 Task: For heading Use Times New Roman with yellow colour.  font size for heading24,  'Change the font style of data to'Times New Roman and font size to 16,  Change the alignment of both headline & data to Align center.  In the sheet  Attendance Sheet for Weekly Monitoringbook
Action: Mouse moved to (240, 176)
Screenshot: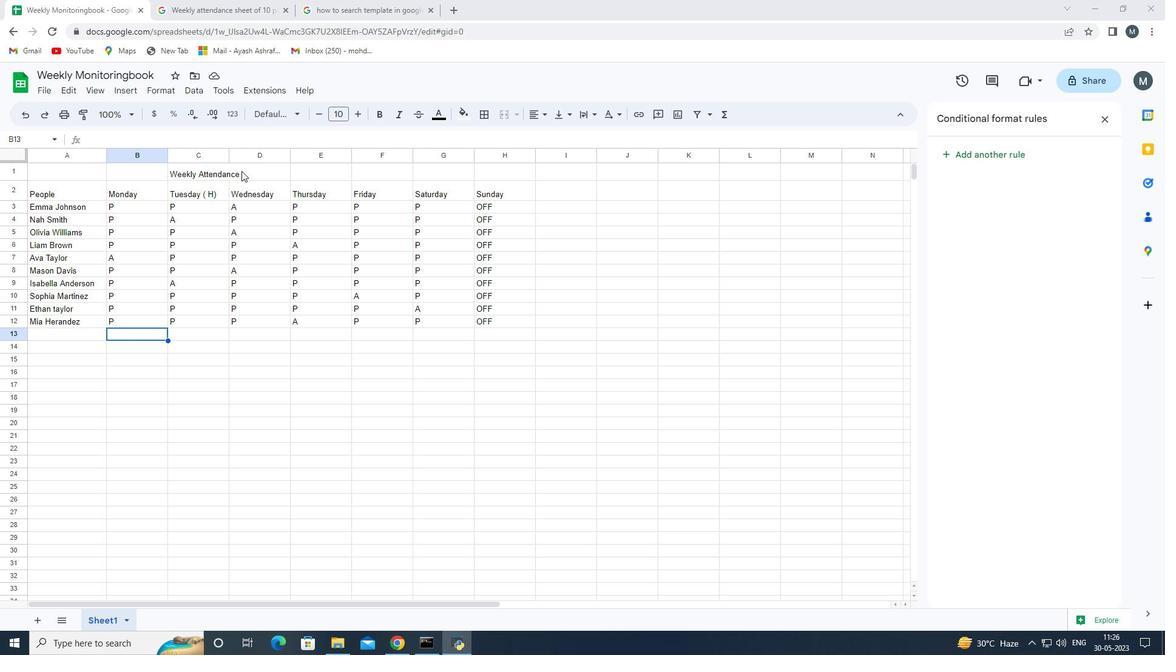 
Action: Mouse pressed left at (240, 176)
Screenshot: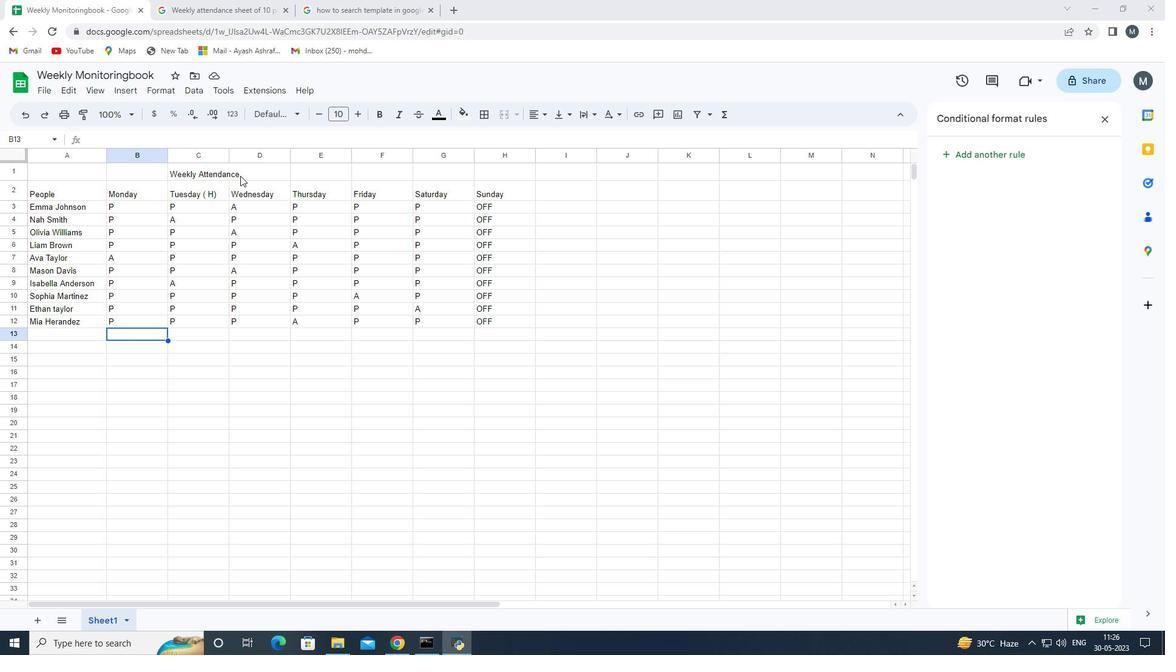 
Action: Mouse moved to (210, 175)
Screenshot: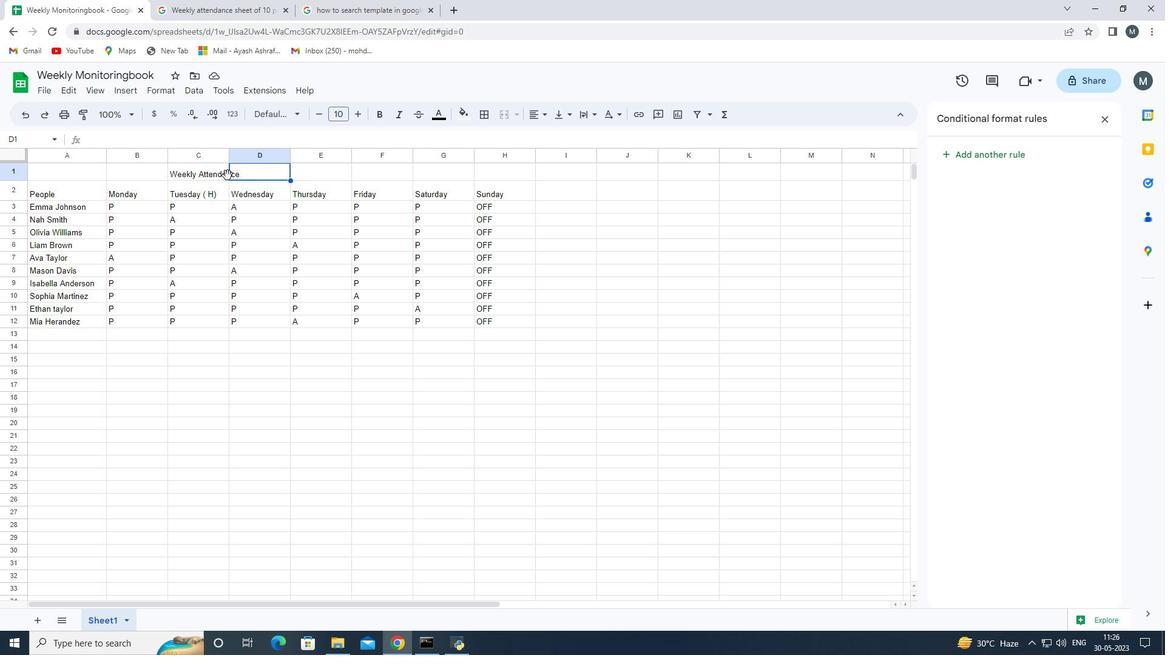 
Action: Mouse pressed left at (210, 175)
Screenshot: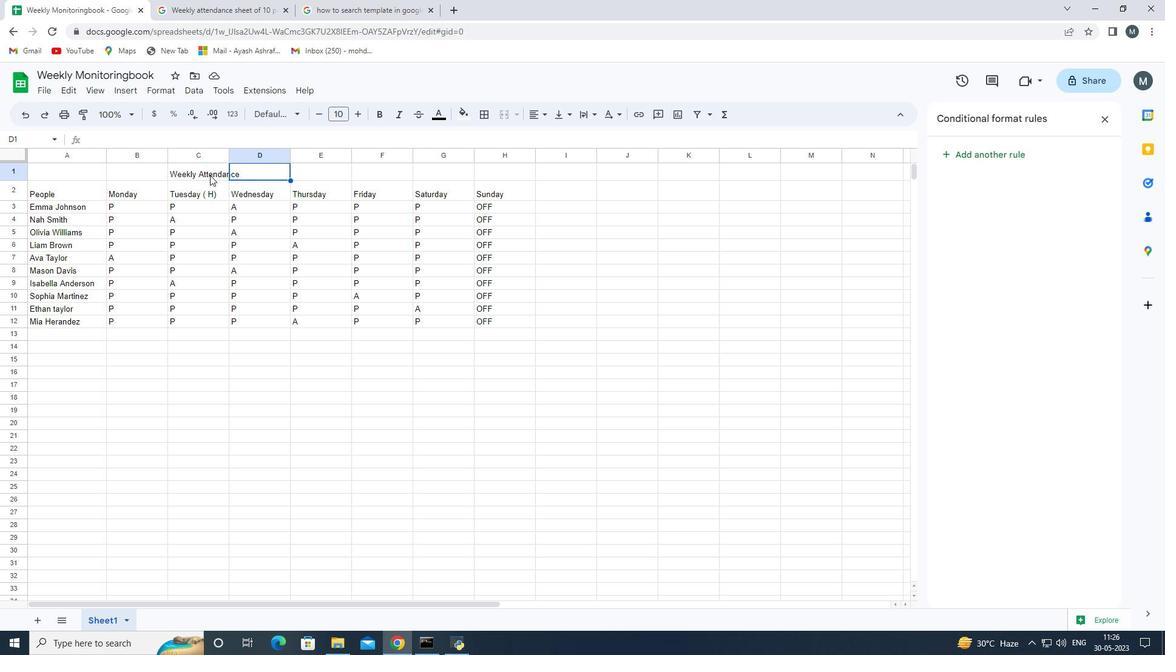 
Action: Mouse moved to (228, 180)
Screenshot: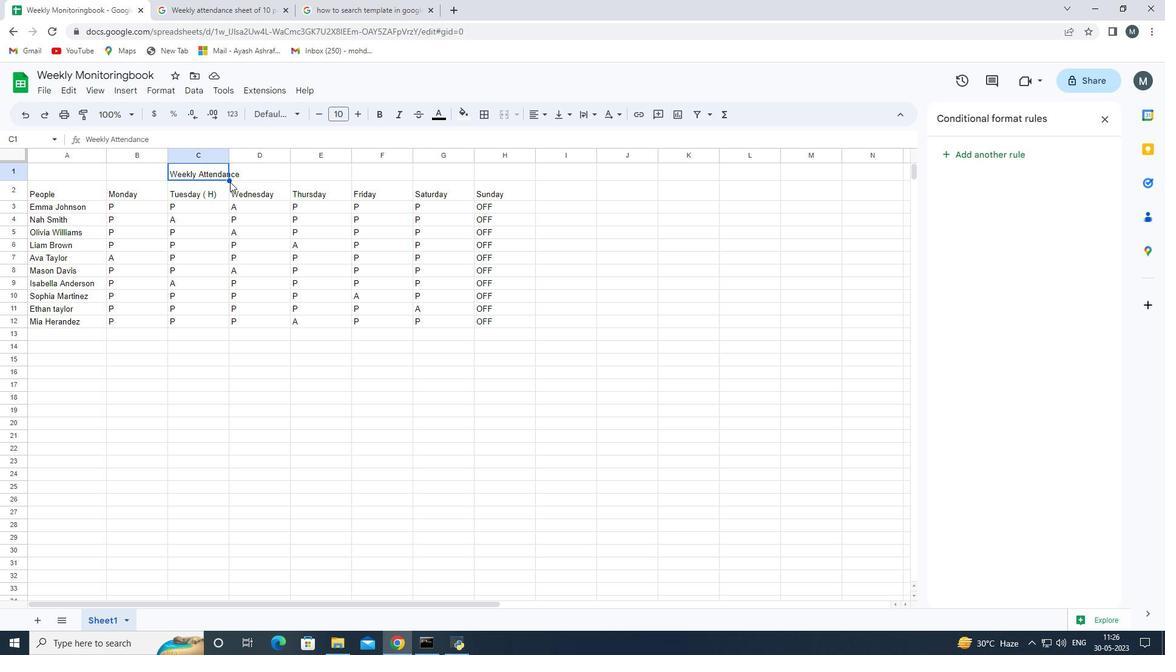 
Action: Mouse pressed left at (228, 180)
Screenshot: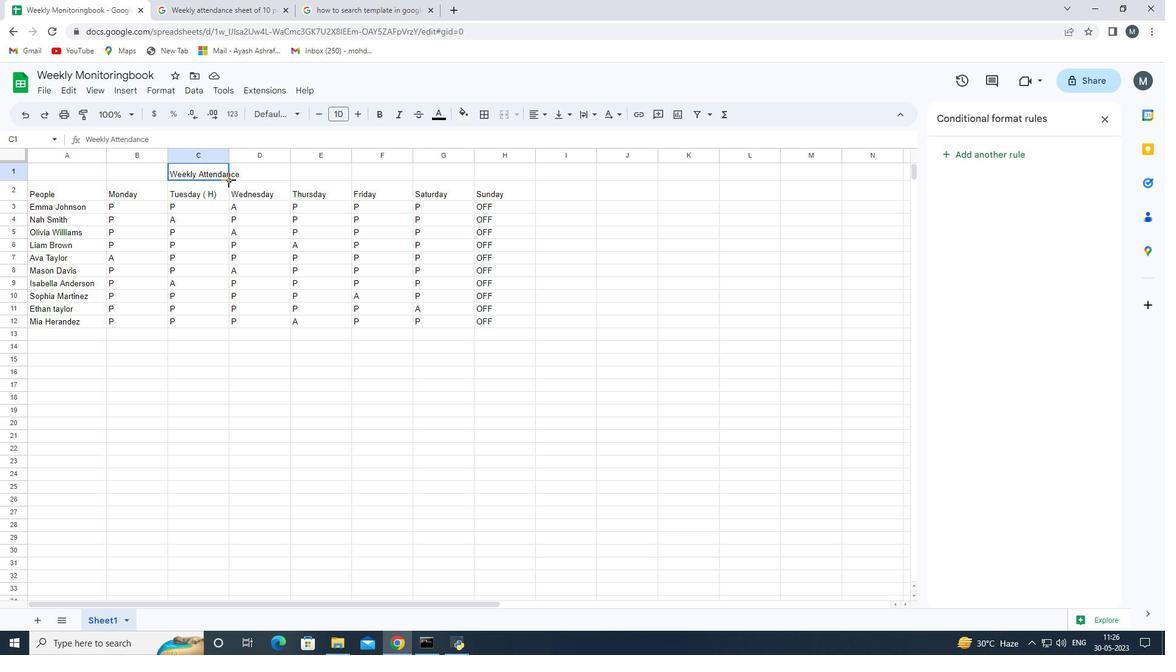 
Action: Mouse moved to (236, 181)
Screenshot: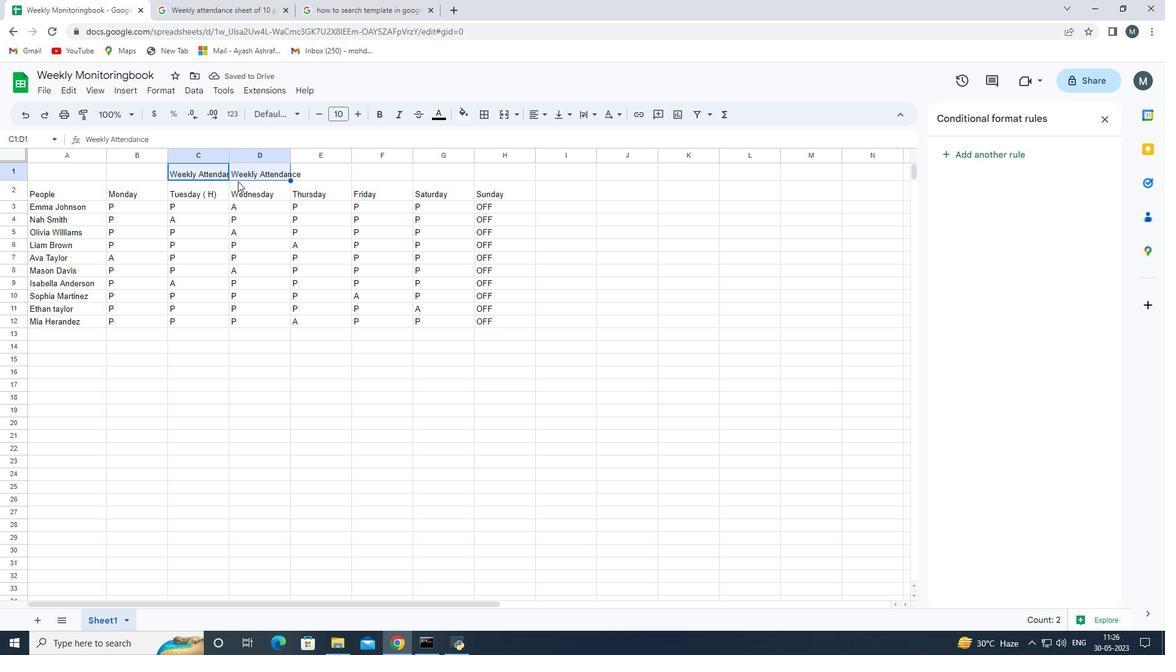 
Action: Key pressed ctrl+Z
Screenshot: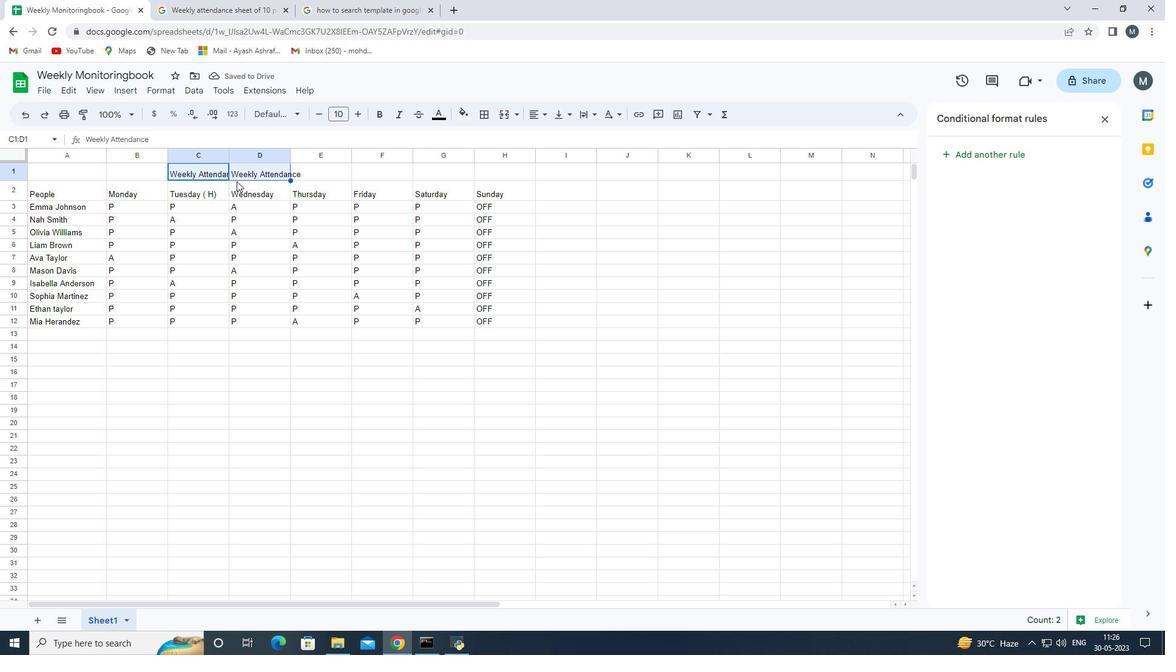 
Action: Mouse moved to (150, 143)
Screenshot: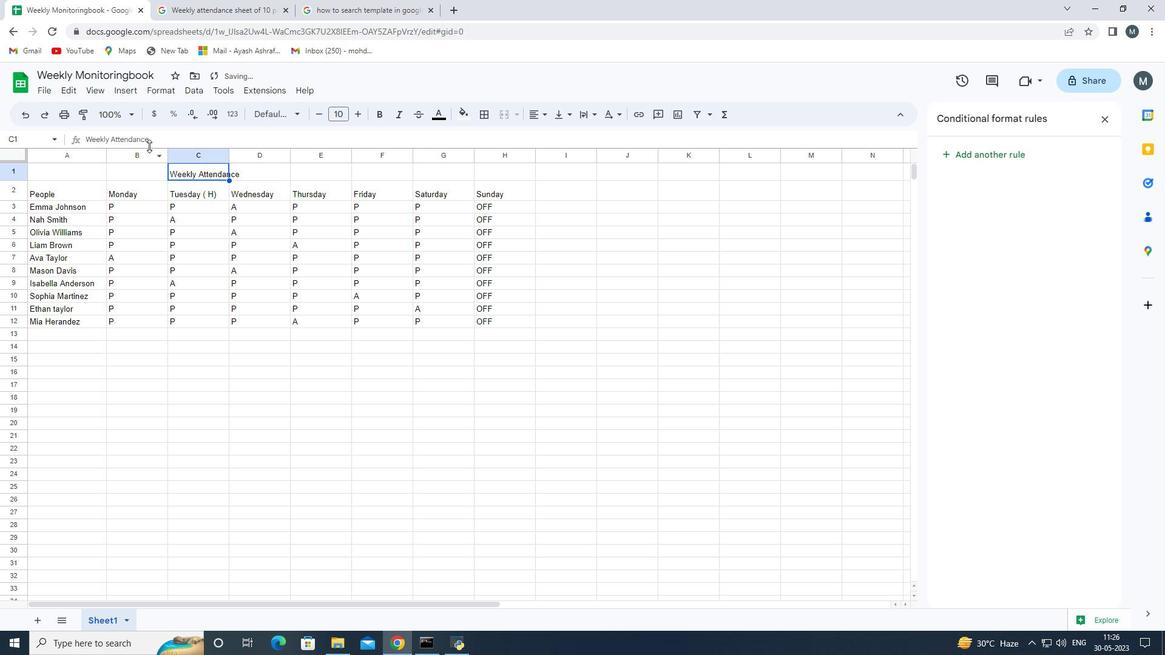 
Action: Mouse pressed left at (150, 143)
Screenshot: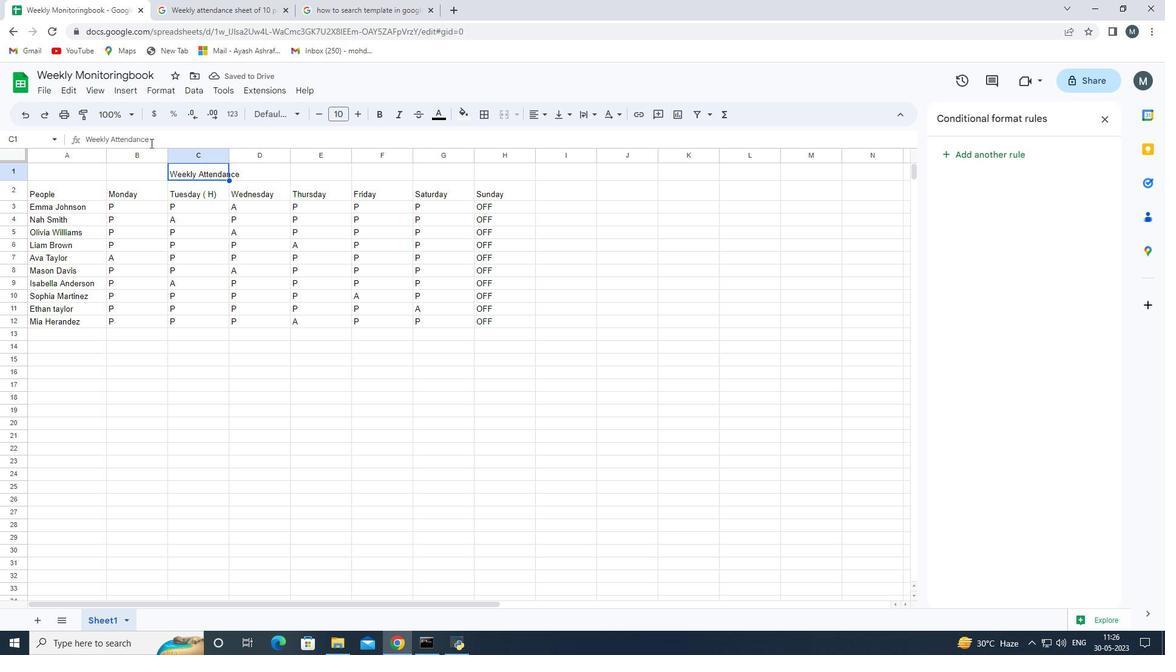 
Action: Mouse pressed left at (150, 143)
Screenshot: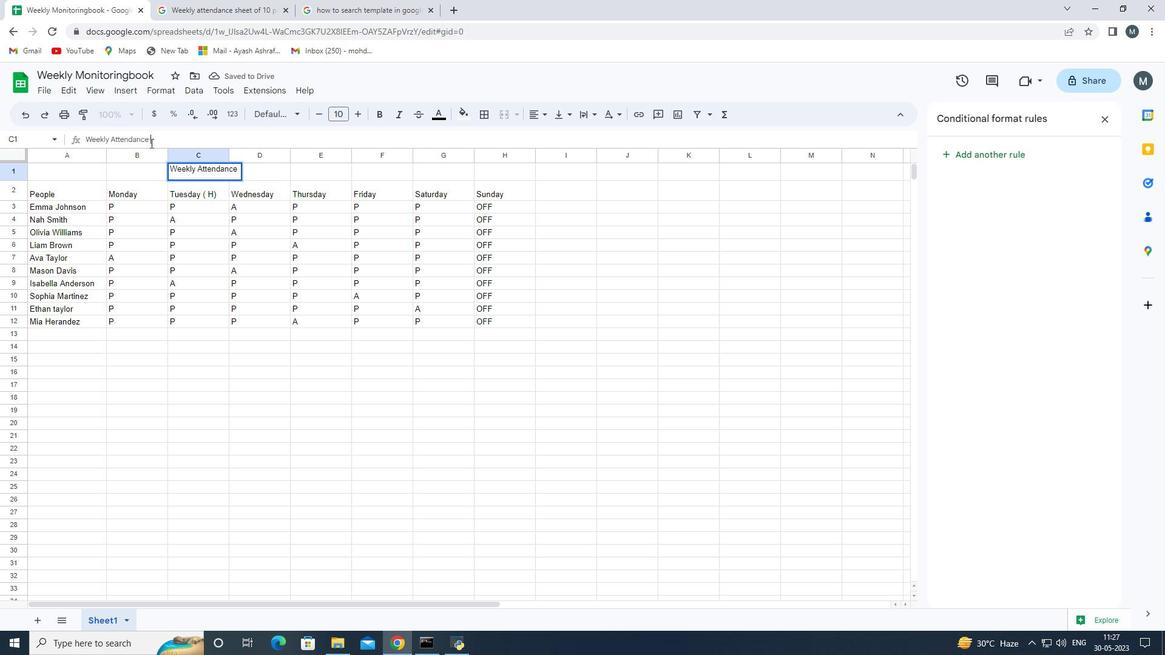 
Action: Mouse moved to (203, 141)
Screenshot: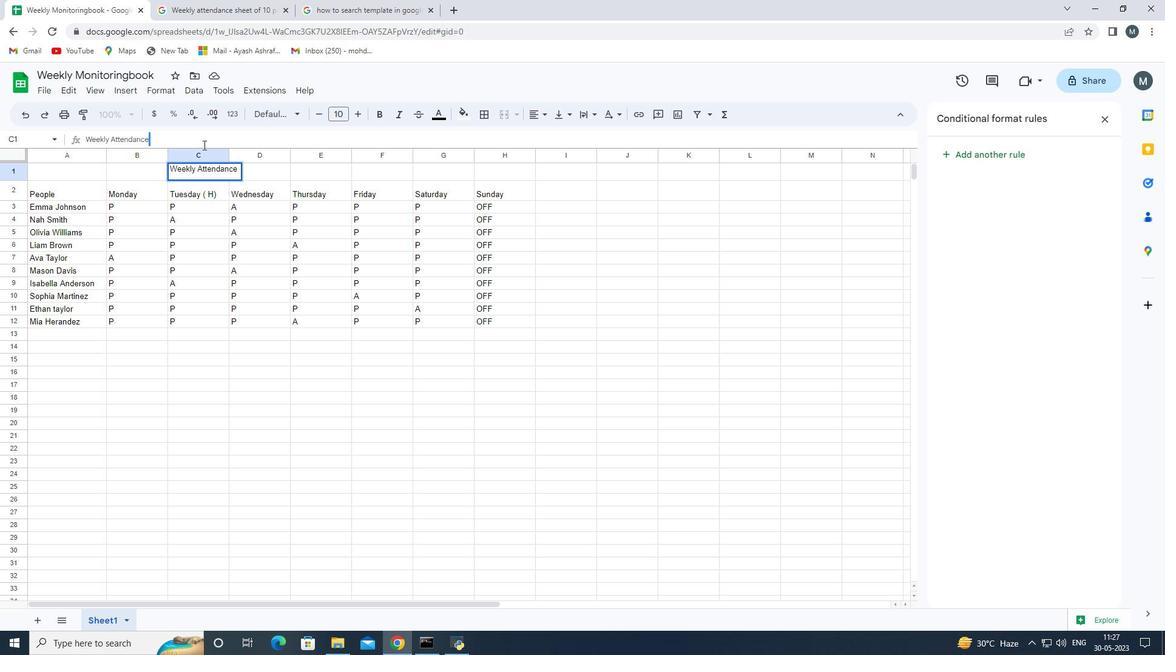 
Action: Mouse pressed left at (203, 141)
Screenshot: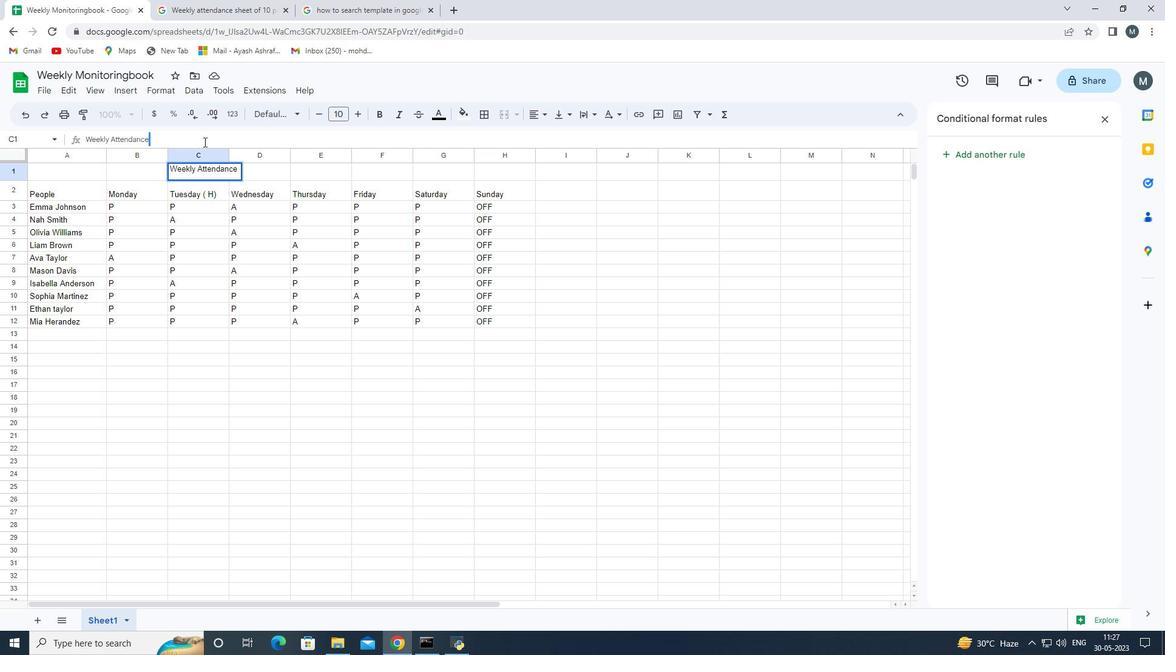 
Action: Mouse moved to (284, 120)
Screenshot: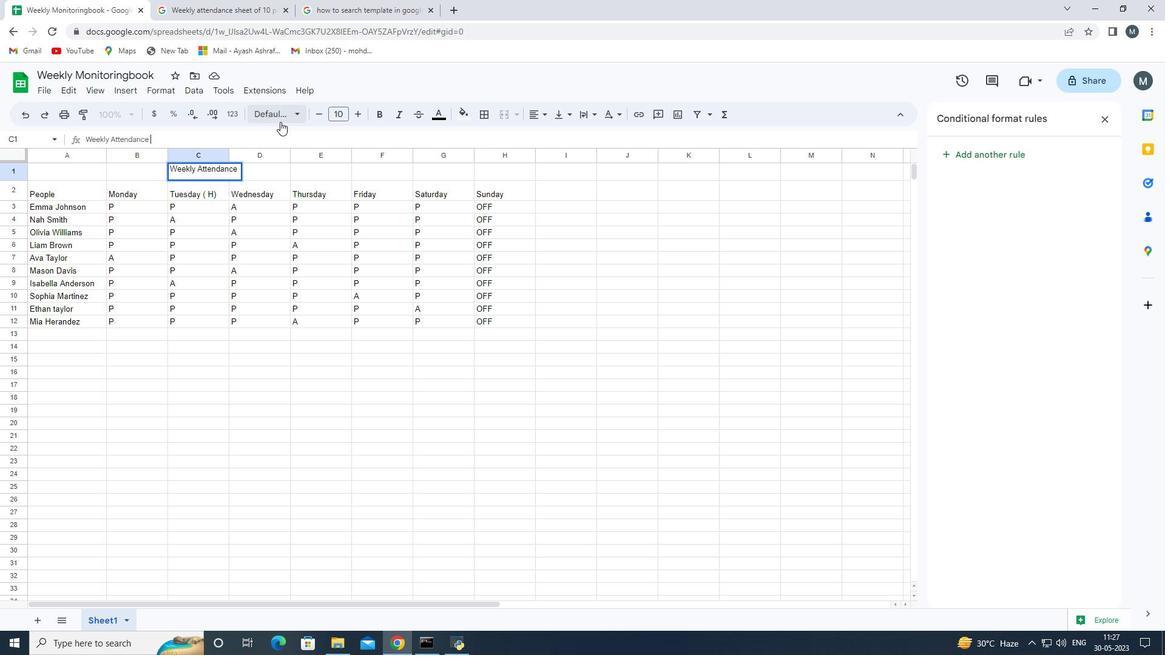 
Action: Mouse pressed left at (284, 120)
Screenshot: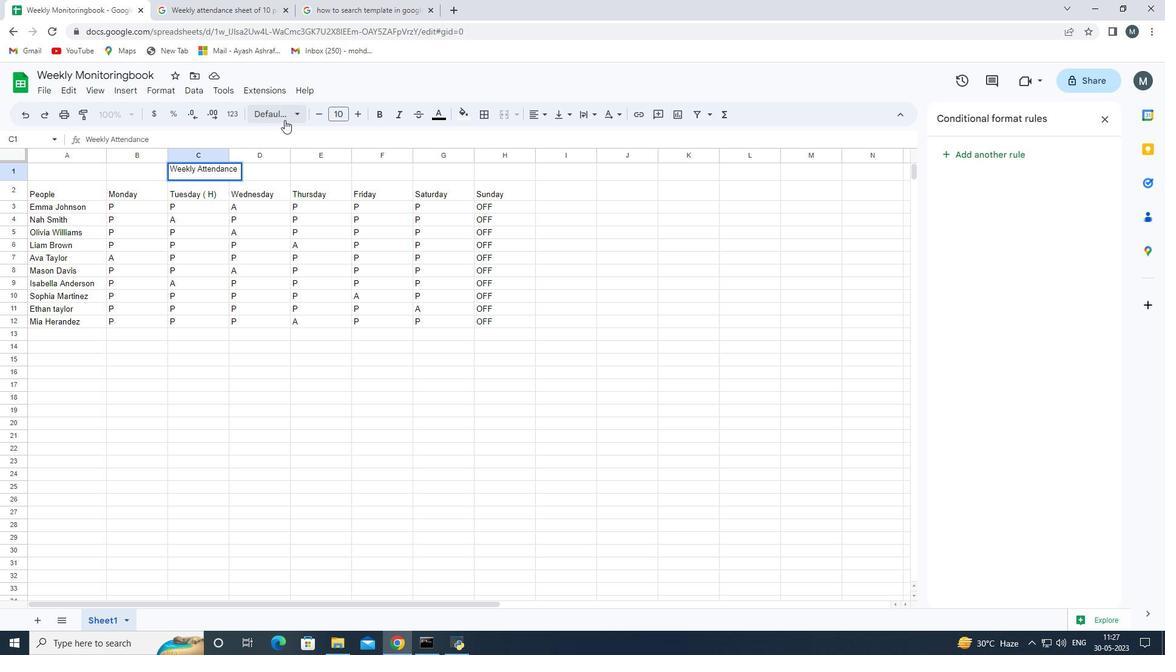 
Action: Mouse moved to (298, 483)
Screenshot: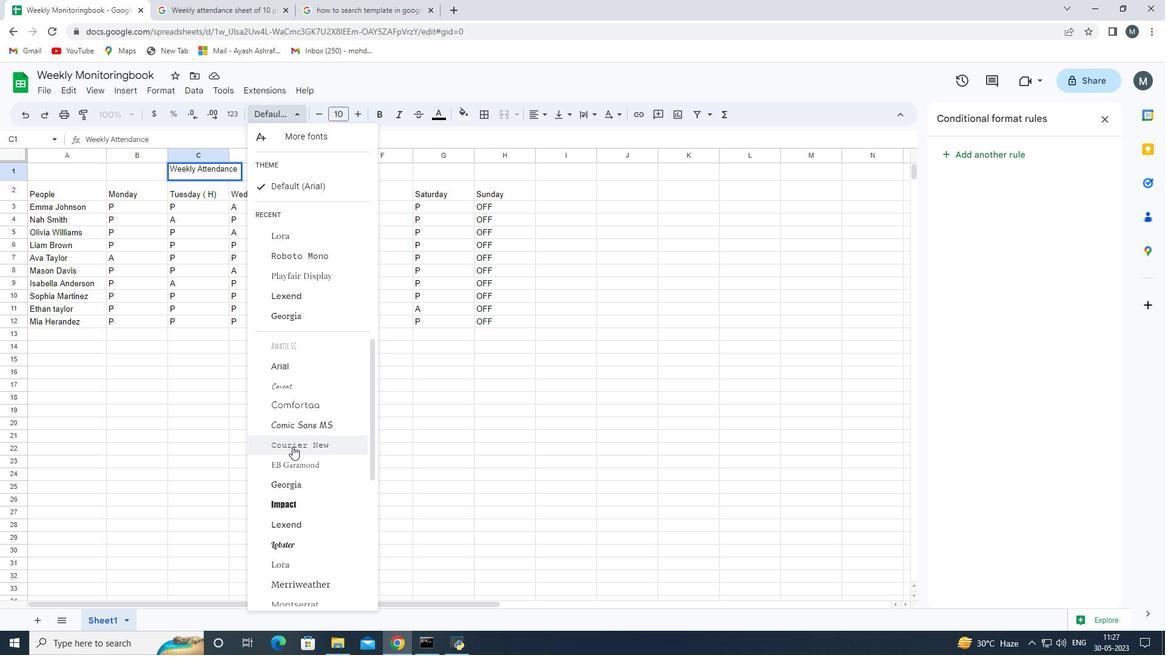 
Action: Mouse scrolled (298, 482) with delta (0, 0)
Screenshot: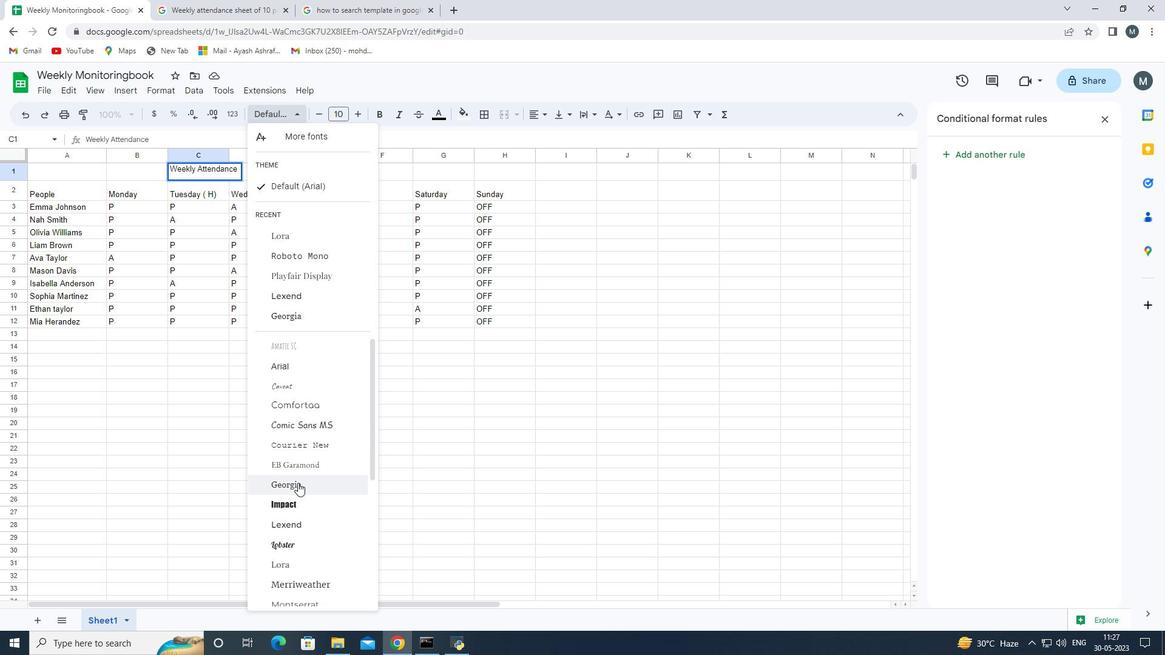 
Action: Mouse scrolled (298, 482) with delta (0, 0)
Screenshot: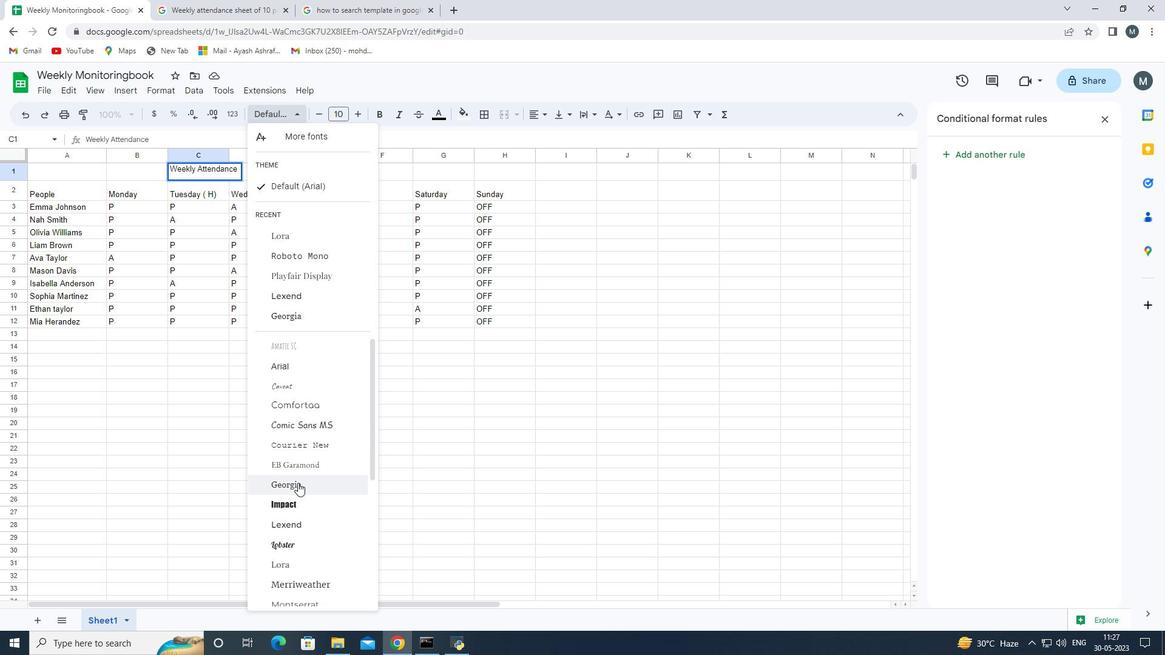 
Action: Mouse moved to (310, 484)
Screenshot: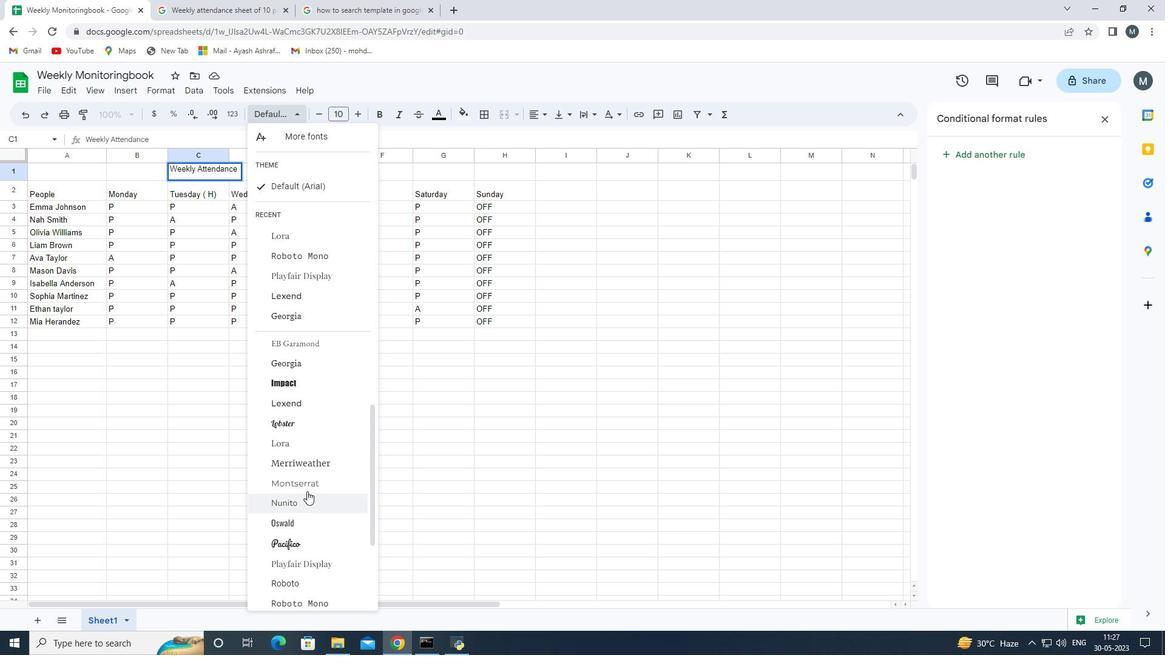 
Action: Mouse scrolled (310, 484) with delta (0, 0)
Screenshot: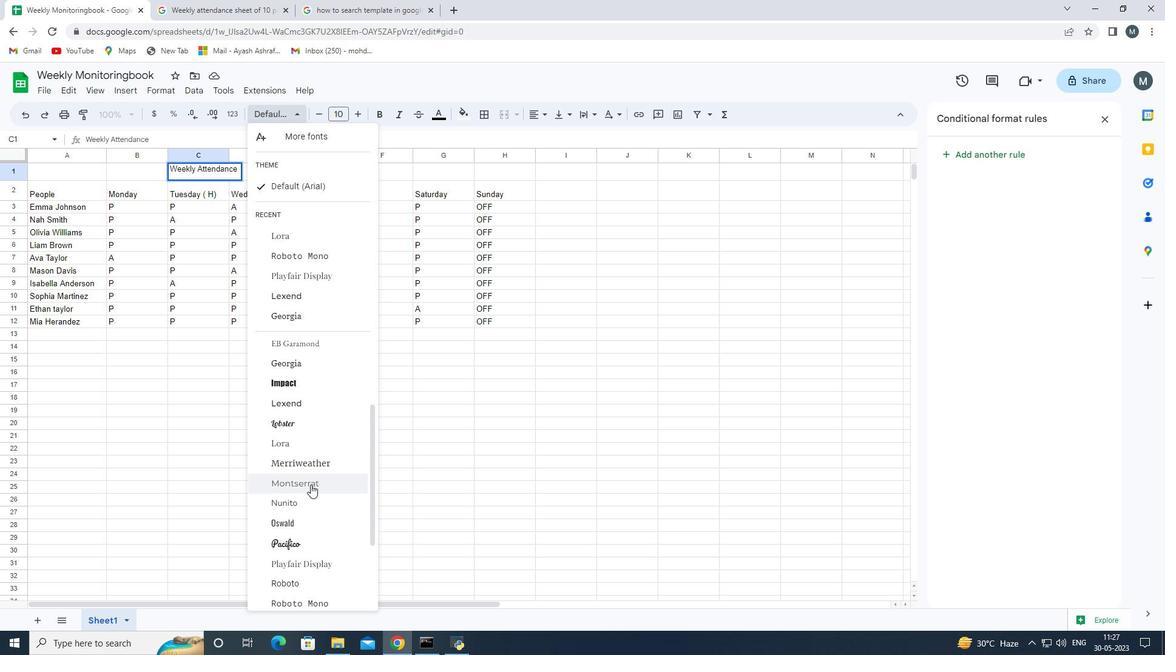 
Action: Mouse scrolled (310, 484) with delta (0, 0)
Screenshot: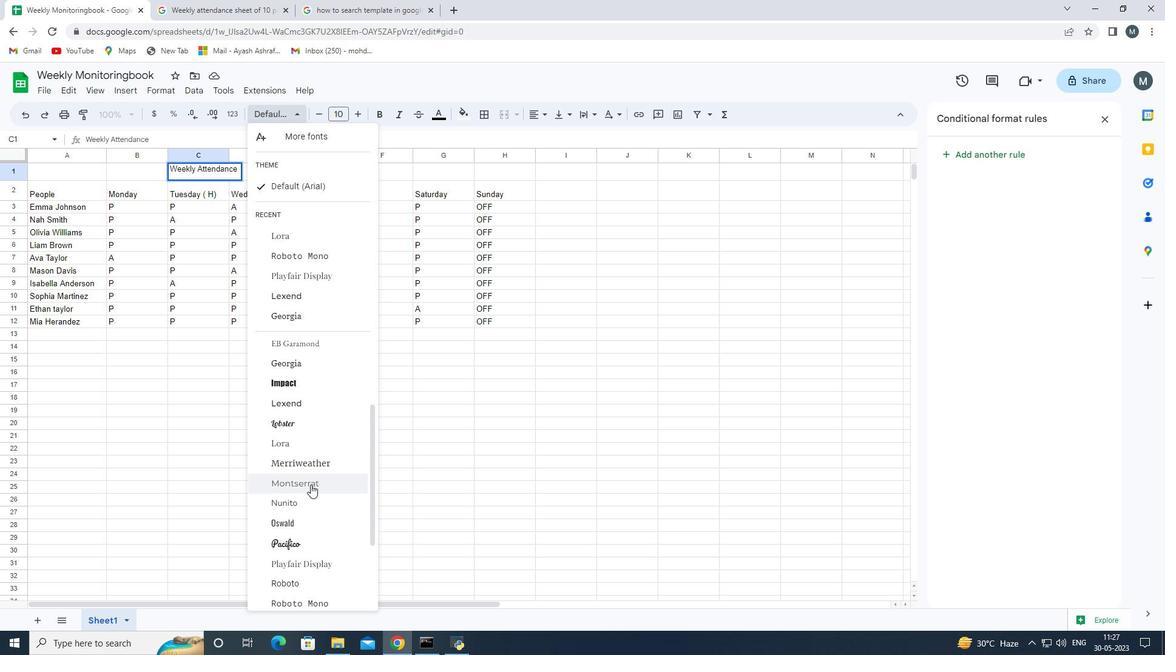 
Action: Mouse scrolled (310, 484) with delta (0, 0)
Screenshot: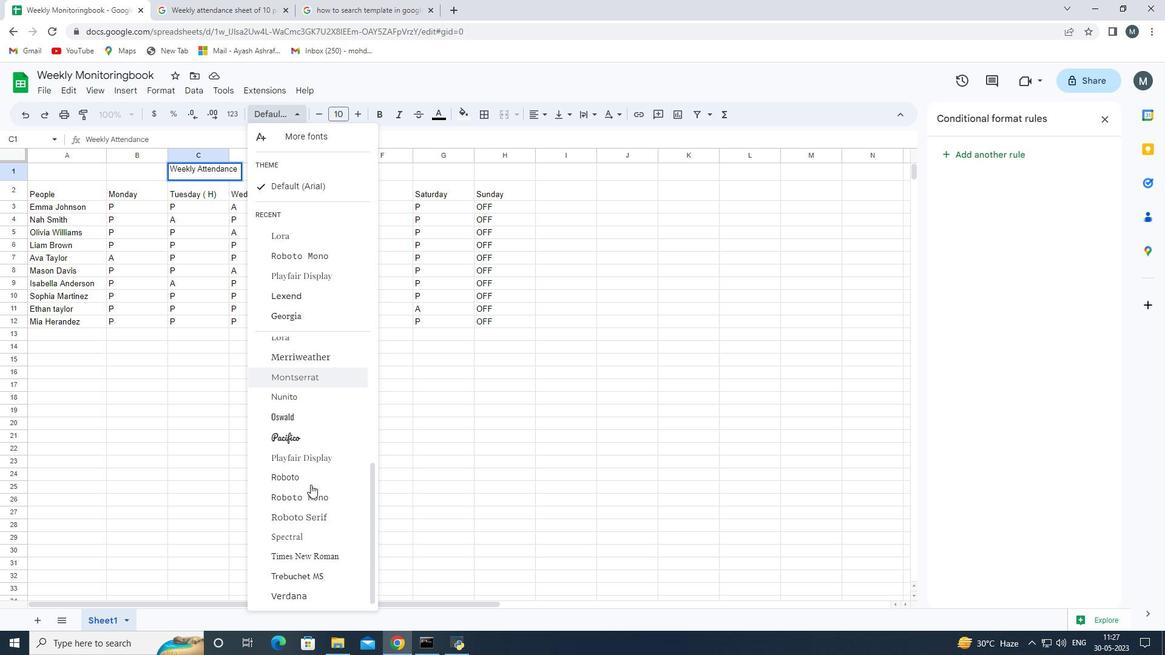 
Action: Mouse moved to (303, 553)
Screenshot: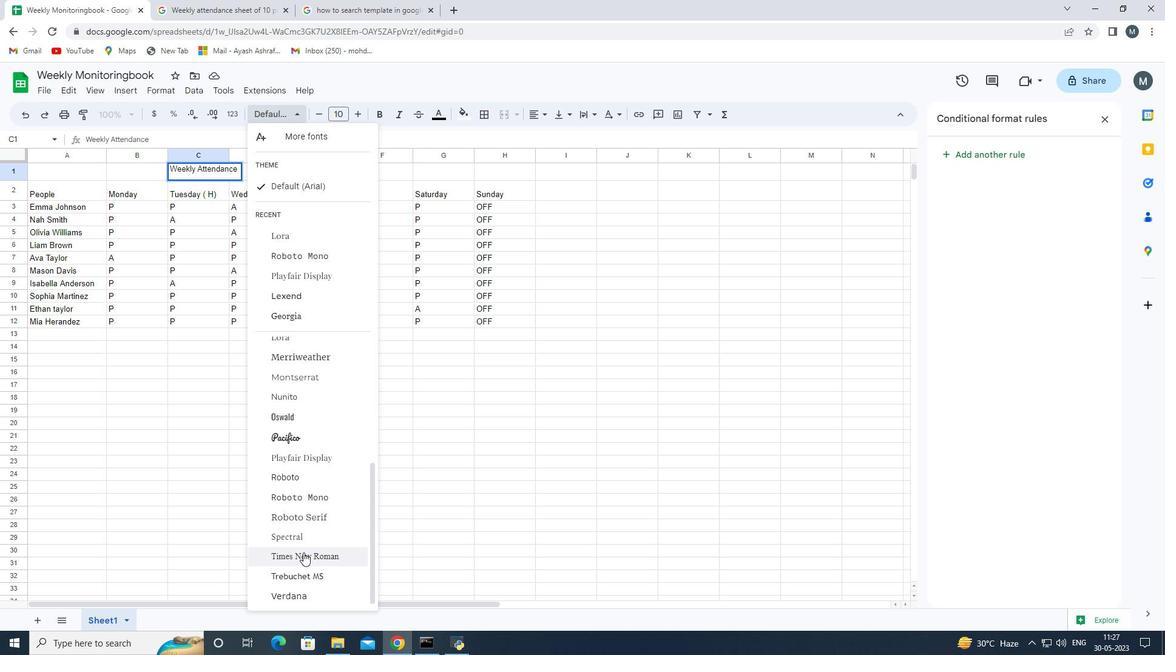 
Action: Mouse pressed left at (303, 553)
Screenshot: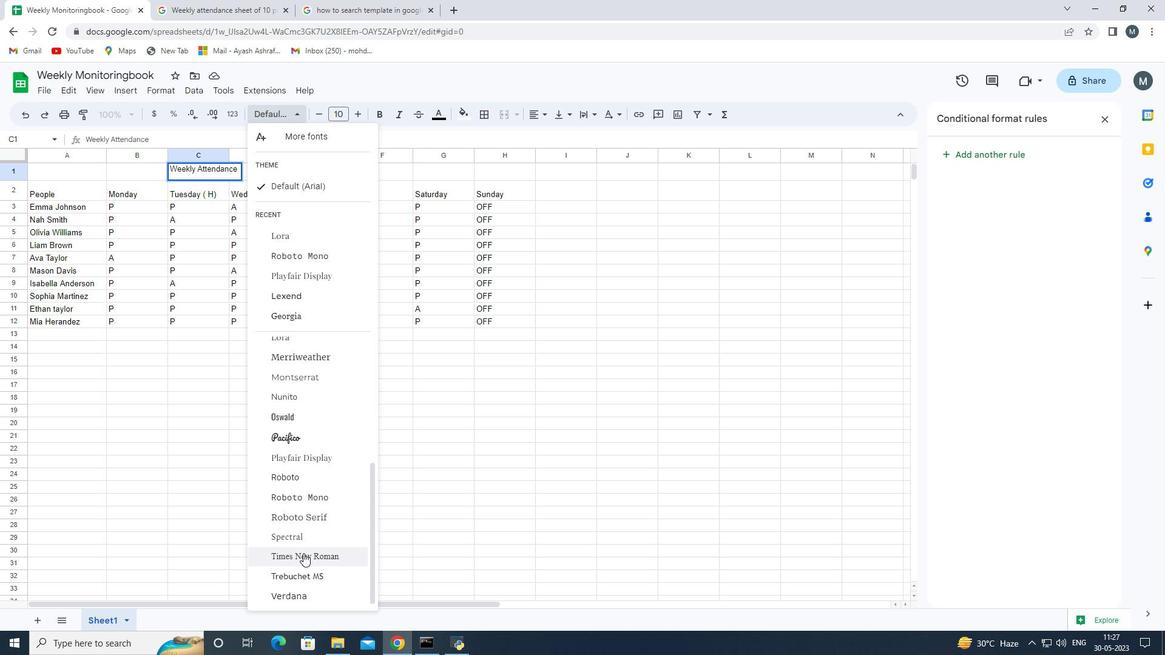 
Action: Mouse moved to (466, 118)
Screenshot: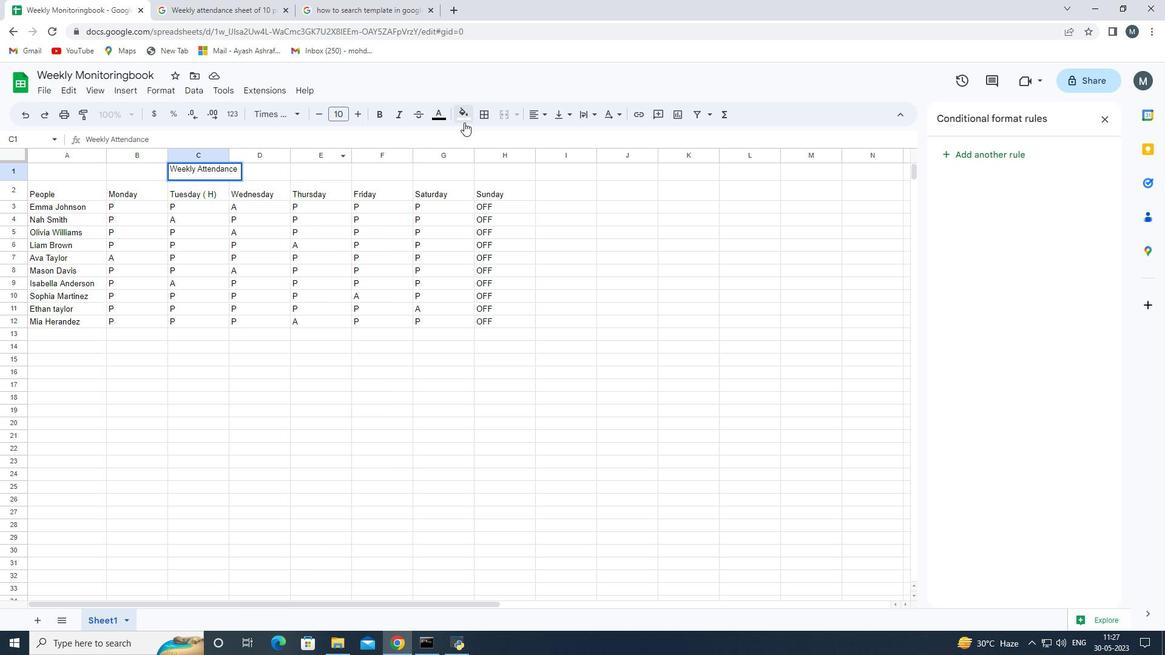 
Action: Mouse pressed left at (466, 118)
Screenshot: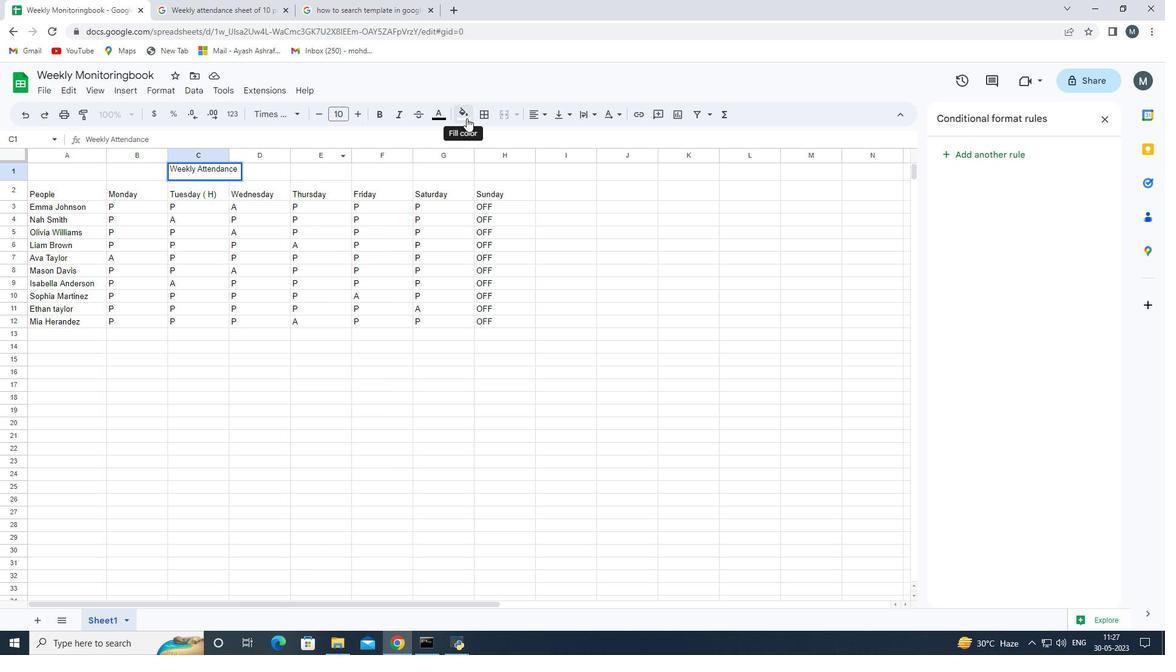 
Action: Mouse moved to (510, 224)
Screenshot: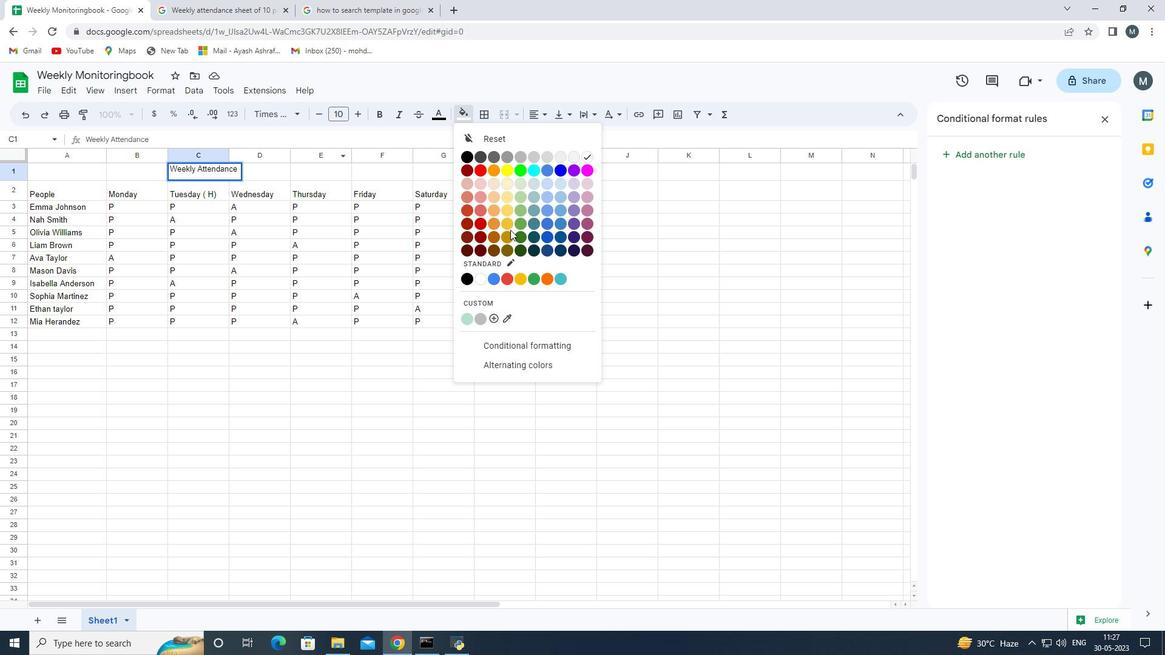 
Action: Mouse pressed left at (510, 224)
Screenshot: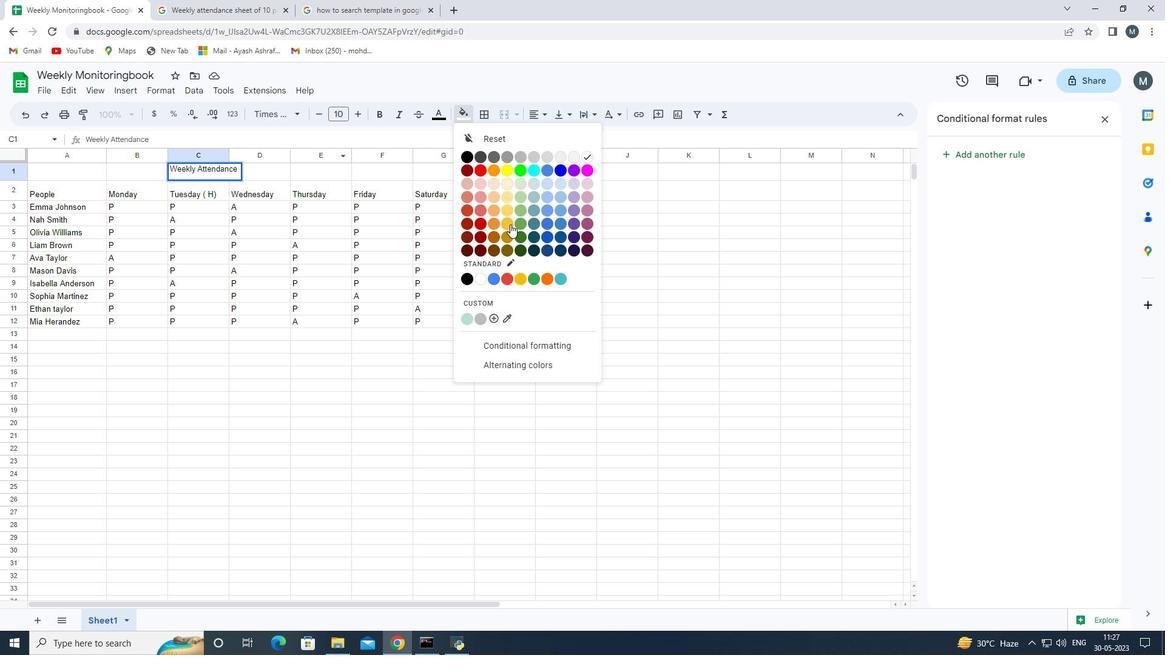 
Action: Mouse moved to (248, 176)
Screenshot: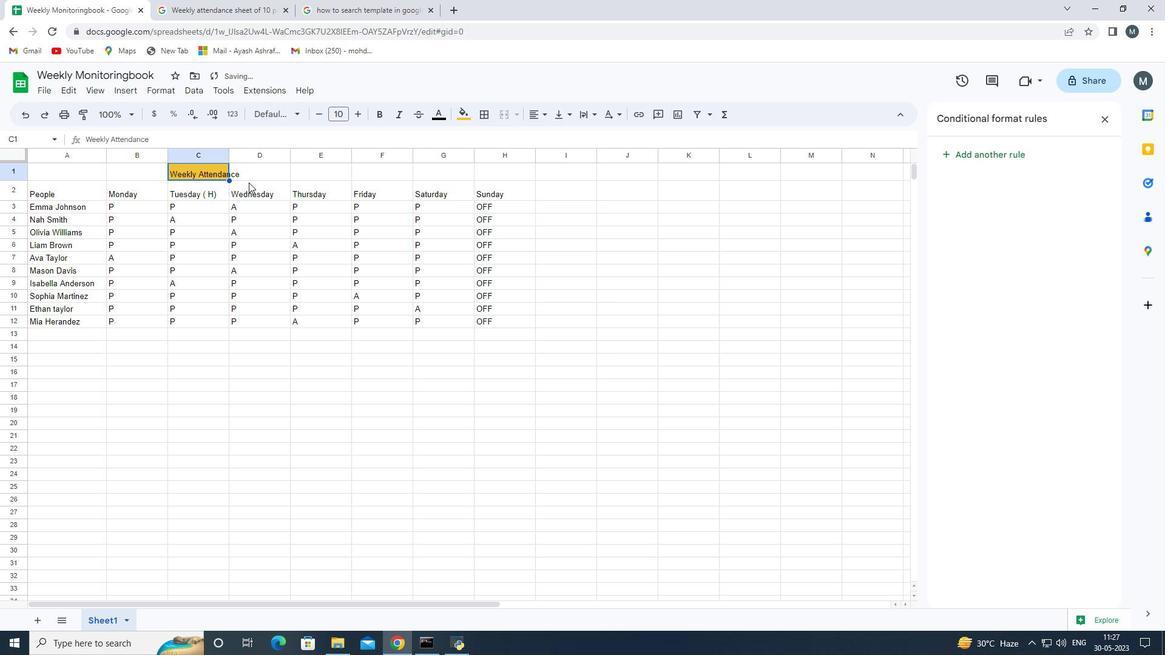 
Action: Mouse pressed left at (248, 176)
Screenshot: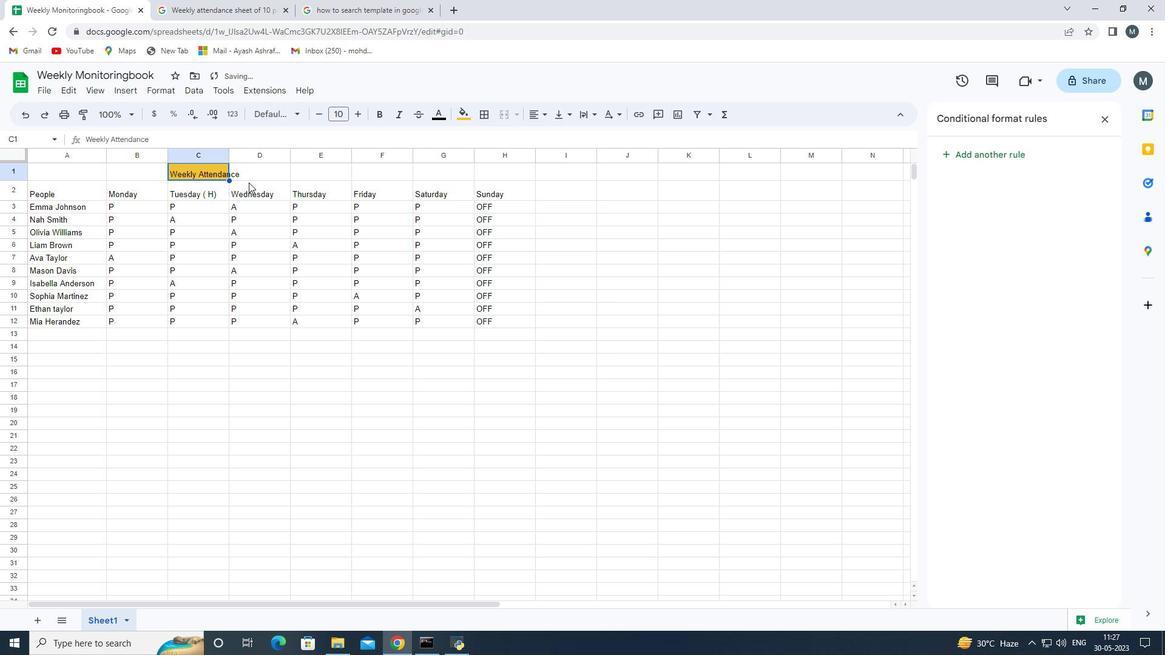 
Action: Mouse moved to (239, 176)
Screenshot: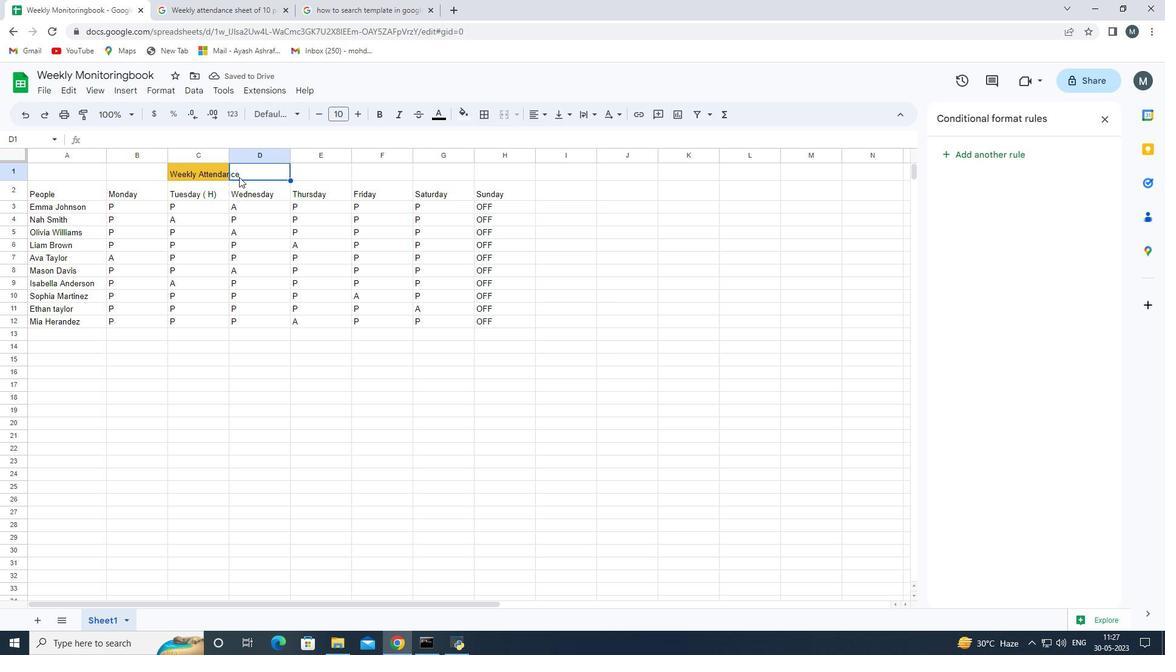 
Action: Mouse pressed left at (239, 176)
Screenshot: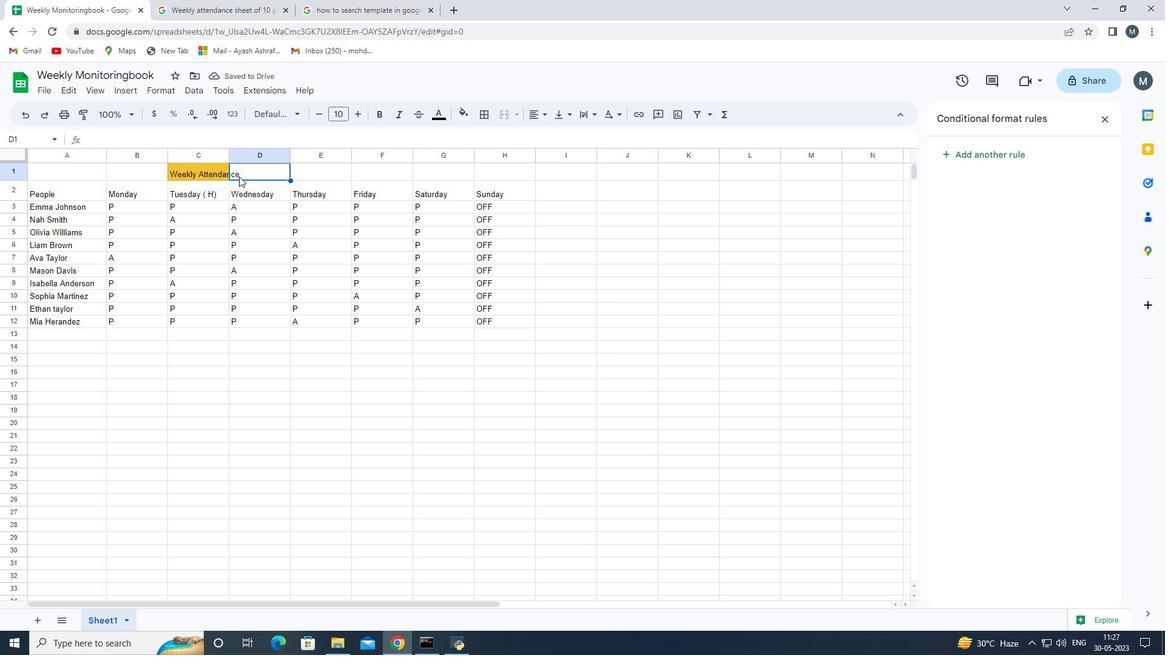 
Action: Mouse moved to (239, 173)
Screenshot: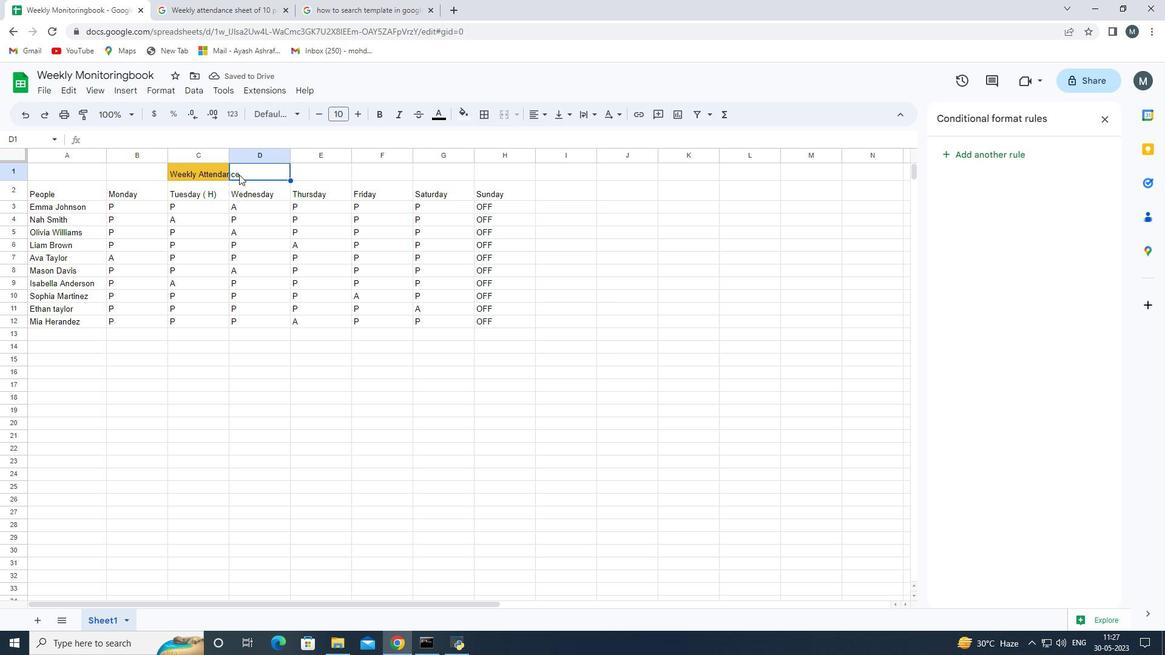 
Action: Mouse pressed left at (239, 173)
Screenshot: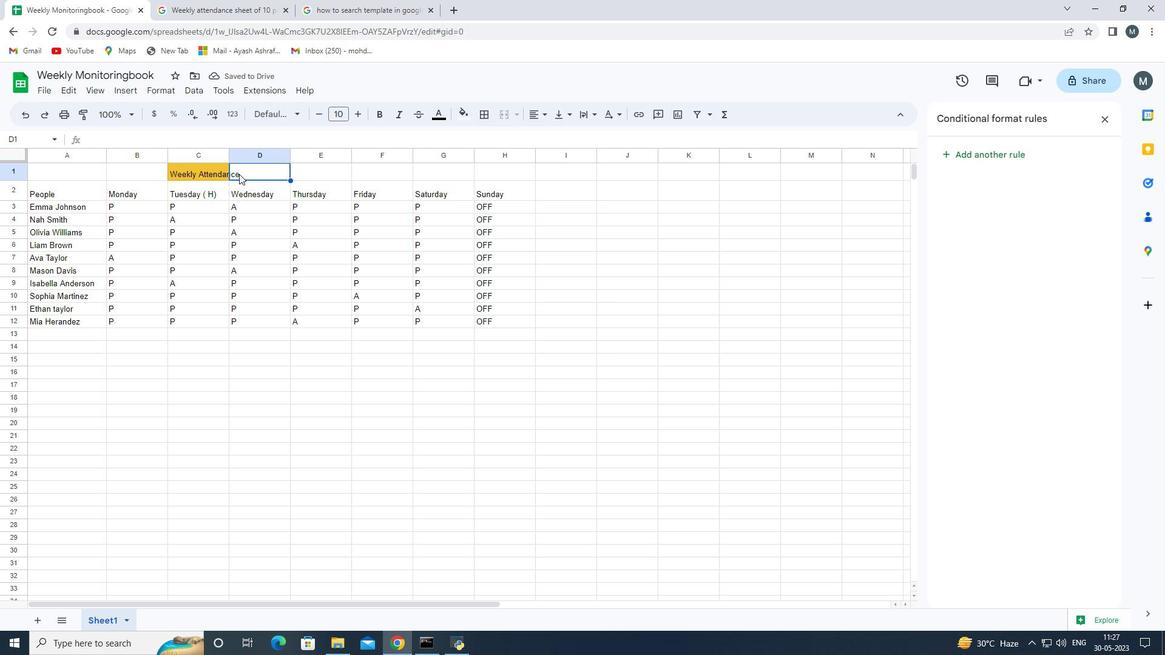 
Action: Mouse pressed left at (239, 173)
Screenshot: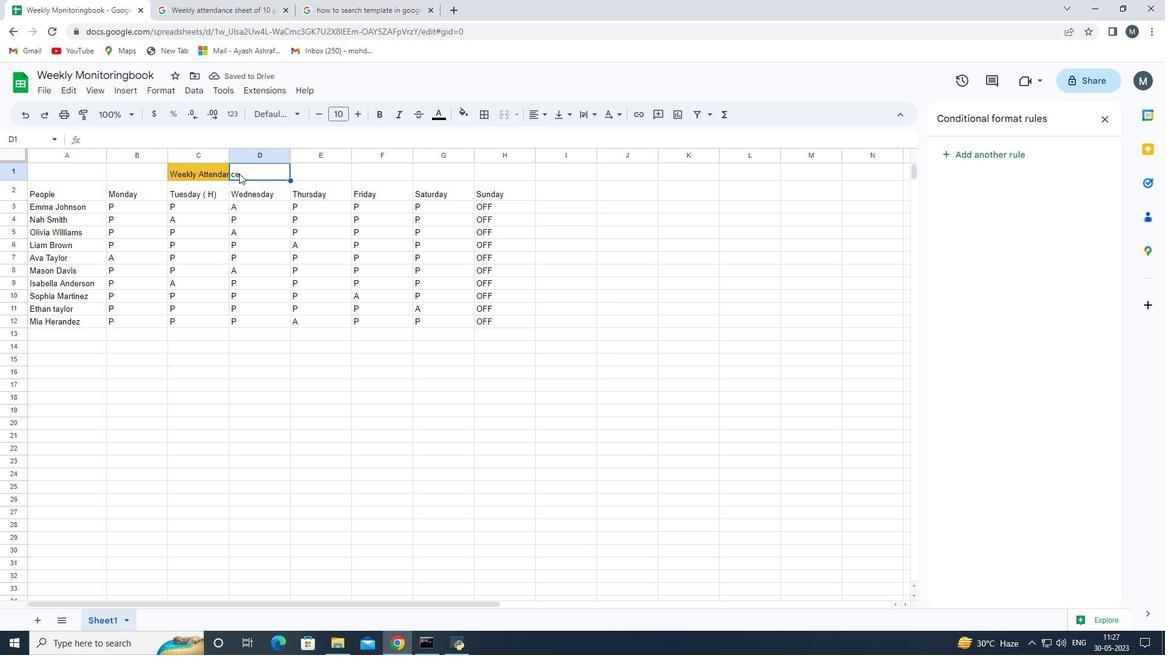 
Action: Mouse moved to (211, 356)
Screenshot: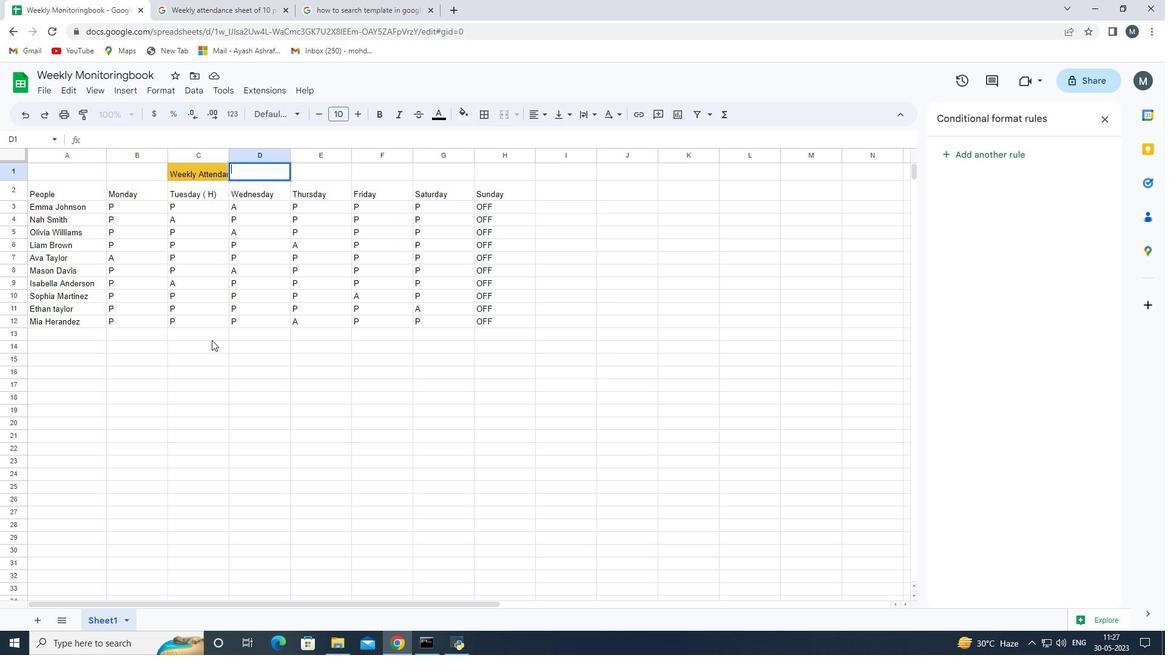 
Action: Mouse pressed left at (211, 356)
Screenshot: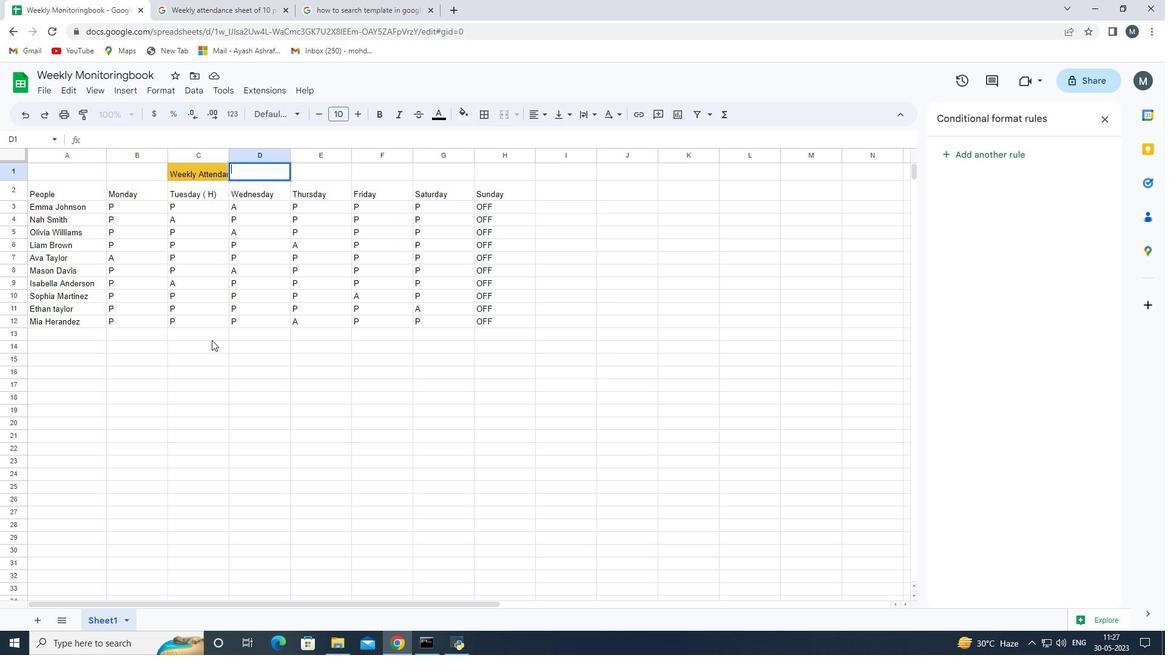 
Action: Mouse moved to (217, 174)
Screenshot: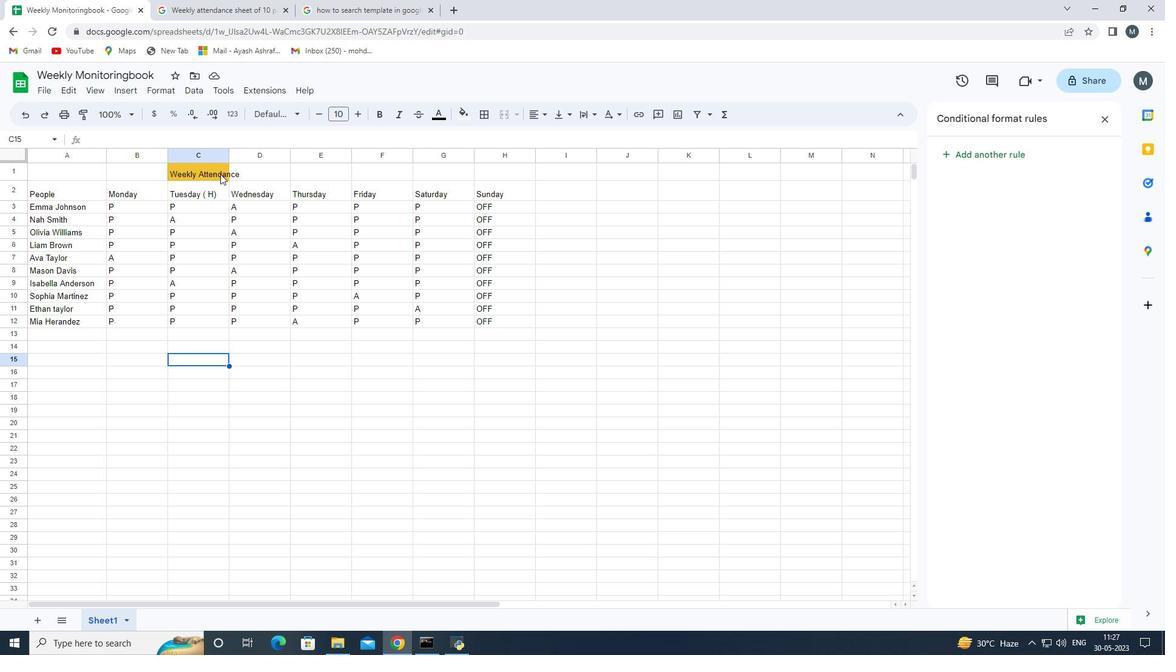 
Action: Mouse pressed left at (217, 174)
Screenshot: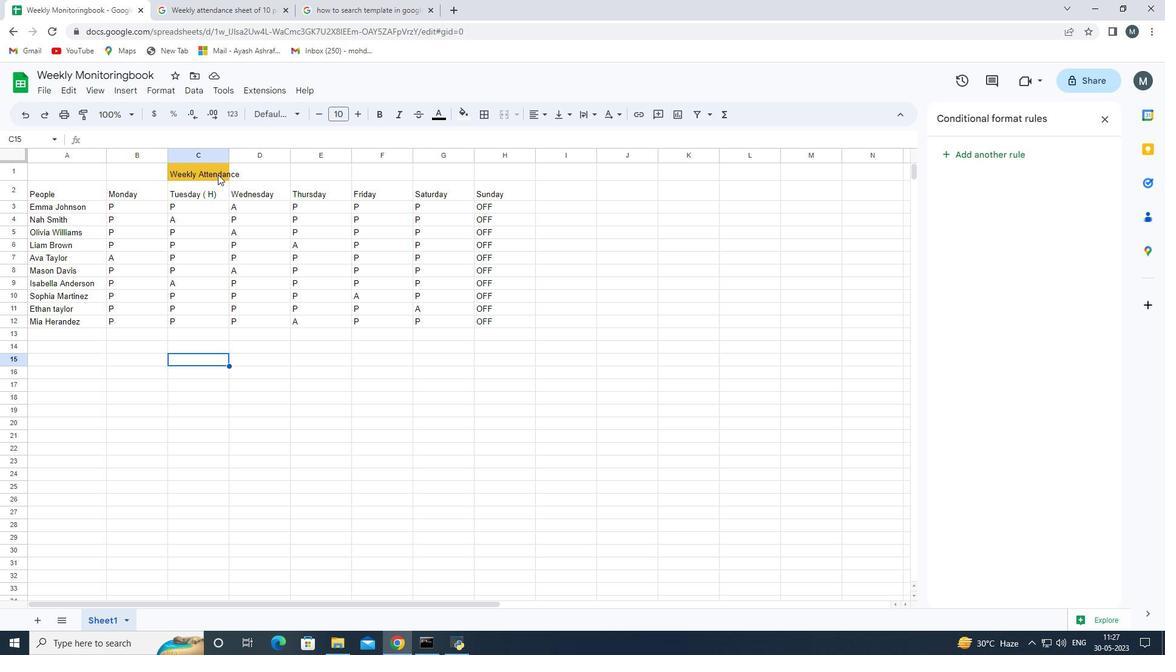 
Action: Mouse moved to (230, 180)
Screenshot: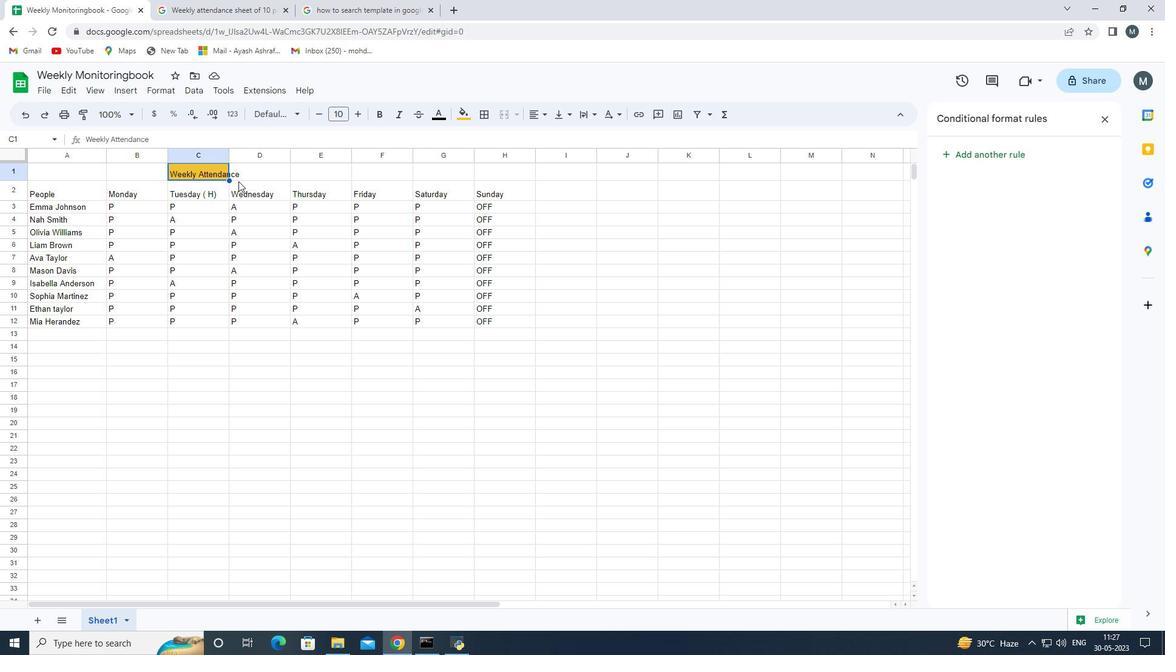 
Action: Mouse pressed left at (230, 180)
Screenshot: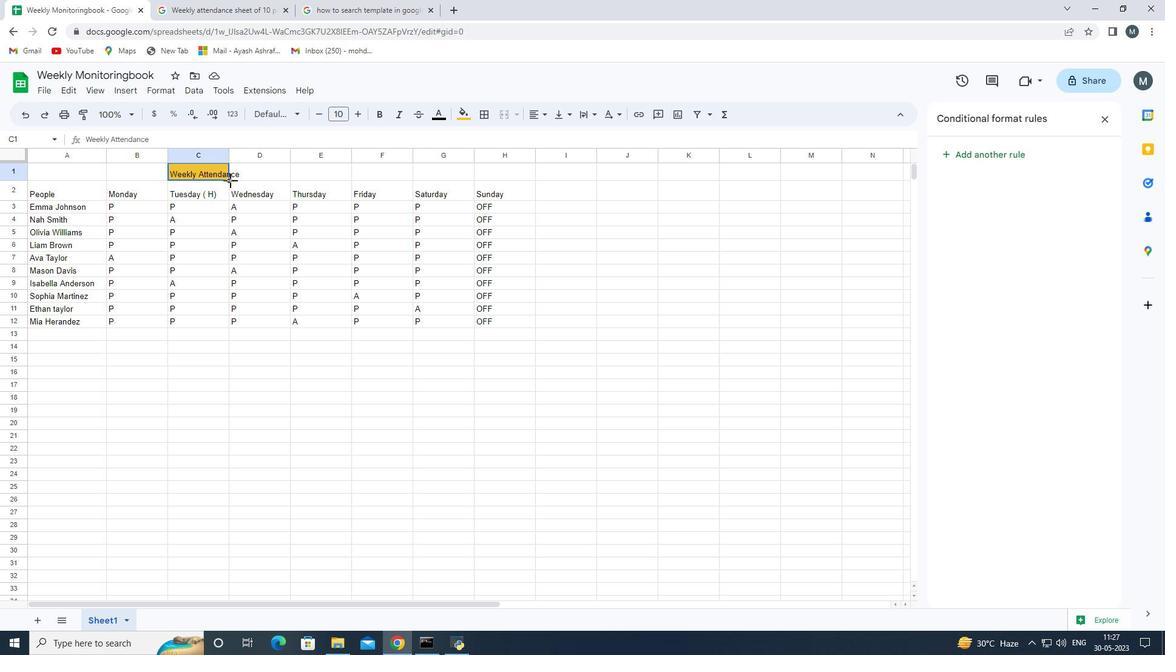 
Action: Mouse moved to (306, 177)
Screenshot: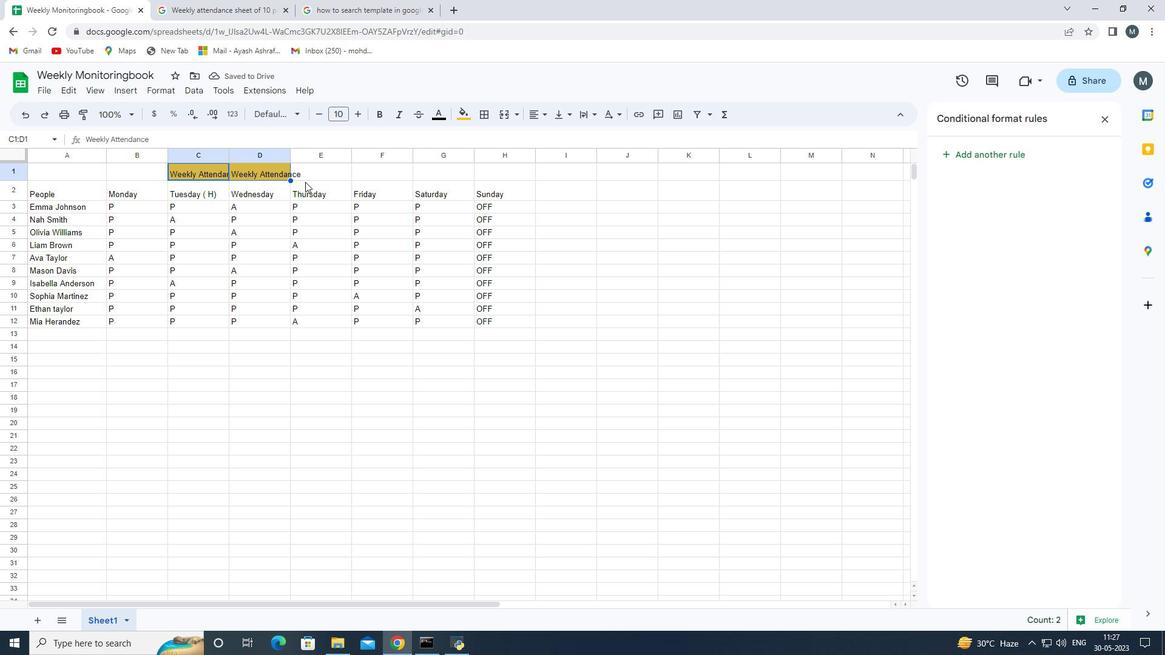 
Action: Mouse pressed left at (306, 177)
Screenshot: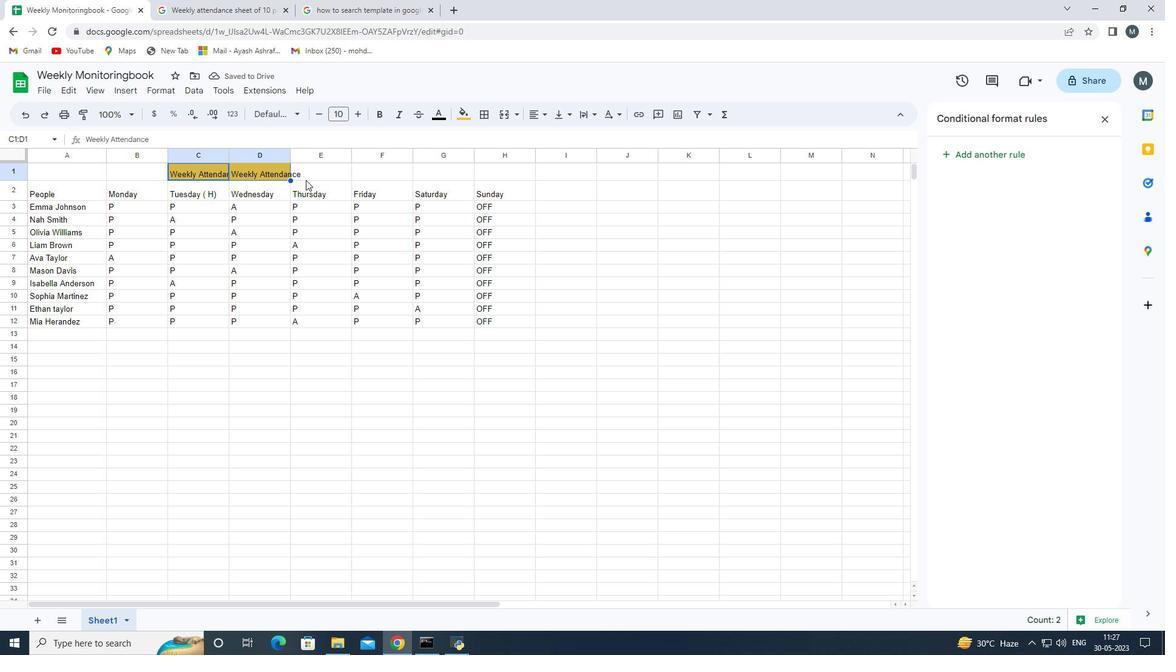 
Action: Mouse moved to (307, 175)
Screenshot: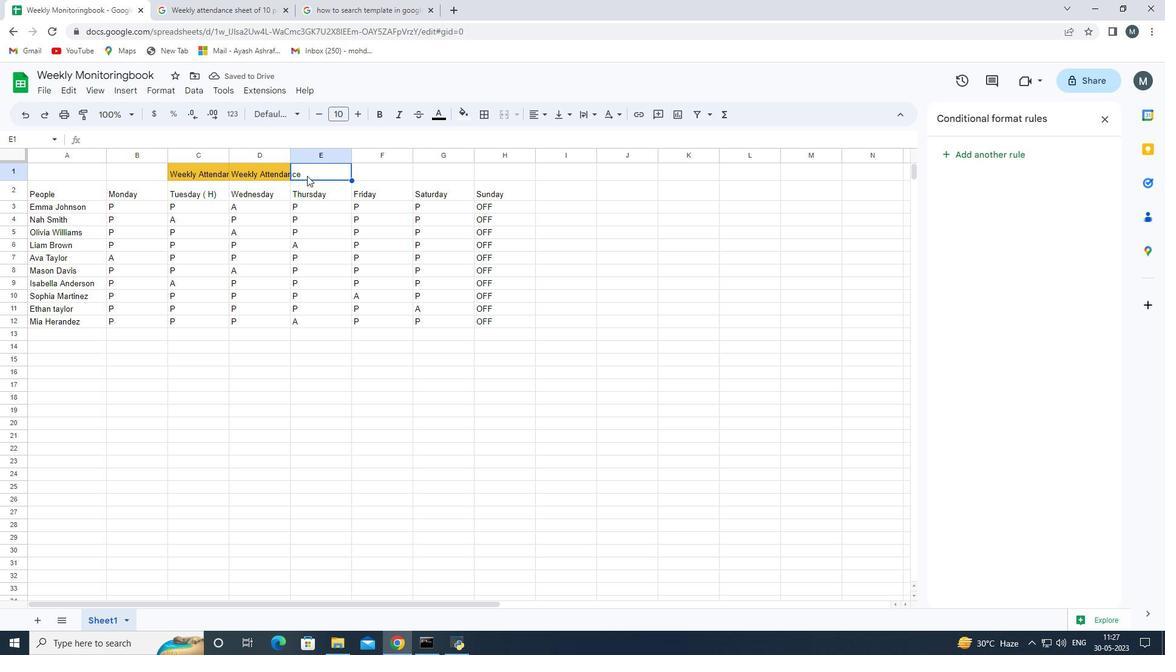 
Action: Mouse pressed left at (307, 175)
Screenshot: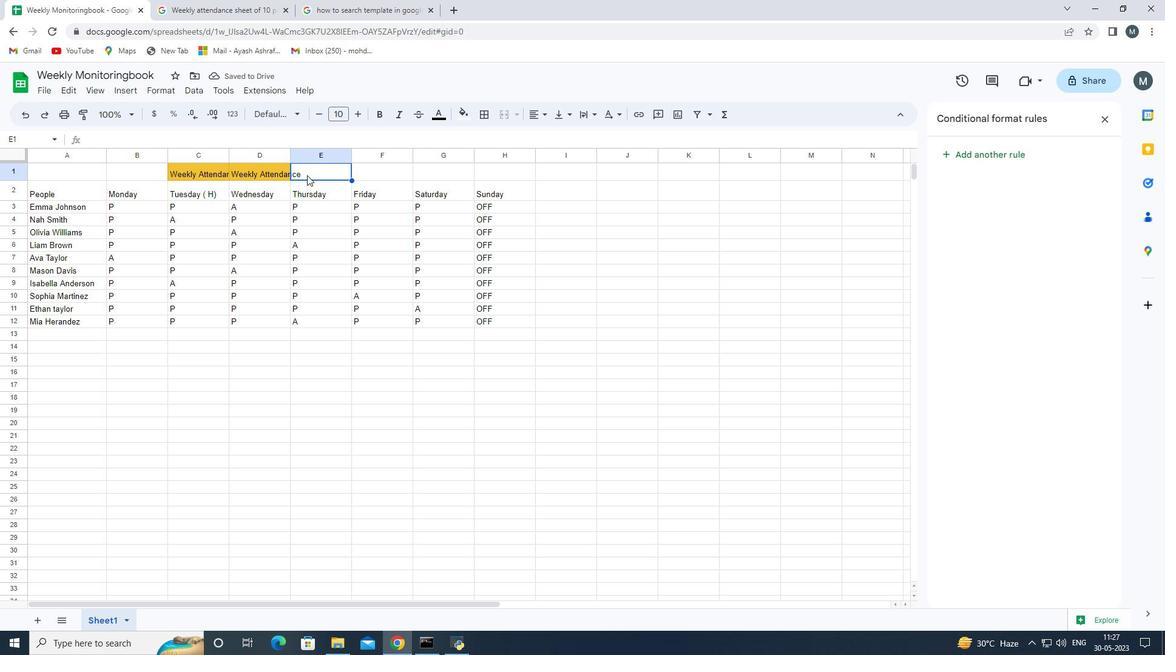 
Action: Mouse pressed left at (307, 175)
Screenshot: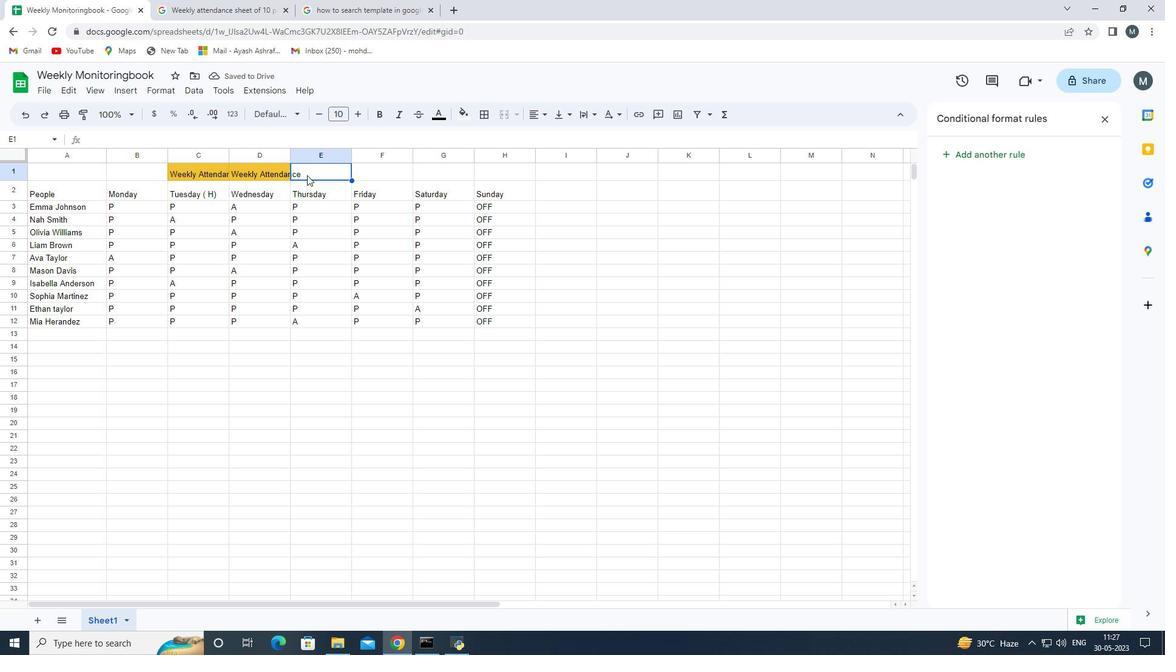 
Action: Mouse moved to (306, 175)
Screenshot: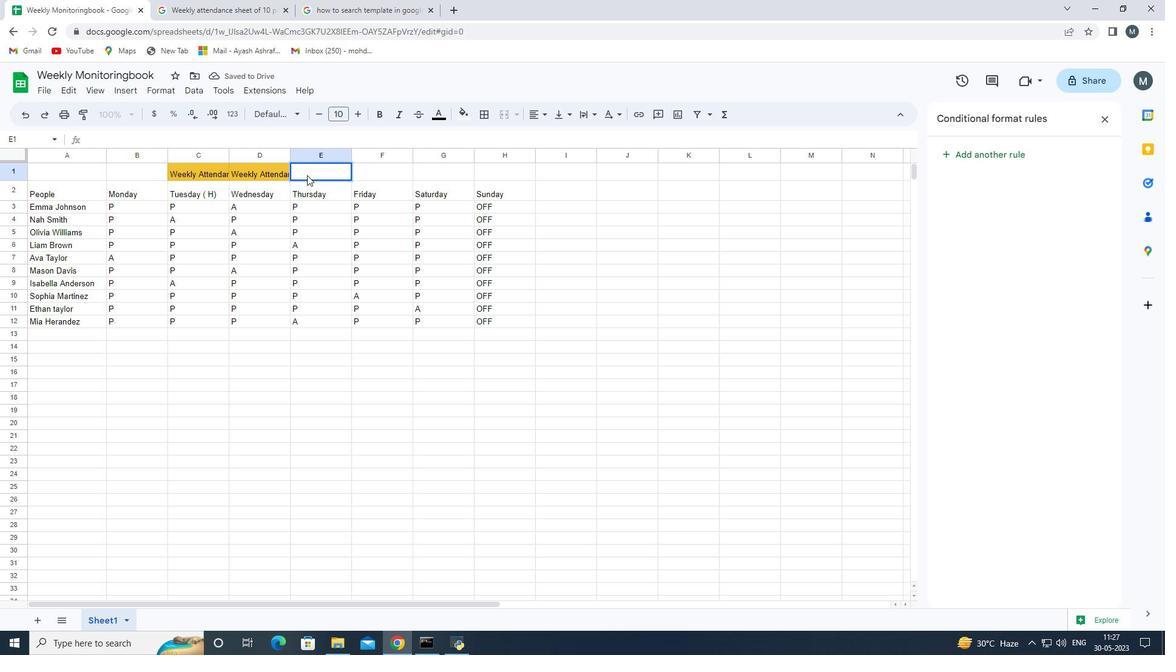 
Action: Key pressed <Key.backspace><Key.backspace><Key.backspace><Key.backspace>
Screenshot: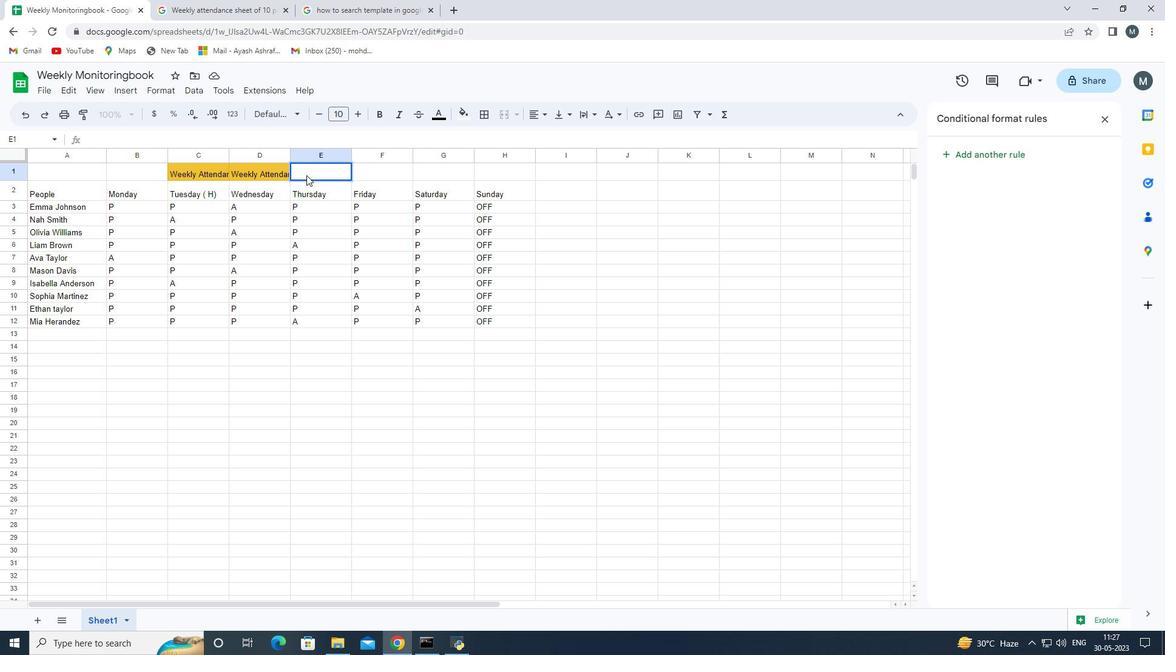 
Action: Mouse moved to (304, 175)
Screenshot: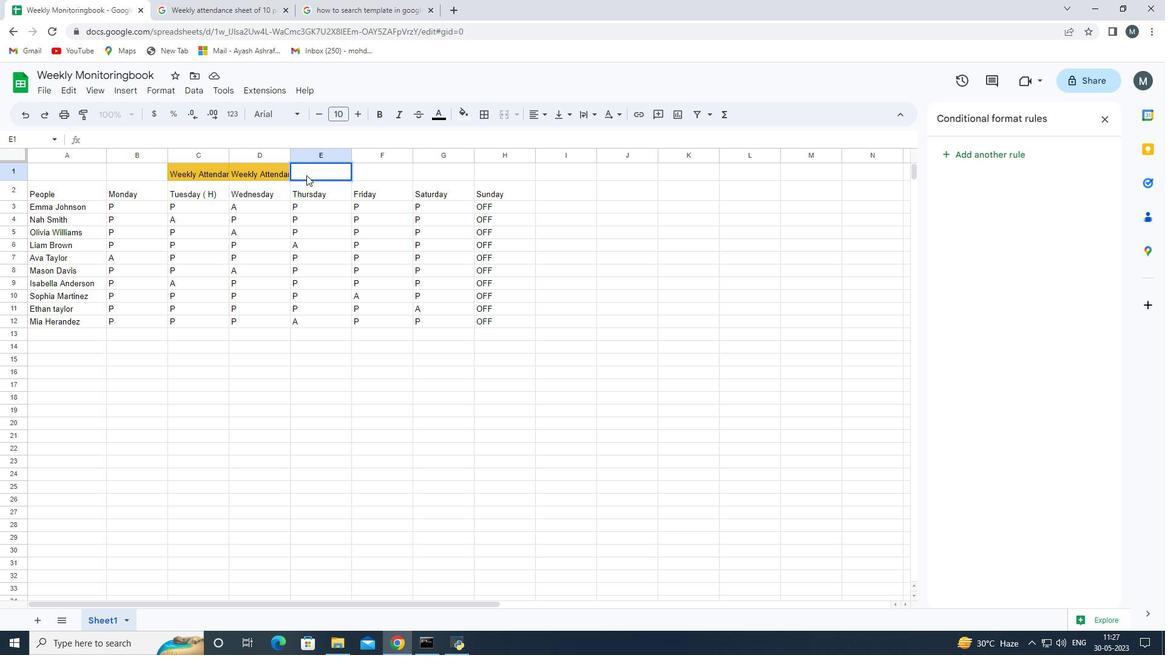 
Action: Key pressed <Key.backspace>
Screenshot: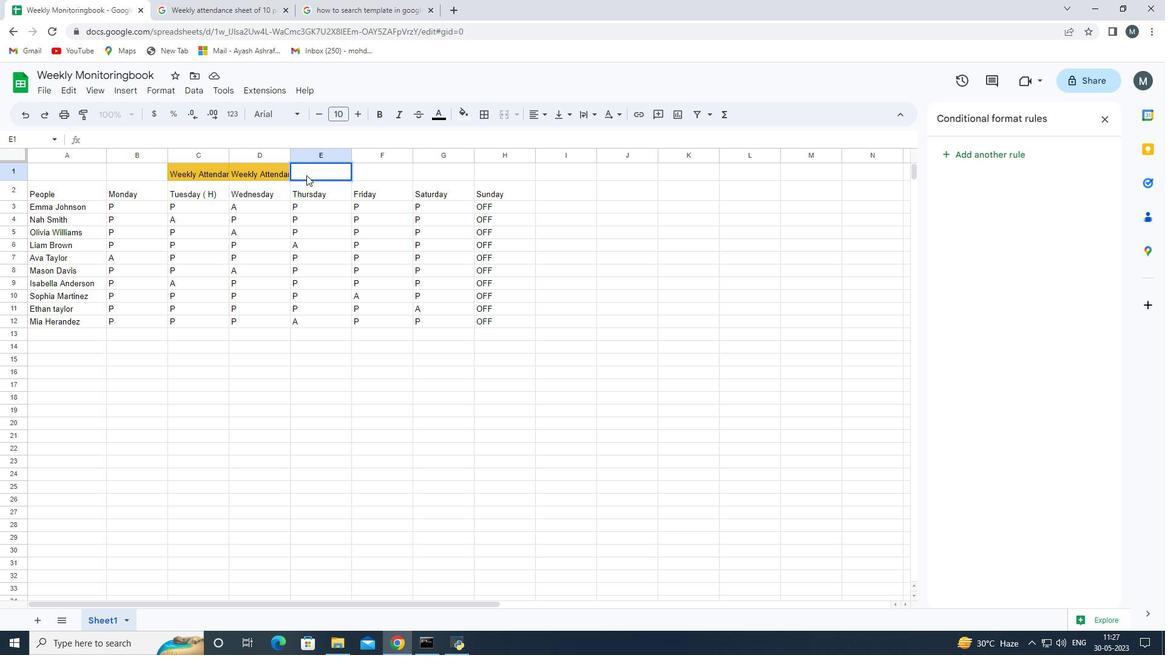 
Action: Mouse moved to (282, 180)
Screenshot: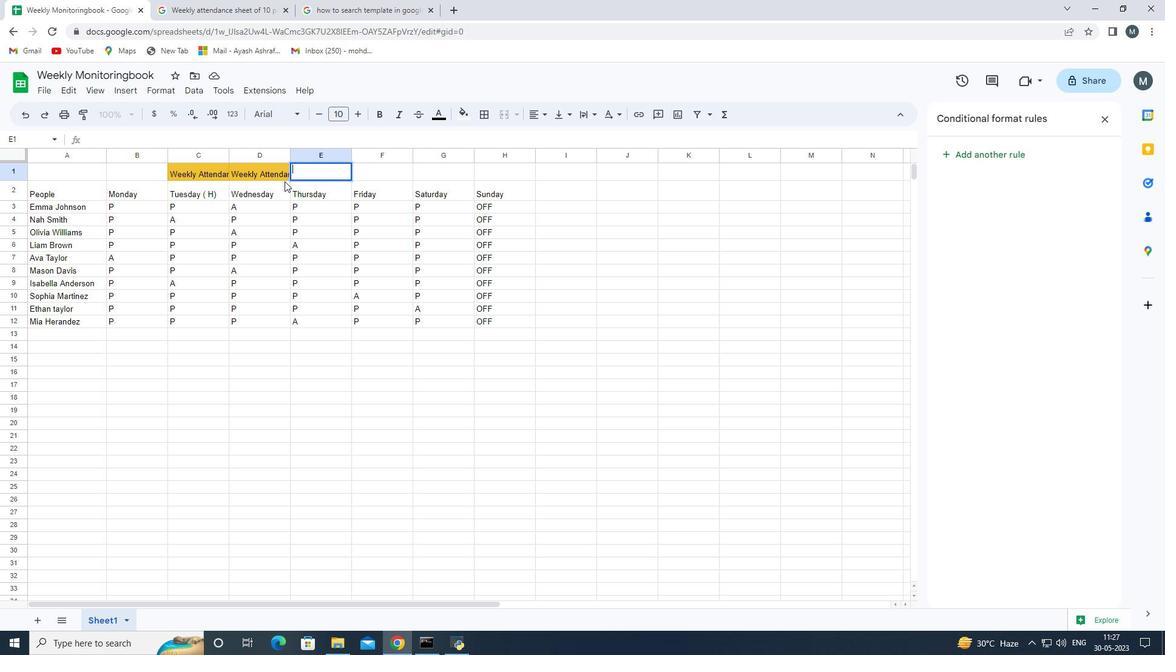 
Action: Mouse pressed left at (282, 180)
Screenshot: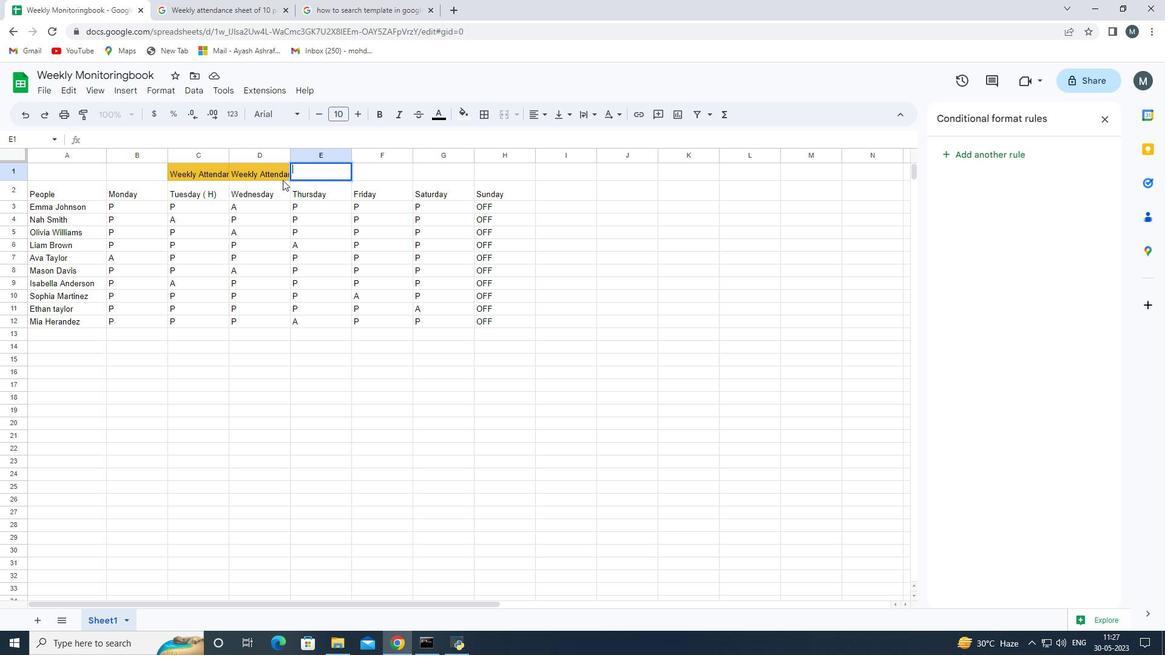 
Action: Mouse moved to (282, 177)
Screenshot: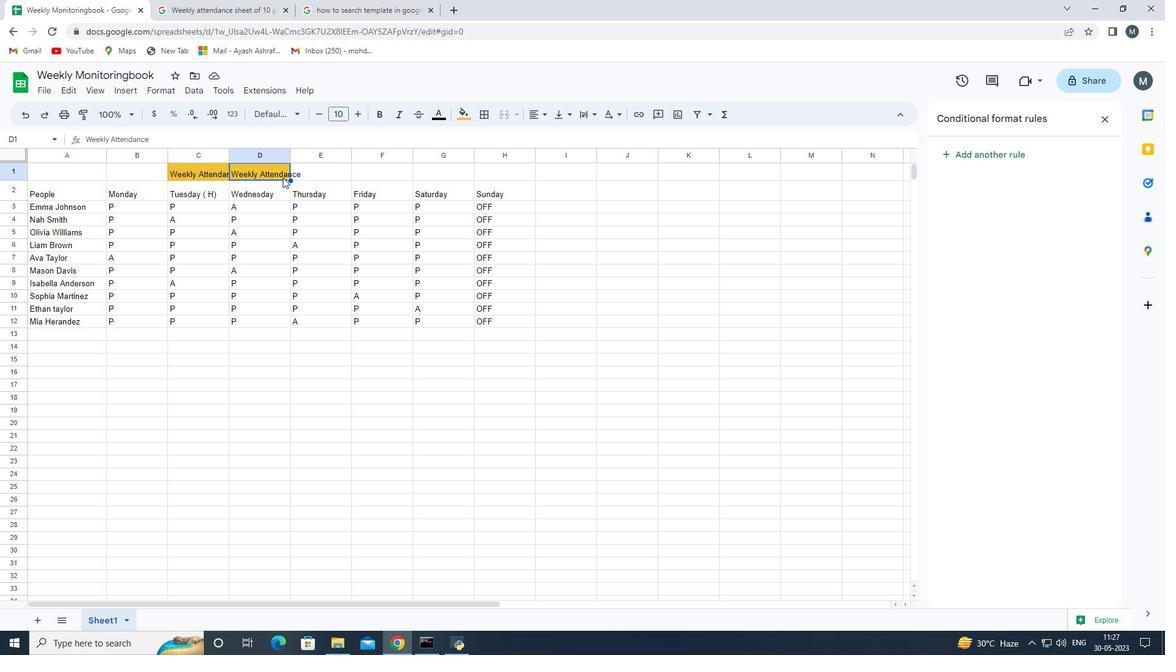 
Action: Mouse pressed left at (282, 177)
Screenshot: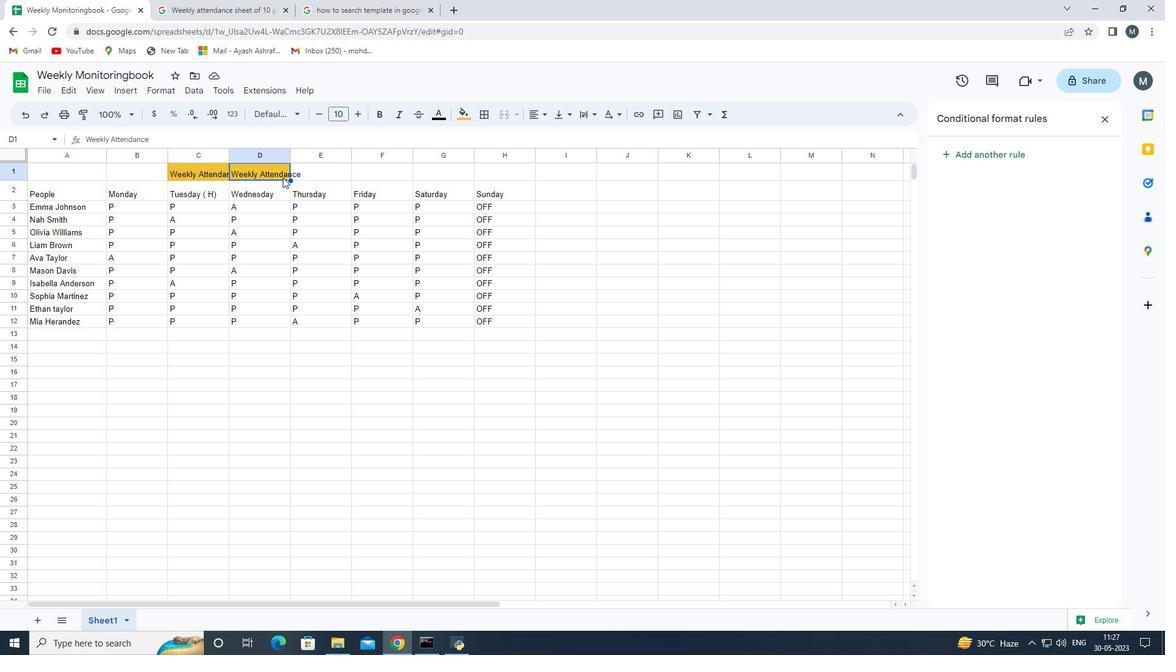 
Action: Mouse pressed left at (282, 177)
Screenshot: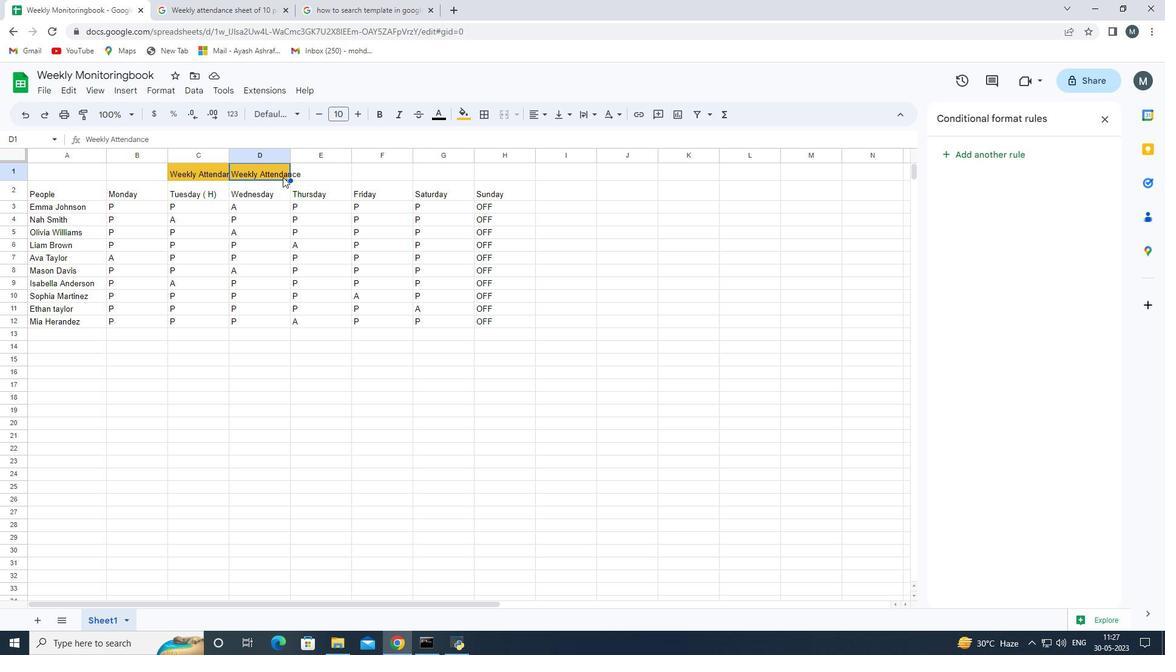 
Action: Mouse moved to (284, 176)
Screenshot: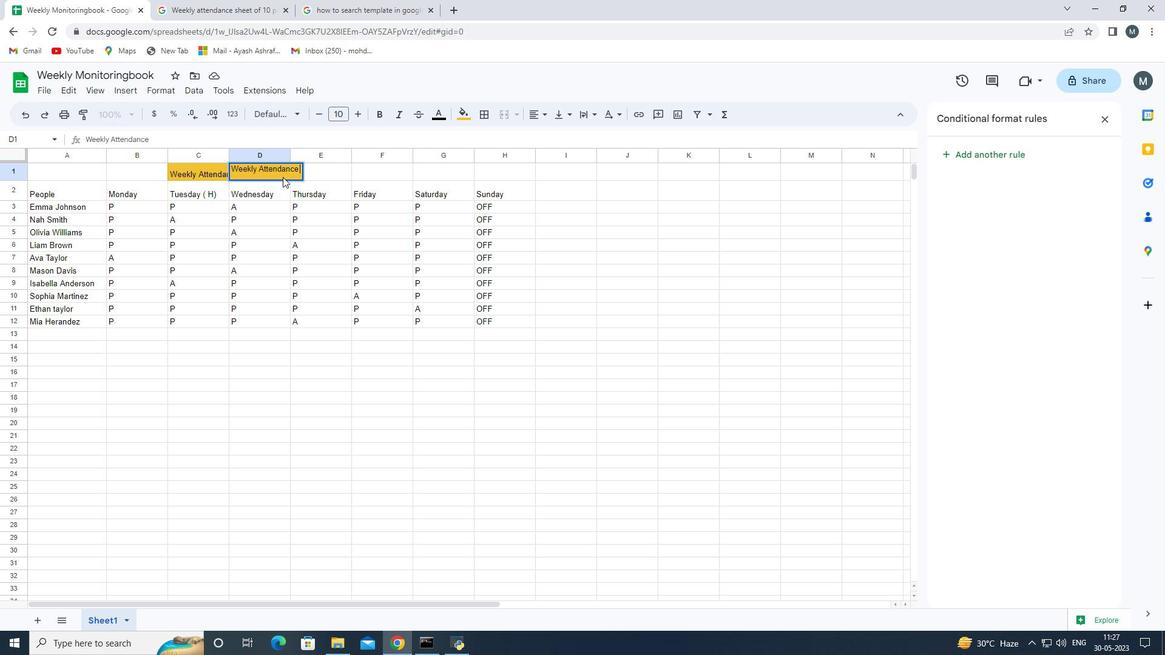 
Action: Key pressed <Key.backspace><Key.backspace><Key.backspace><Key.backspace><Key.backspace><Key.backspace><Key.backspace><Key.backspace><Key.backspace><Key.backspace><Key.backspace><Key.backspace><Key.backspace><Key.backspace><Key.backspace><Key.backspace><Key.backspace><Key.backspace><Key.backspace><Key.enter>
Screenshot: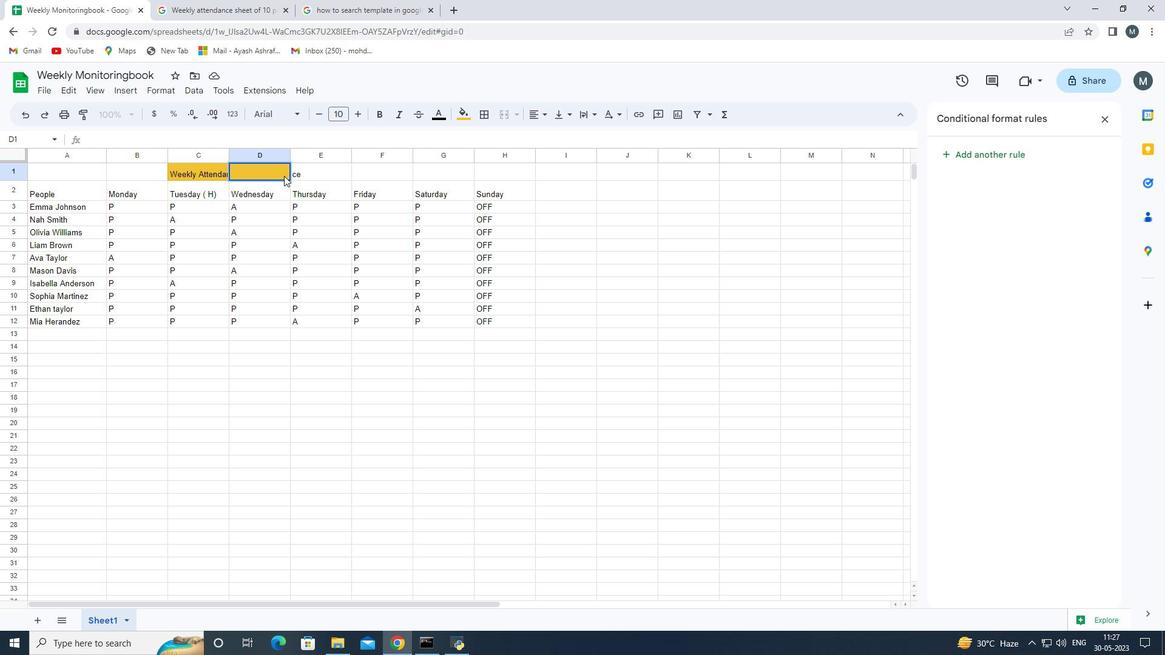 
Action: Mouse moved to (169, 393)
Screenshot: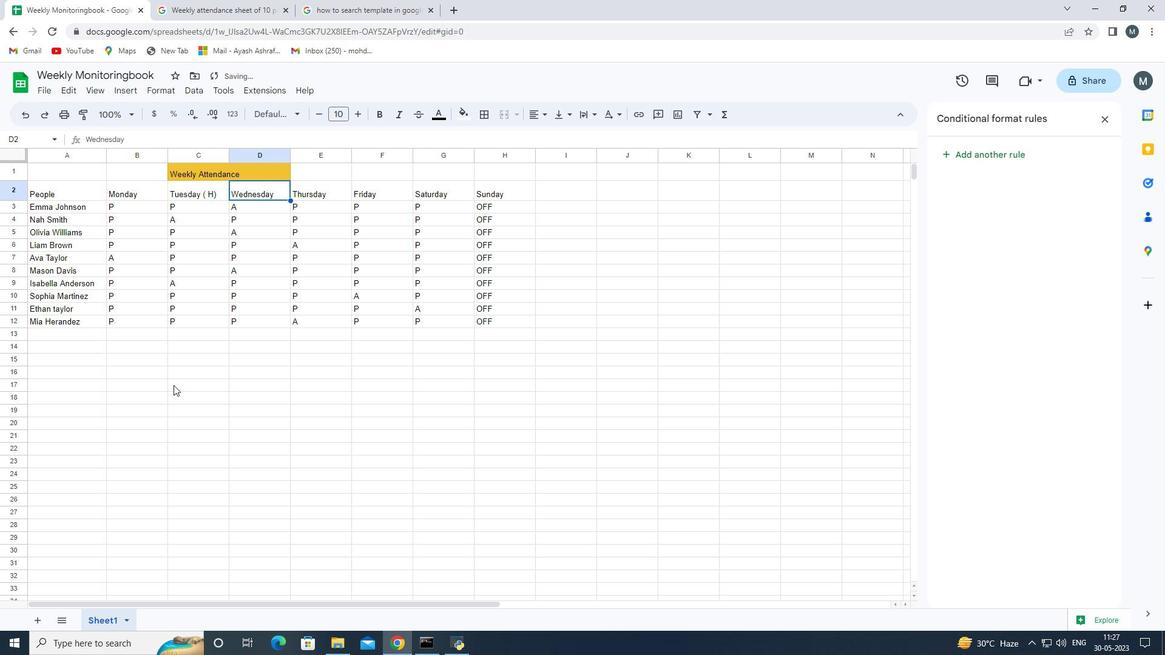 
Action: Mouse pressed left at (169, 393)
Screenshot: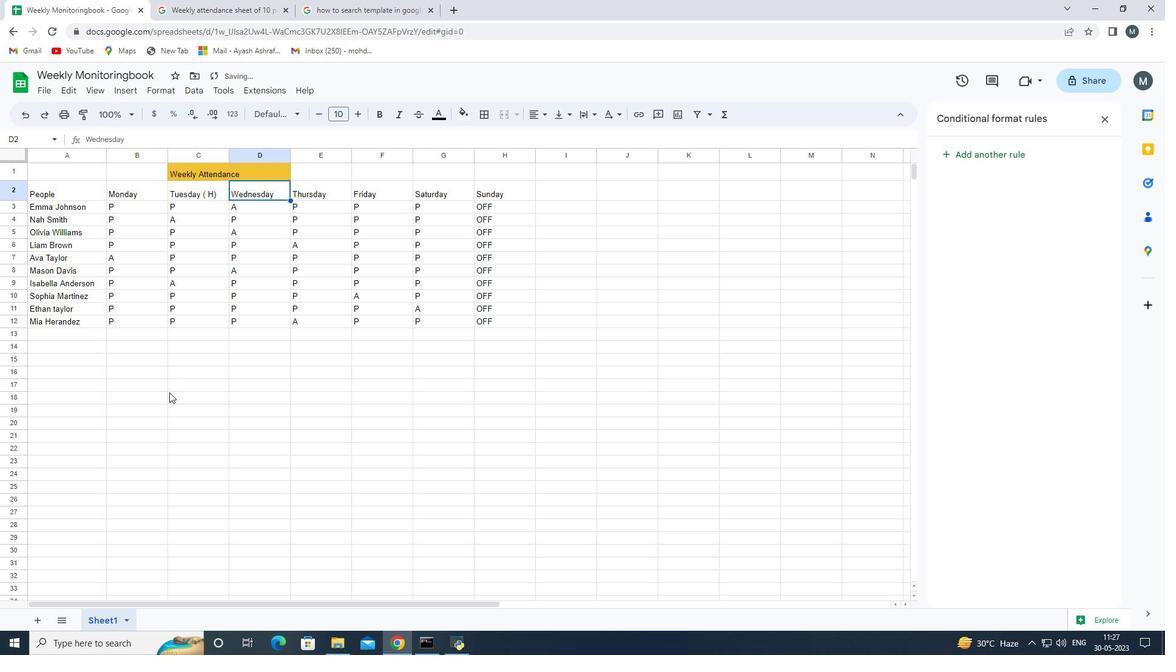
Action: Mouse moved to (193, 174)
Screenshot: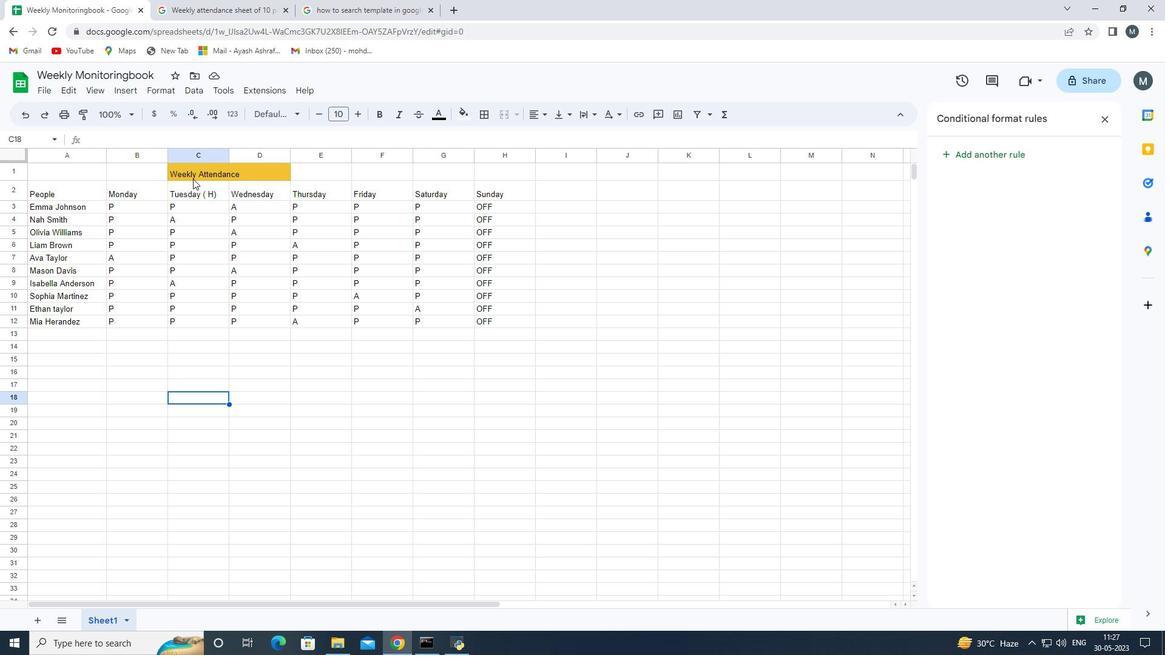 
Action: Mouse pressed left at (193, 174)
Screenshot: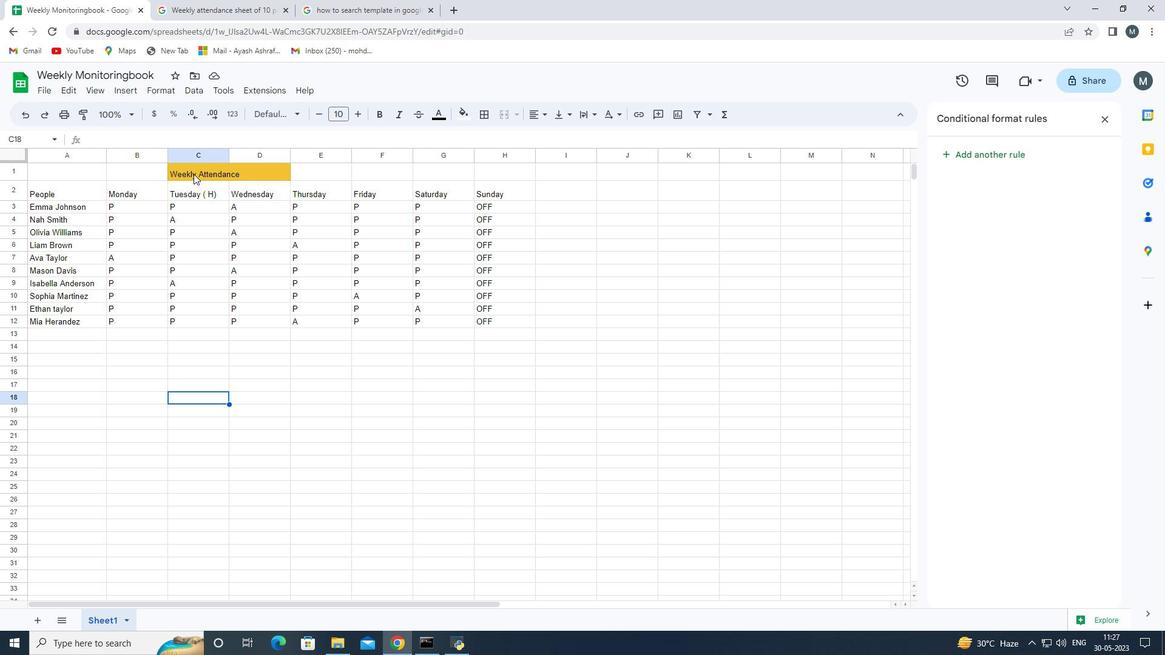 
Action: Mouse moved to (157, 141)
Screenshot: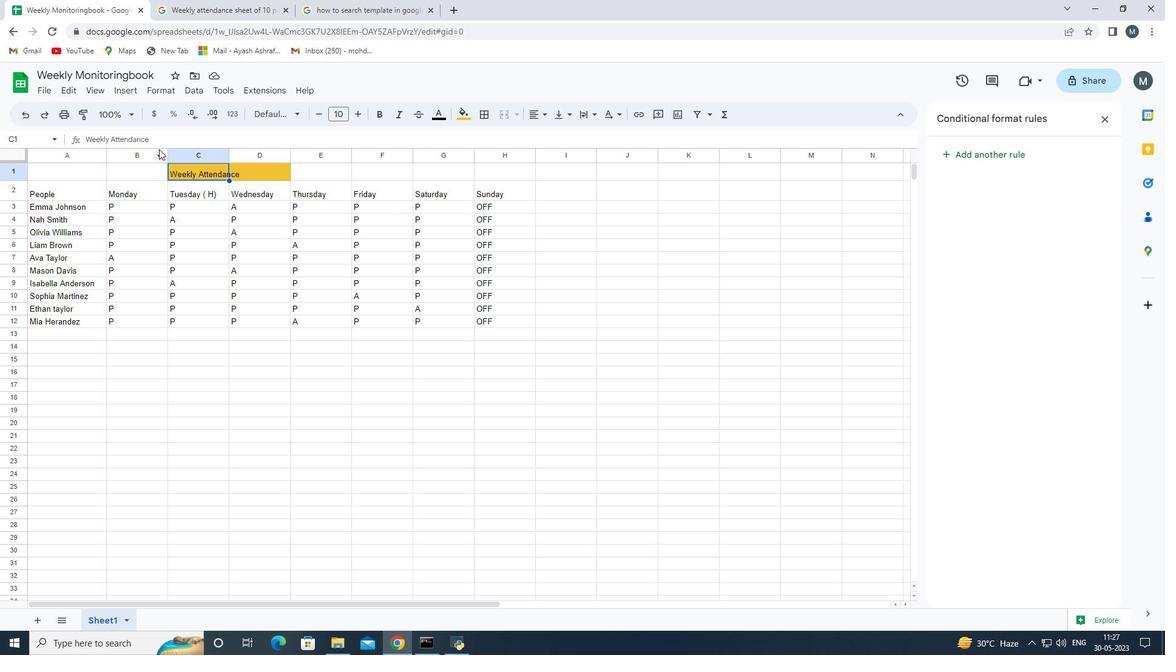 
Action: Mouse pressed left at (157, 141)
Screenshot: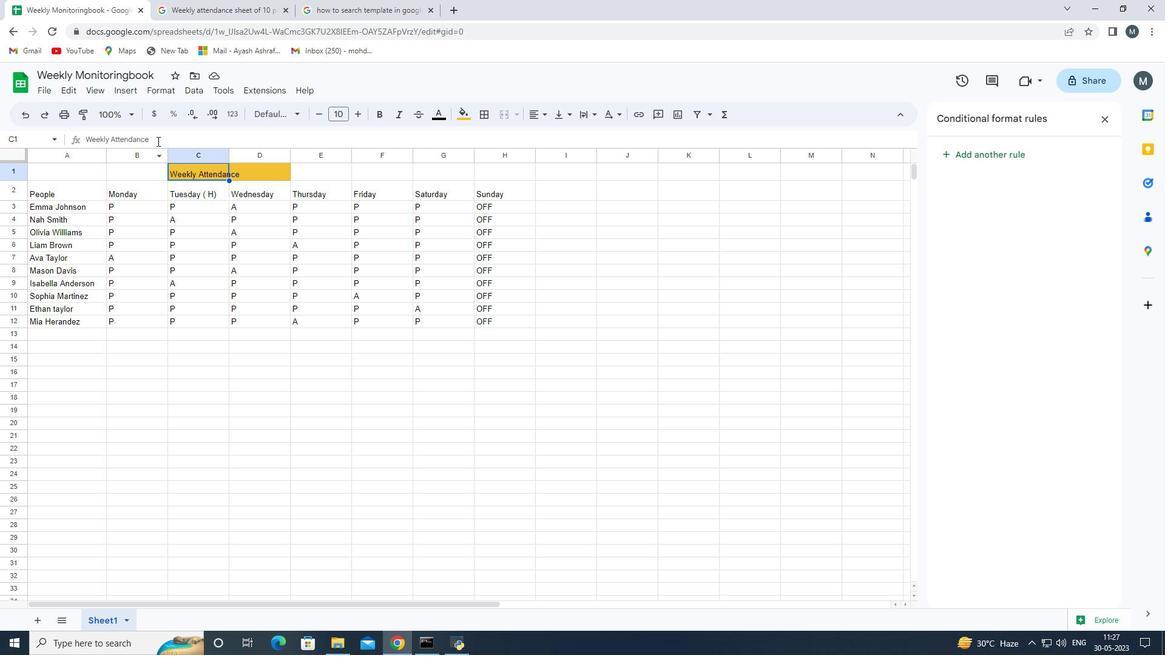 
Action: Mouse pressed left at (157, 141)
Screenshot: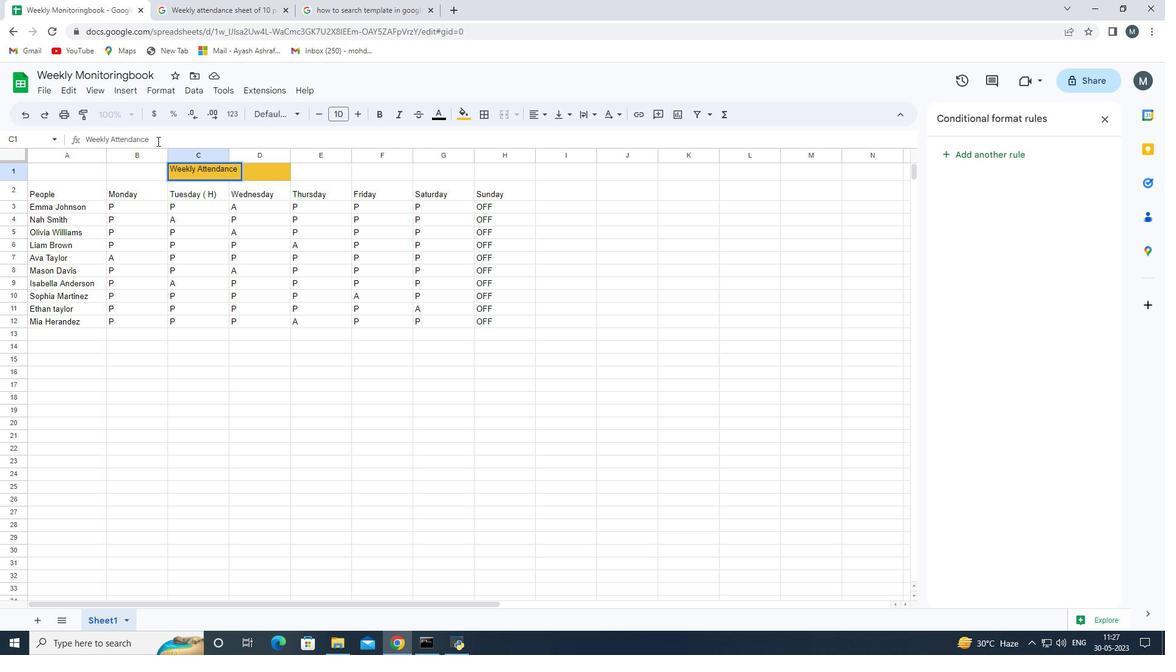 
Action: Mouse moved to (271, 120)
Screenshot: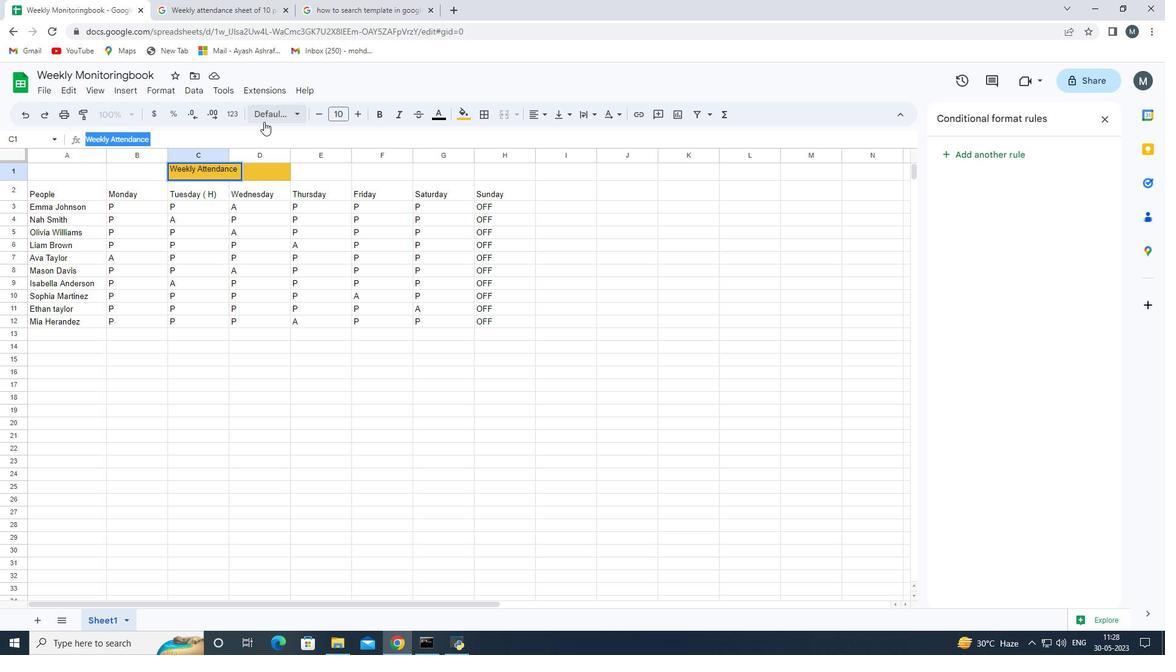 
Action: Mouse pressed left at (271, 120)
Screenshot: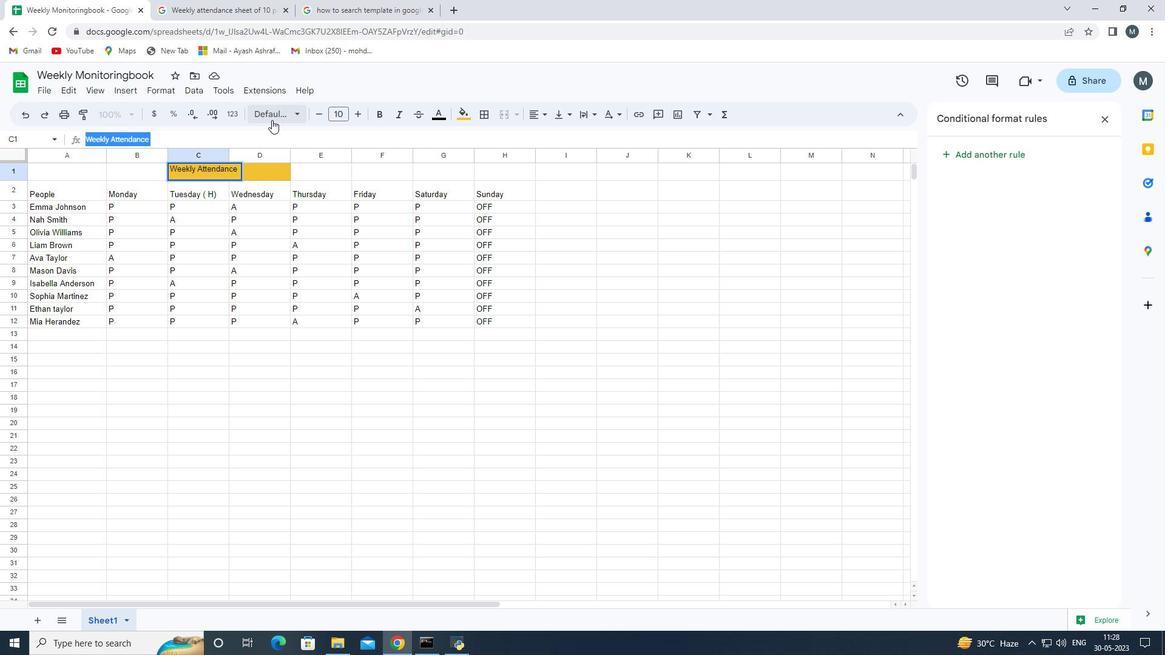 
Action: Mouse moved to (292, 242)
Screenshot: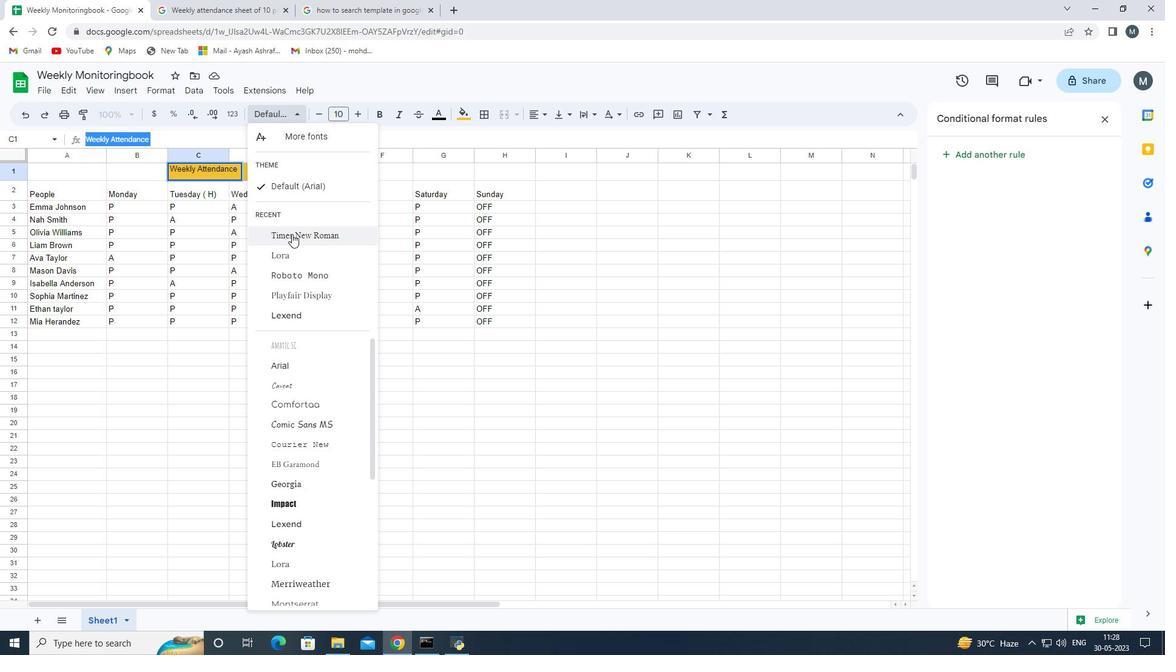 
Action: Mouse pressed left at (292, 242)
Screenshot: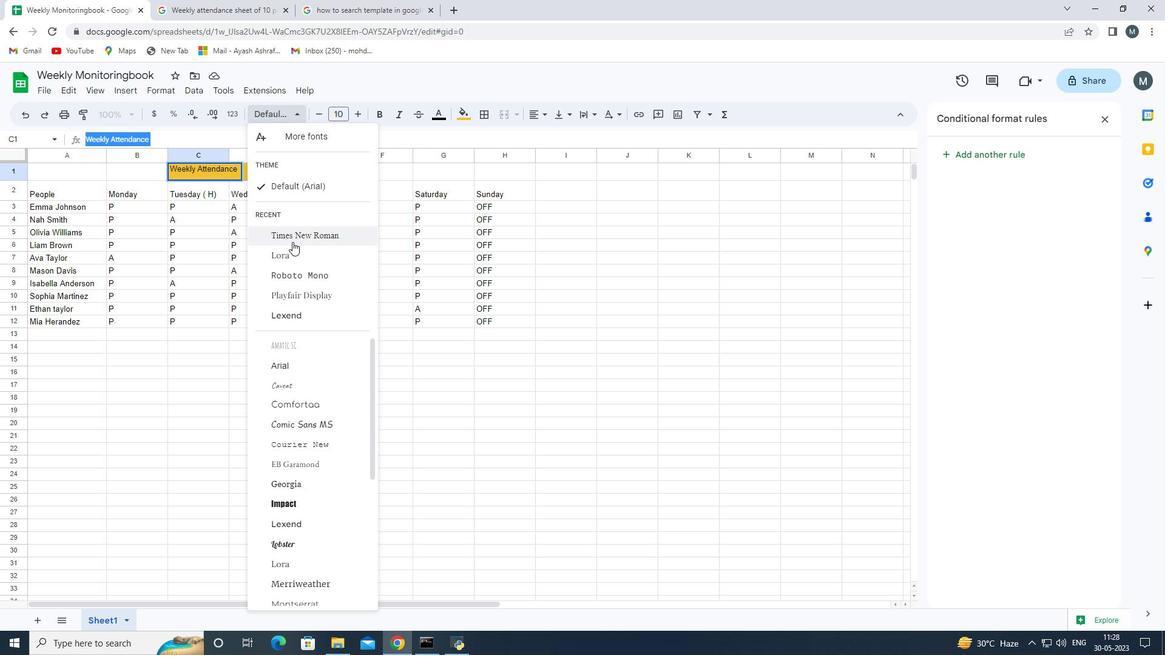 
Action: Mouse moved to (178, 380)
Screenshot: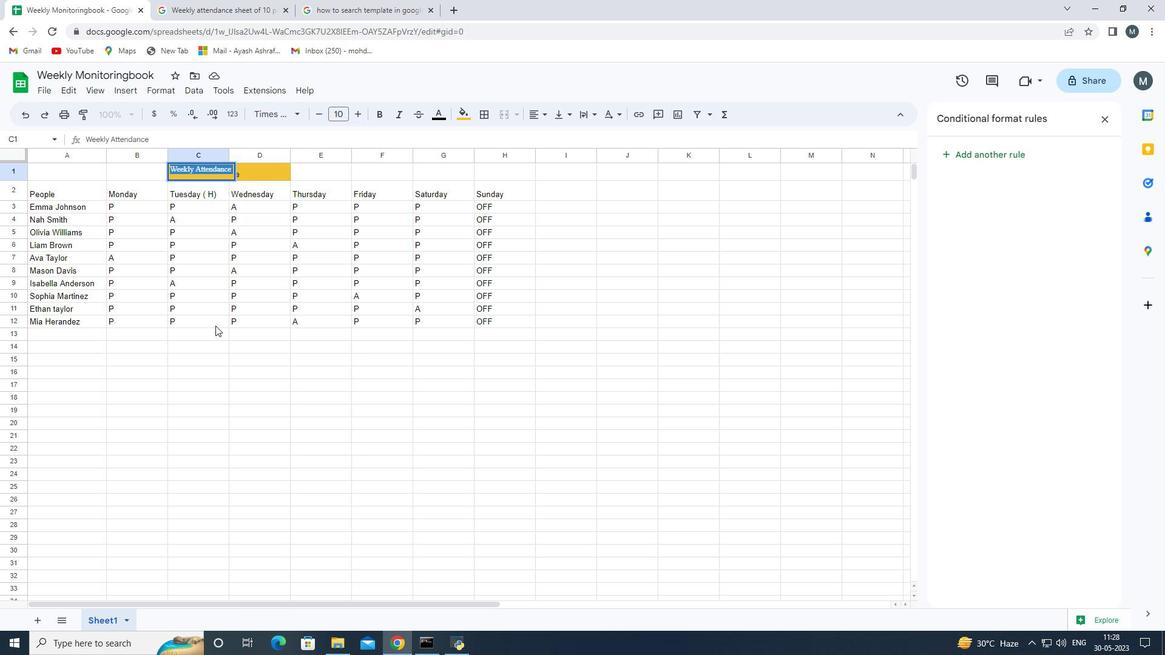 
Action: Mouse pressed left at (178, 380)
Screenshot: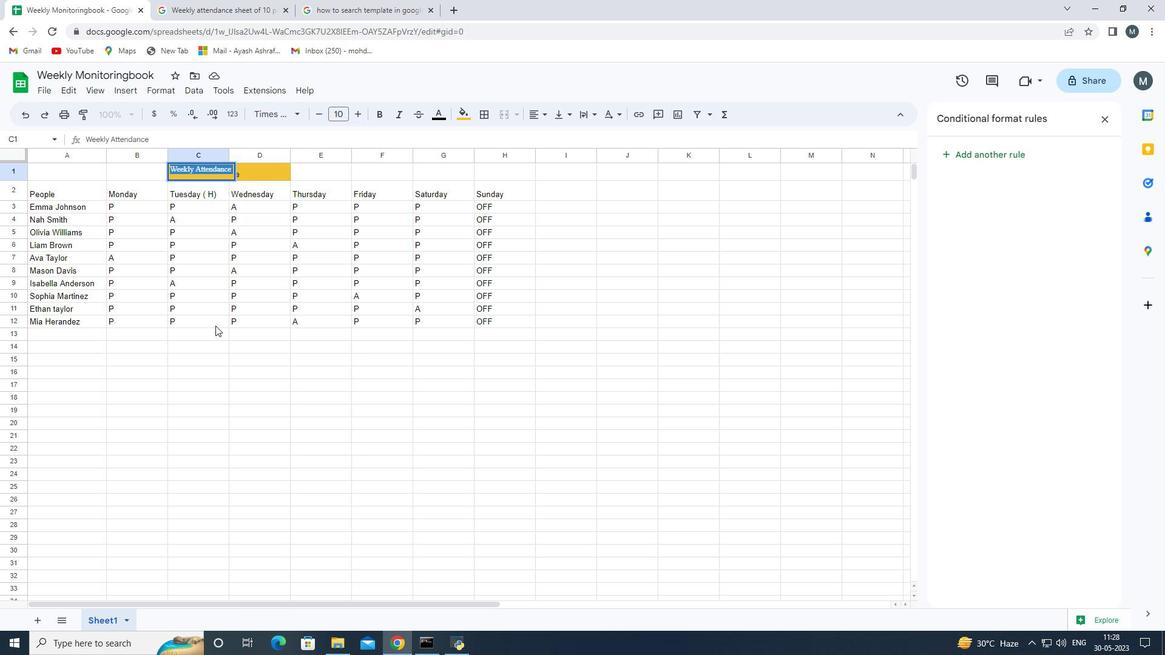 
Action: Mouse moved to (235, 167)
Screenshot: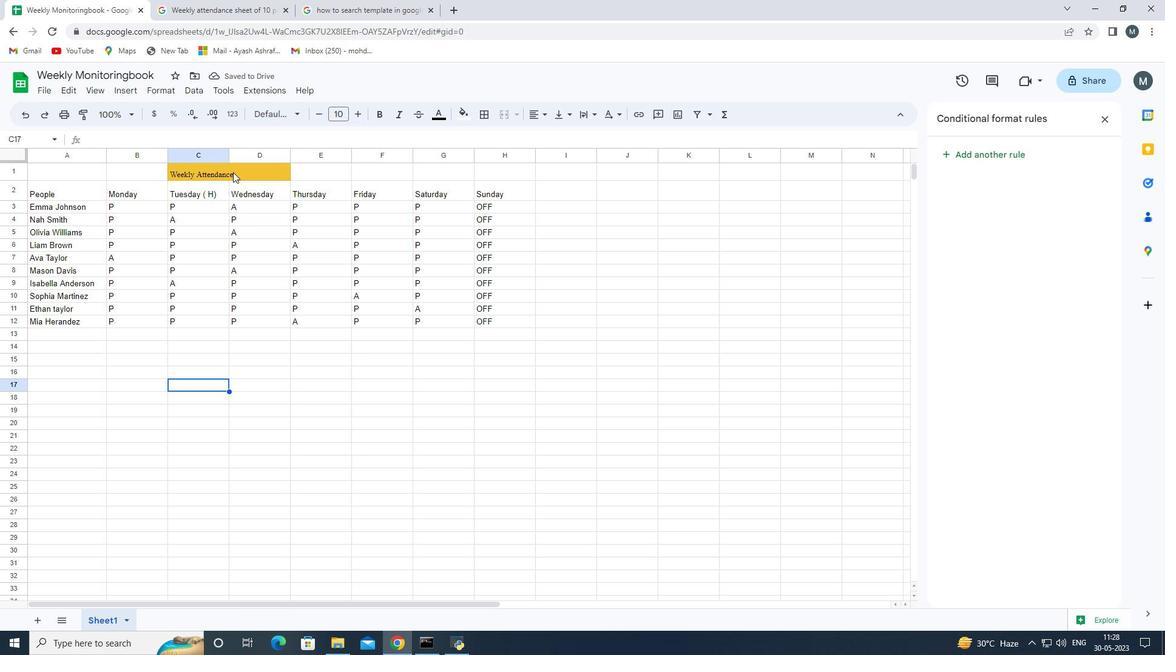 
Action: Mouse pressed left at (235, 167)
Screenshot: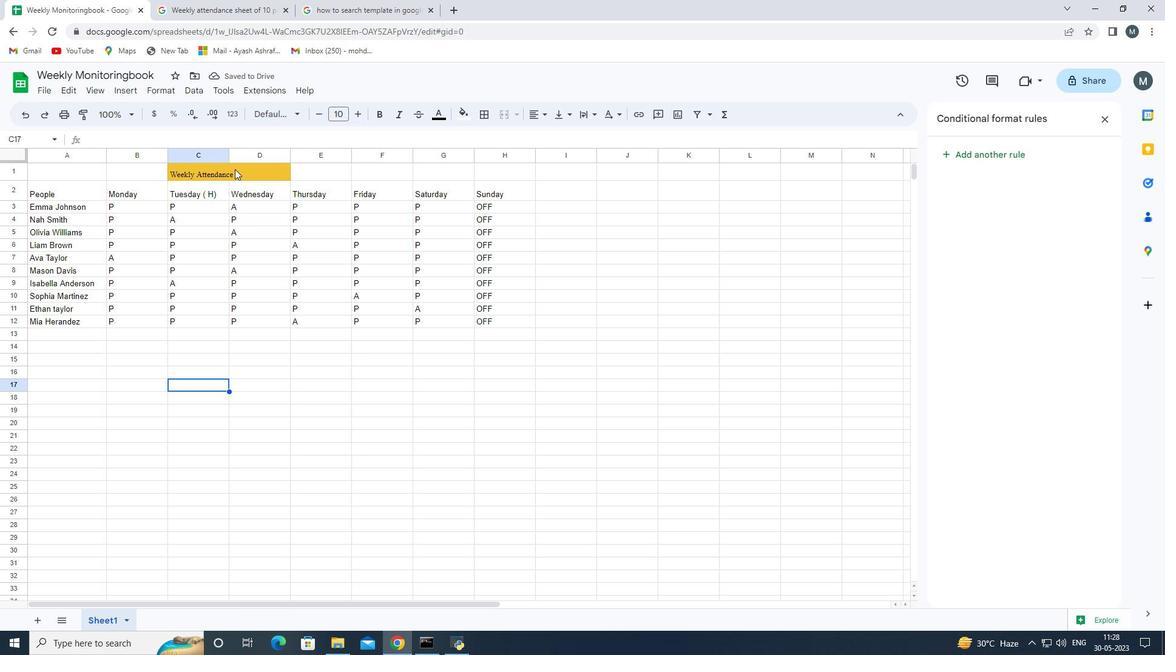 
Action: Mouse moved to (191, 176)
Screenshot: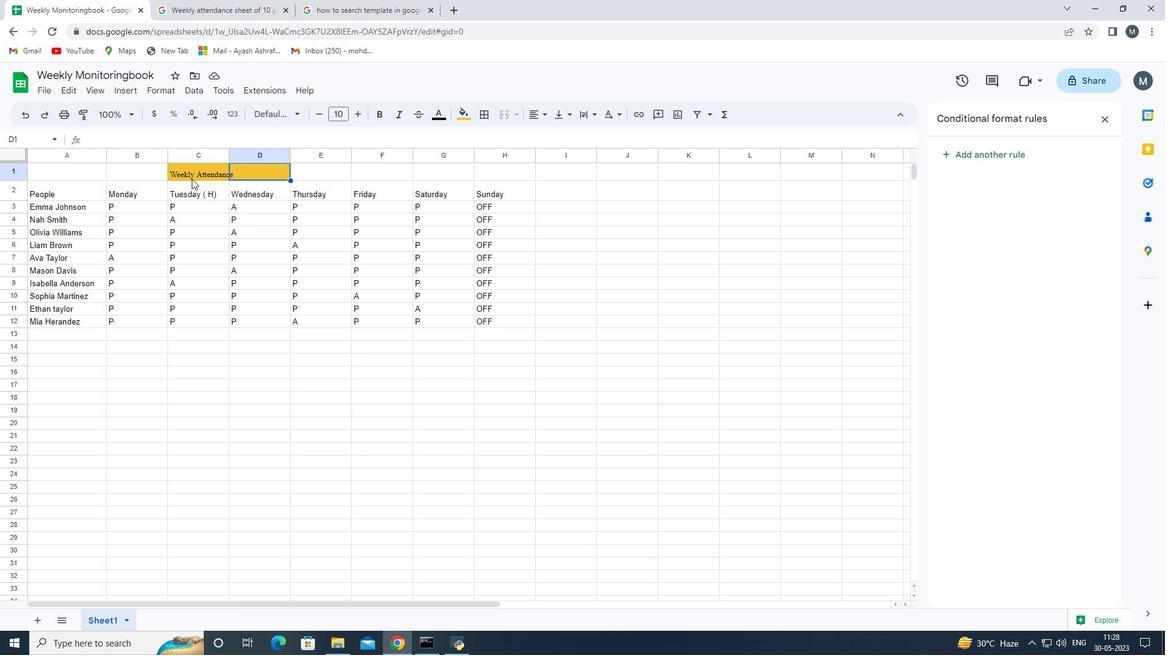 
Action: Mouse pressed left at (191, 176)
Screenshot: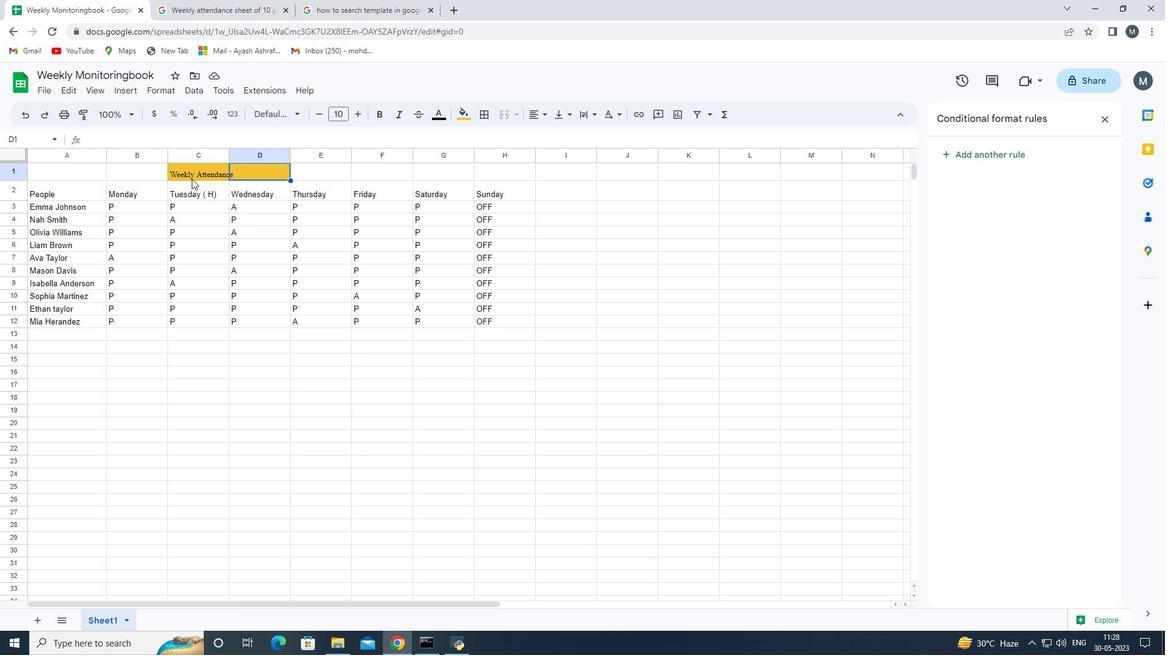 
Action: Mouse moved to (148, 140)
Screenshot: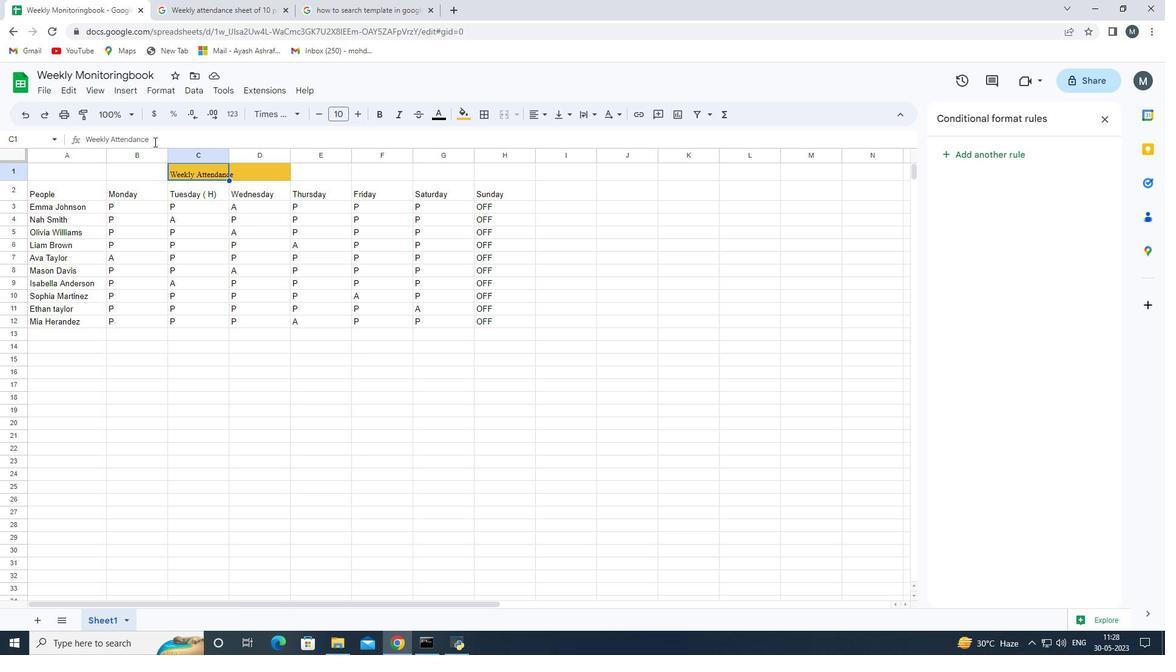 
Action: Mouse pressed left at (148, 140)
Screenshot: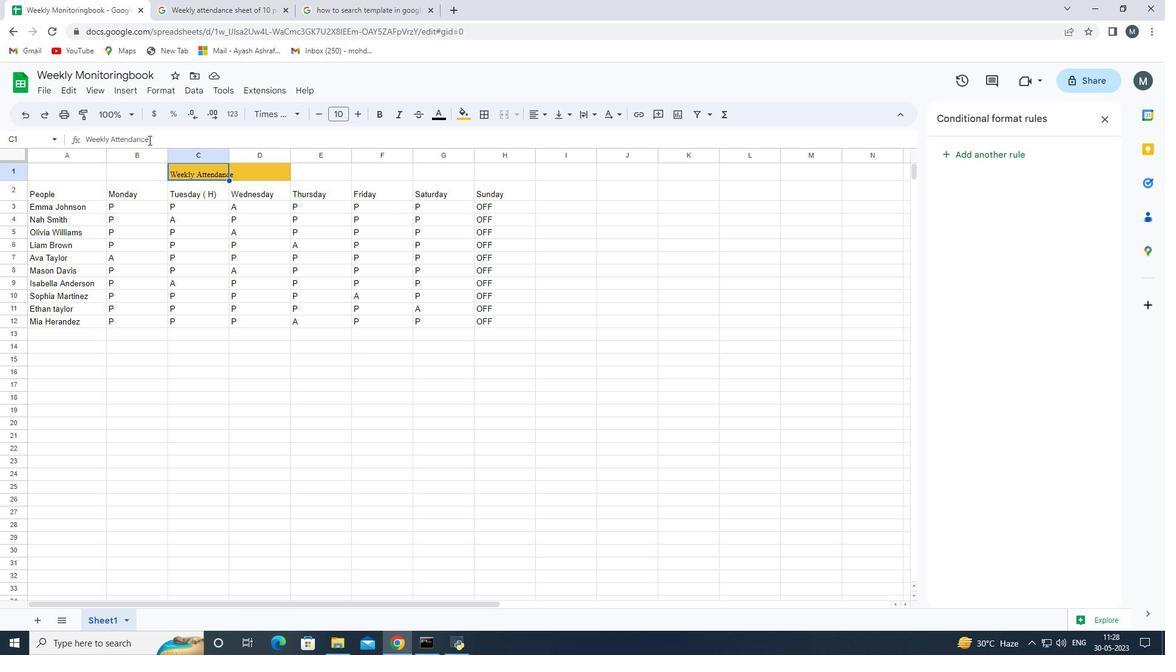 
Action: Mouse moved to (356, 117)
Screenshot: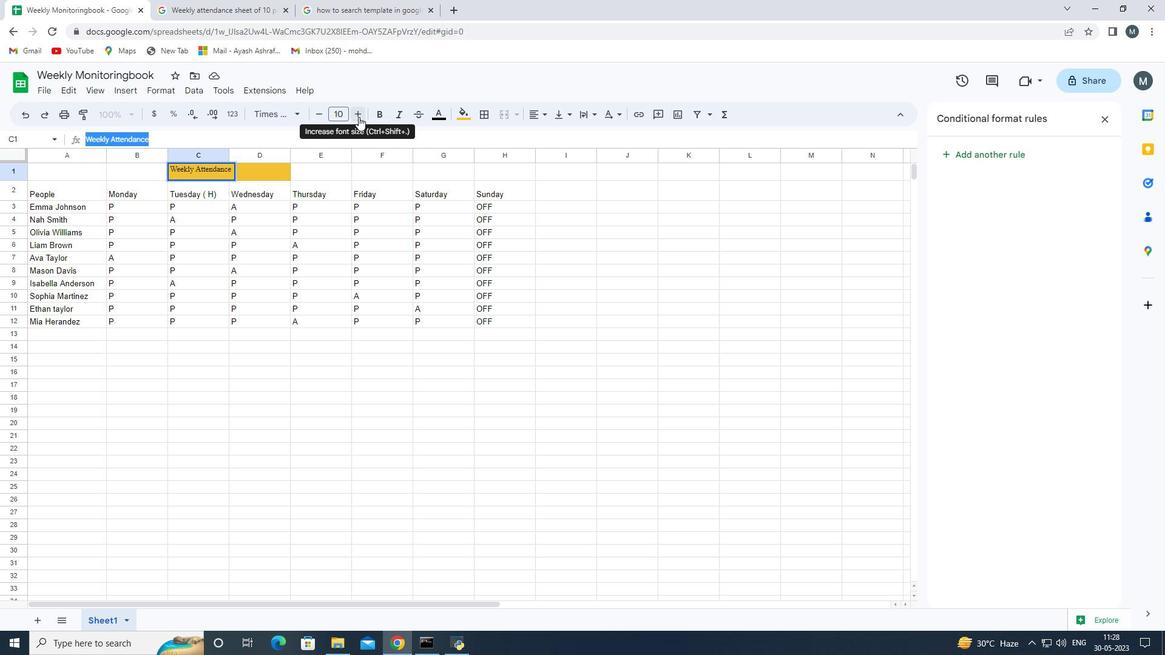 
Action: Mouse pressed left at (356, 117)
Screenshot: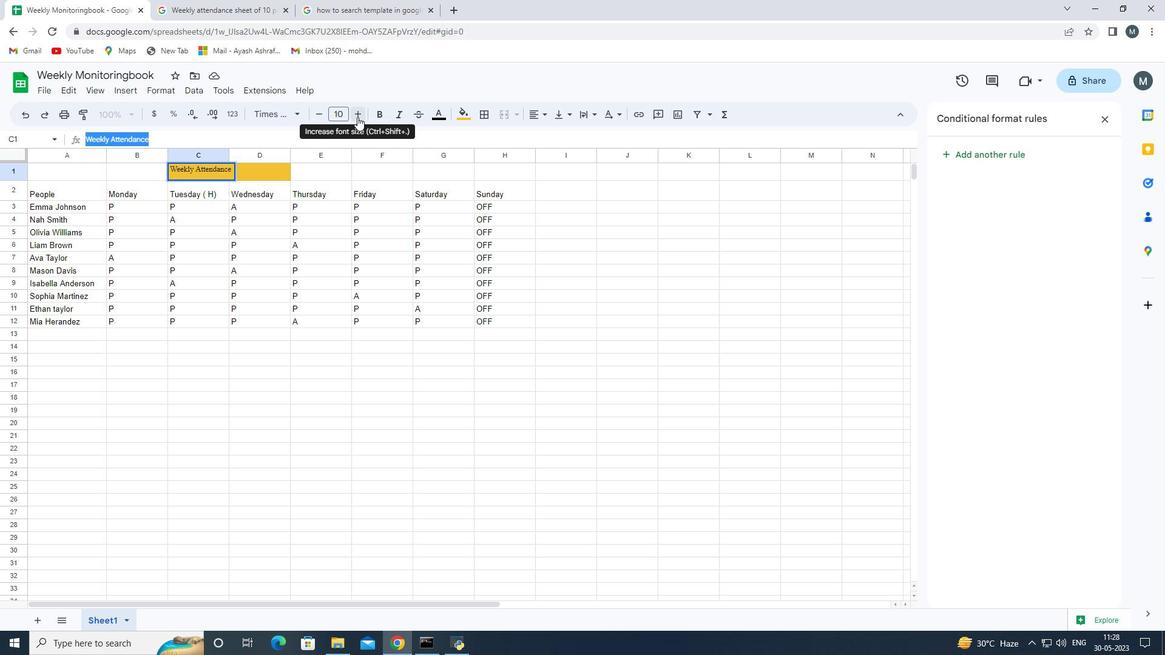 
Action: Mouse pressed left at (356, 117)
Screenshot: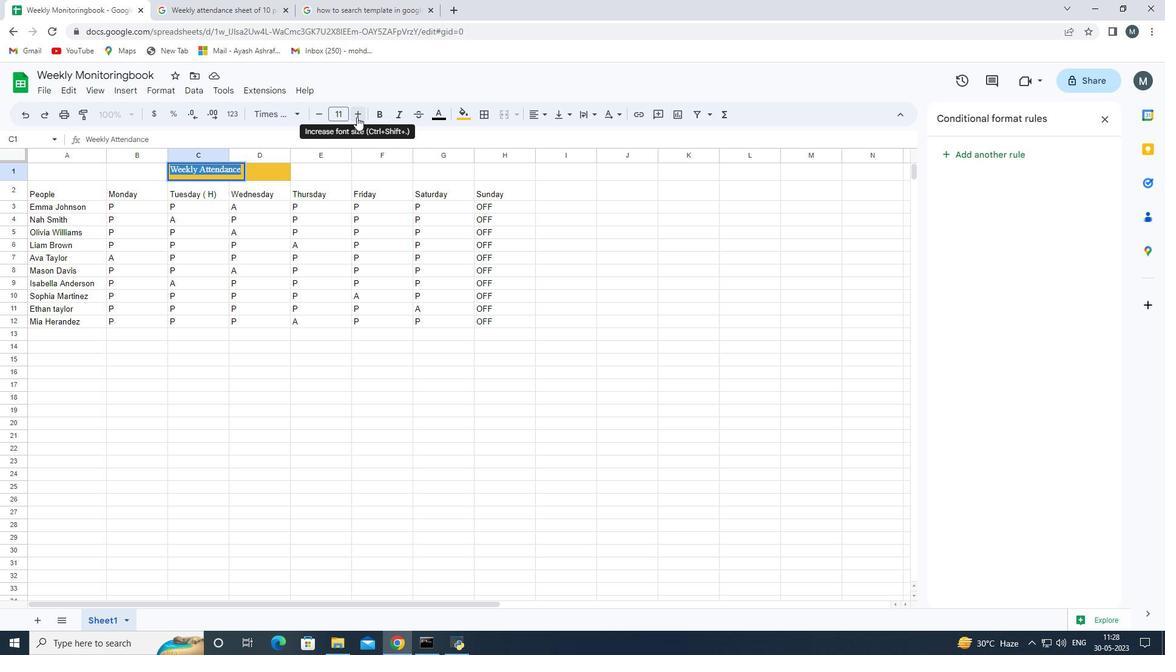 
Action: Mouse pressed left at (356, 117)
Screenshot: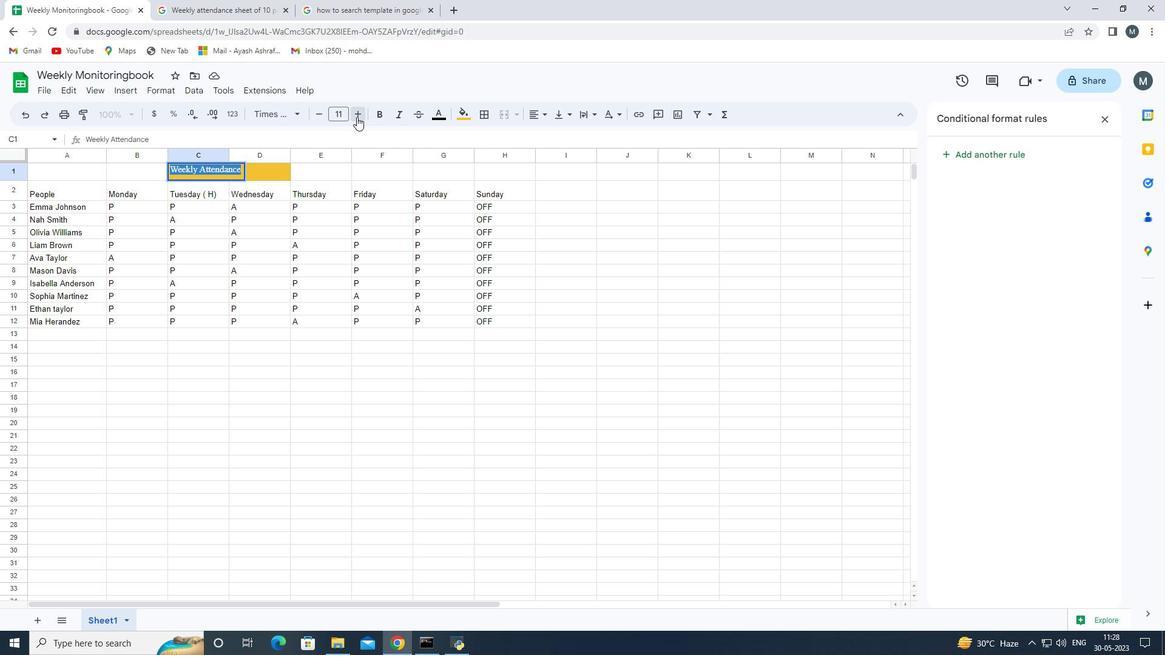 
Action: Mouse moved to (356, 117)
Screenshot: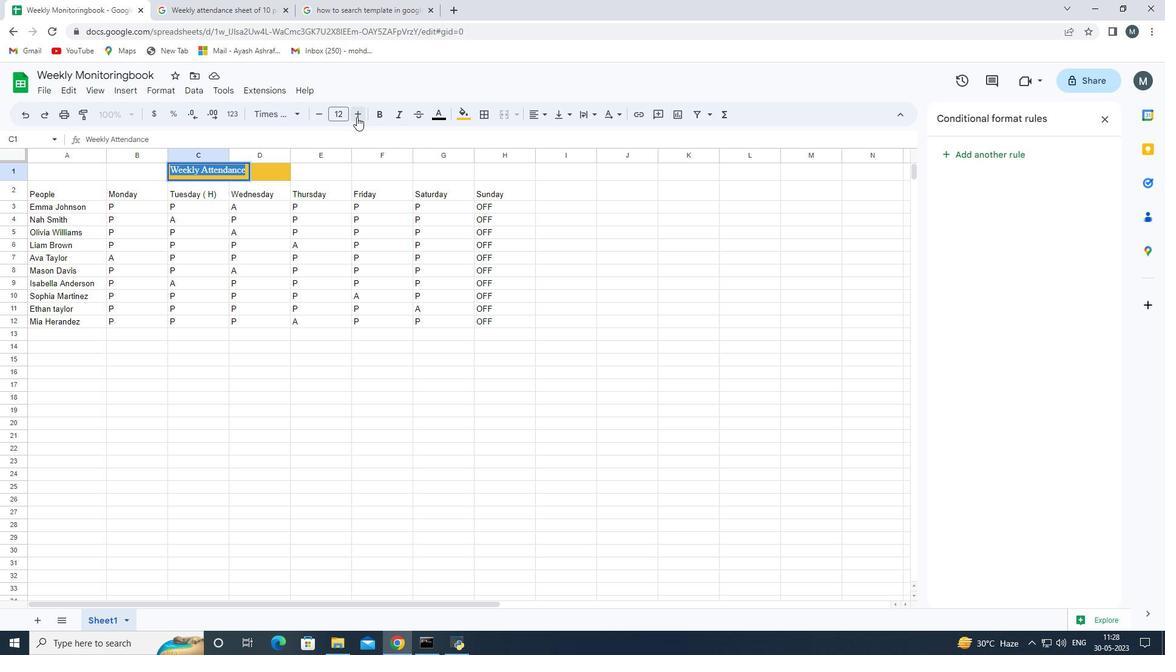 
Action: Mouse pressed left at (356, 117)
Screenshot: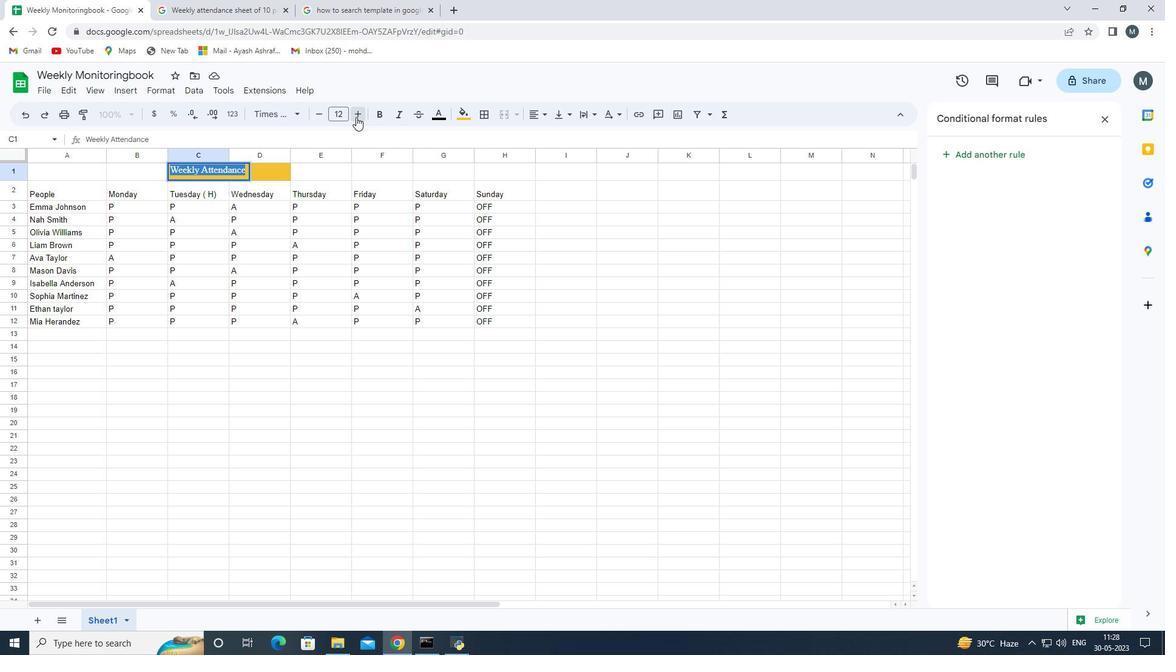 
Action: Mouse pressed left at (356, 117)
Screenshot: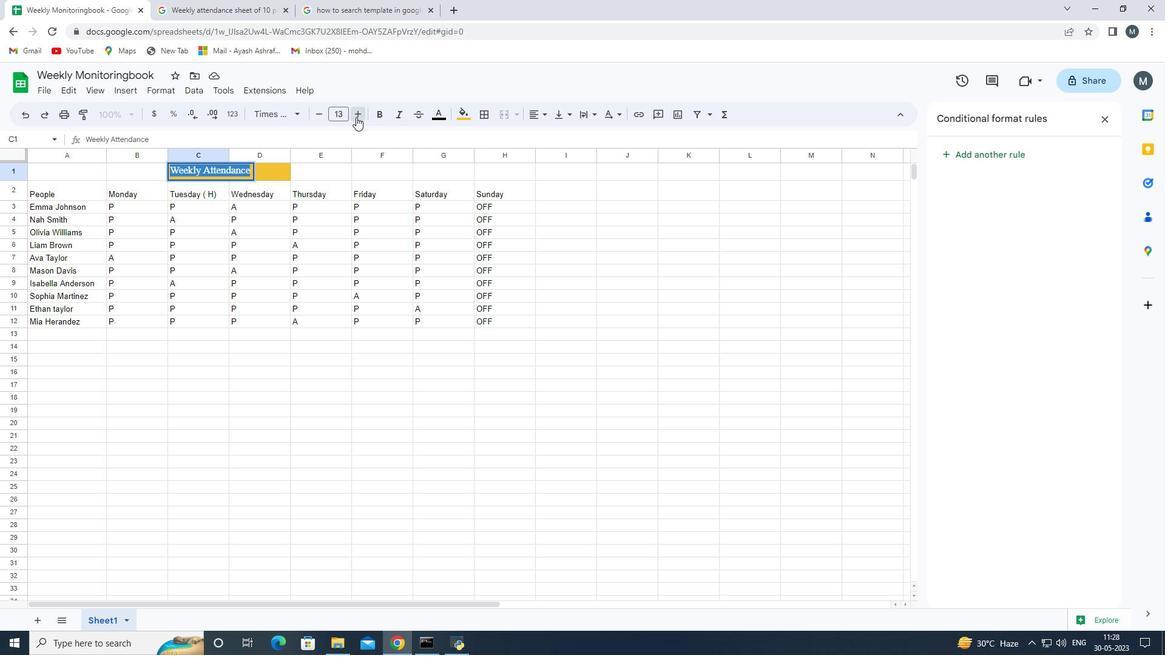 
Action: Mouse moved to (355, 117)
Screenshot: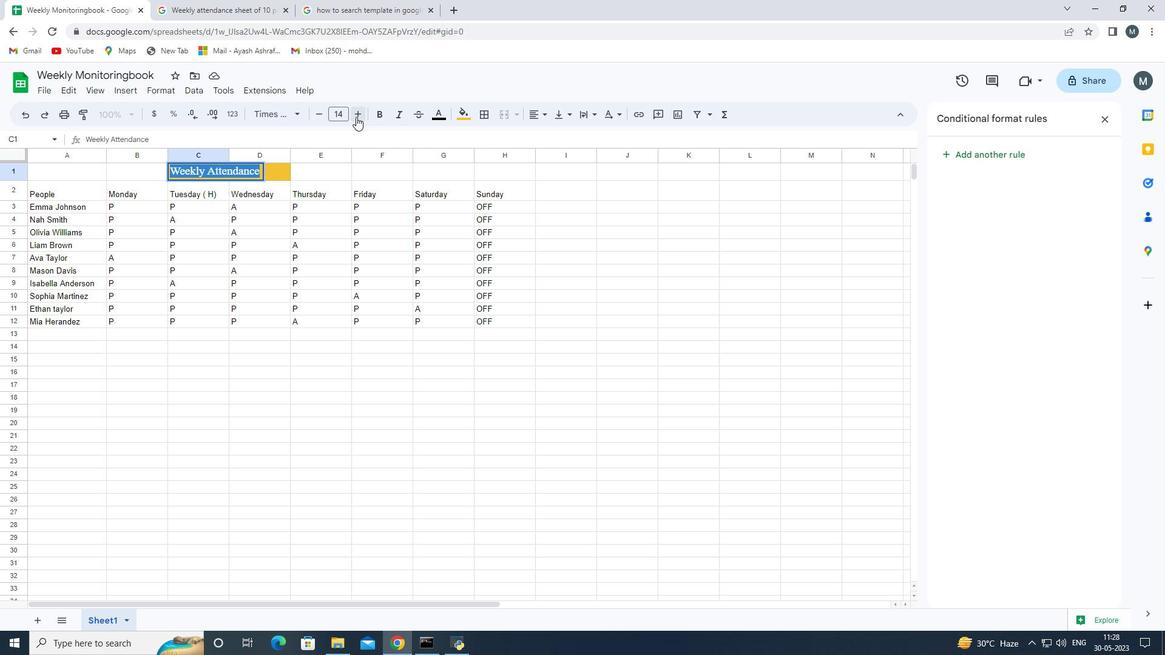 
Action: Mouse pressed left at (355, 117)
Screenshot: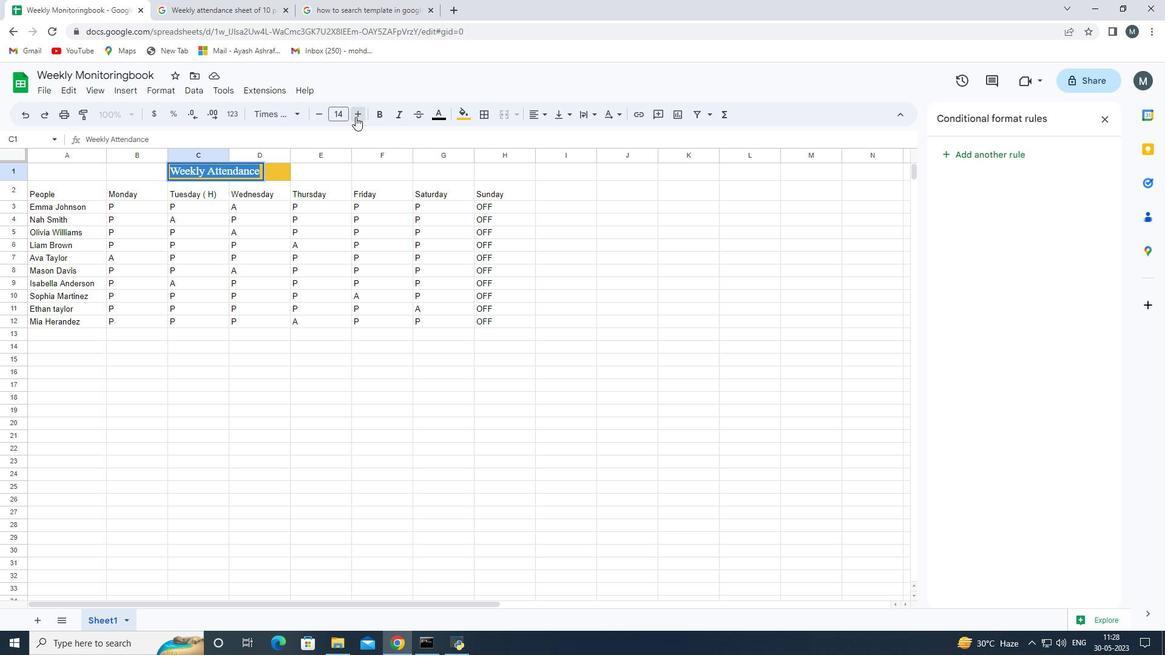 
Action: Mouse pressed left at (355, 117)
Screenshot: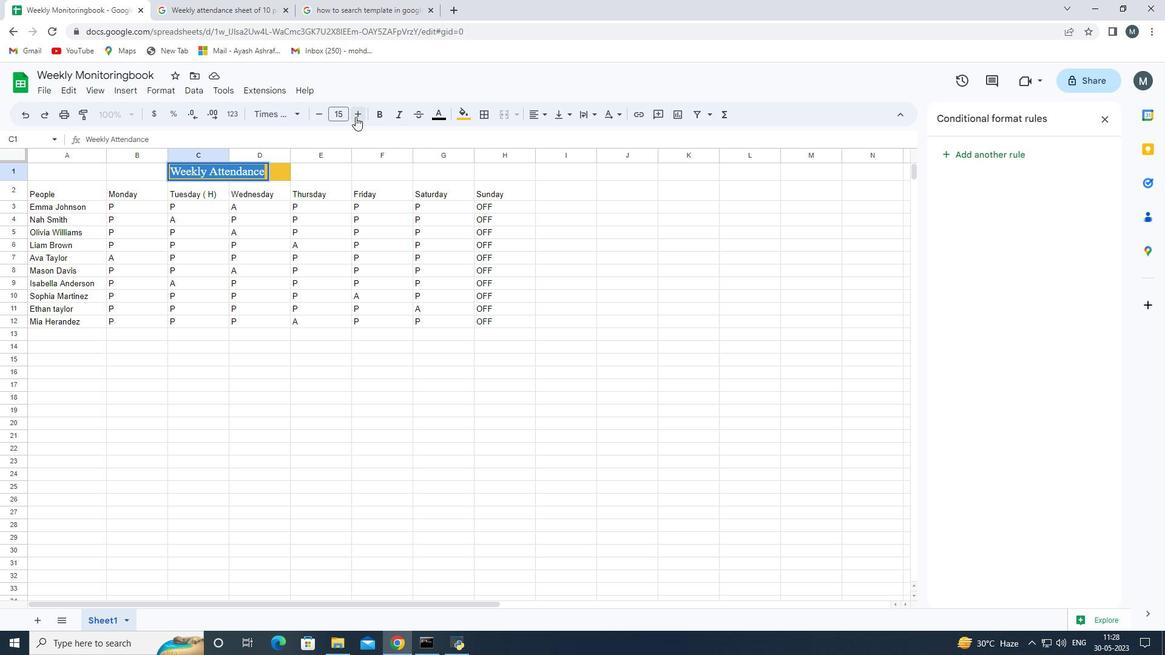 
Action: Mouse pressed left at (355, 117)
Screenshot: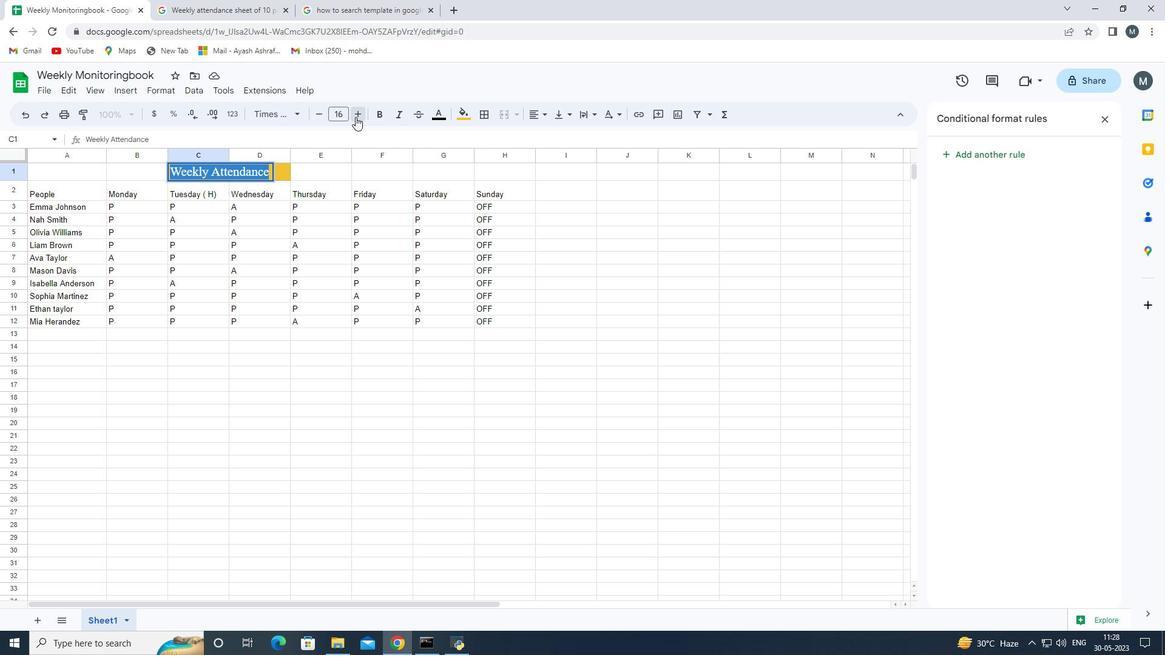 
Action: Mouse pressed left at (355, 117)
Screenshot: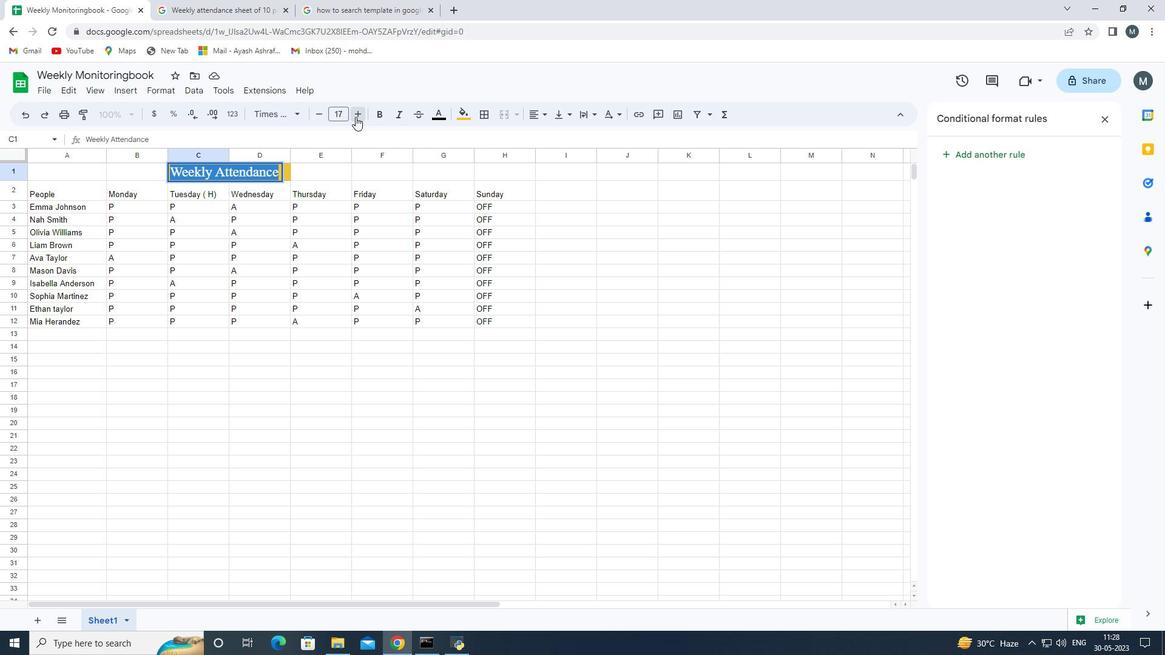 
Action: Mouse pressed left at (355, 117)
Screenshot: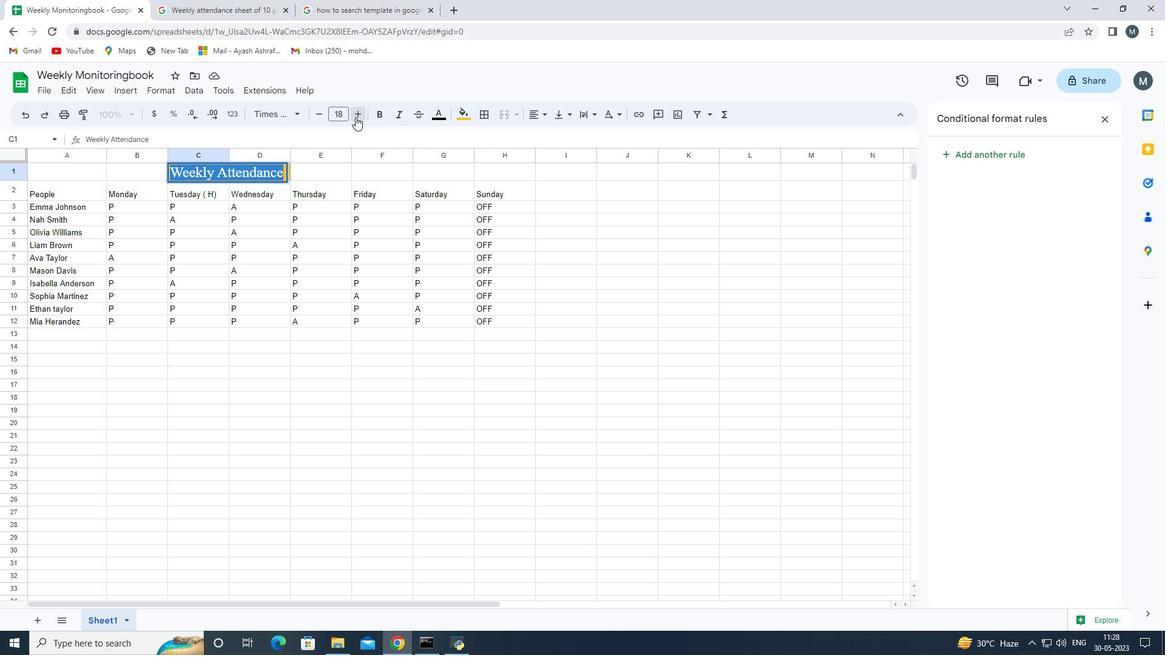 
Action: Mouse pressed left at (355, 117)
Screenshot: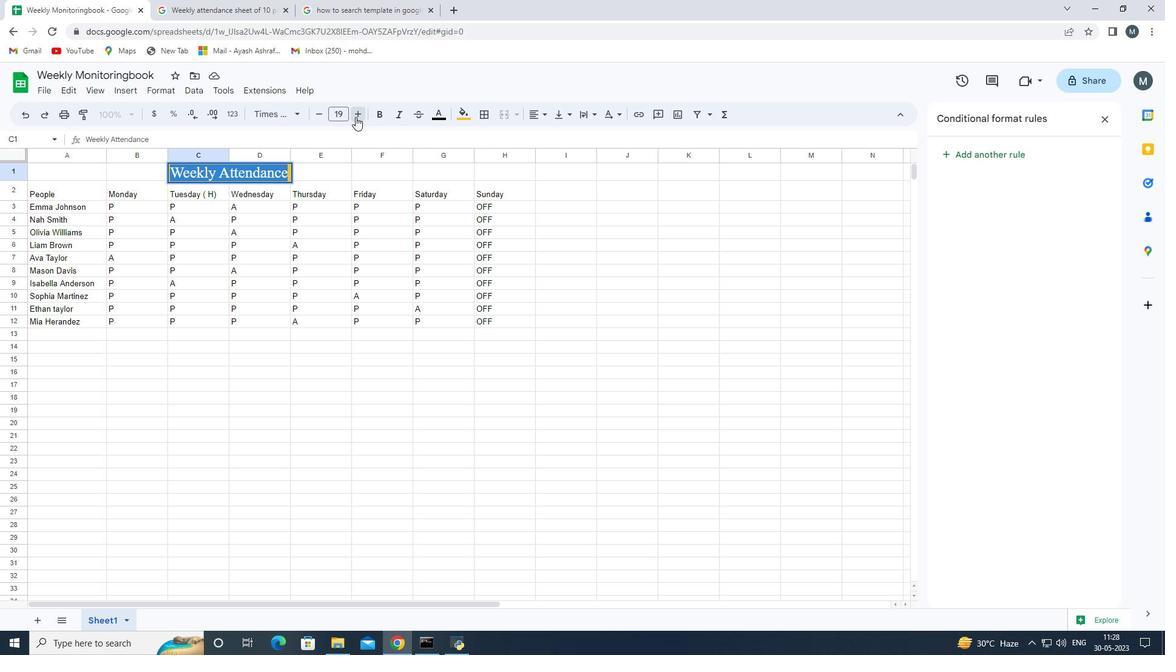 
Action: Mouse pressed left at (355, 117)
Screenshot: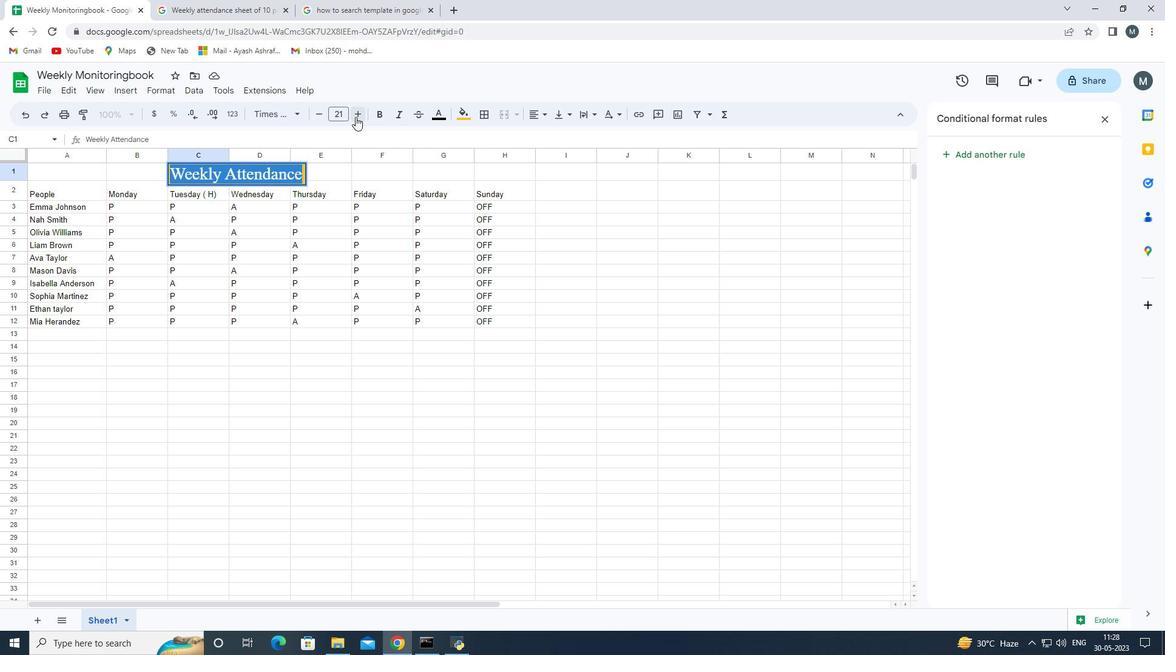 
Action: Mouse pressed left at (355, 117)
Screenshot: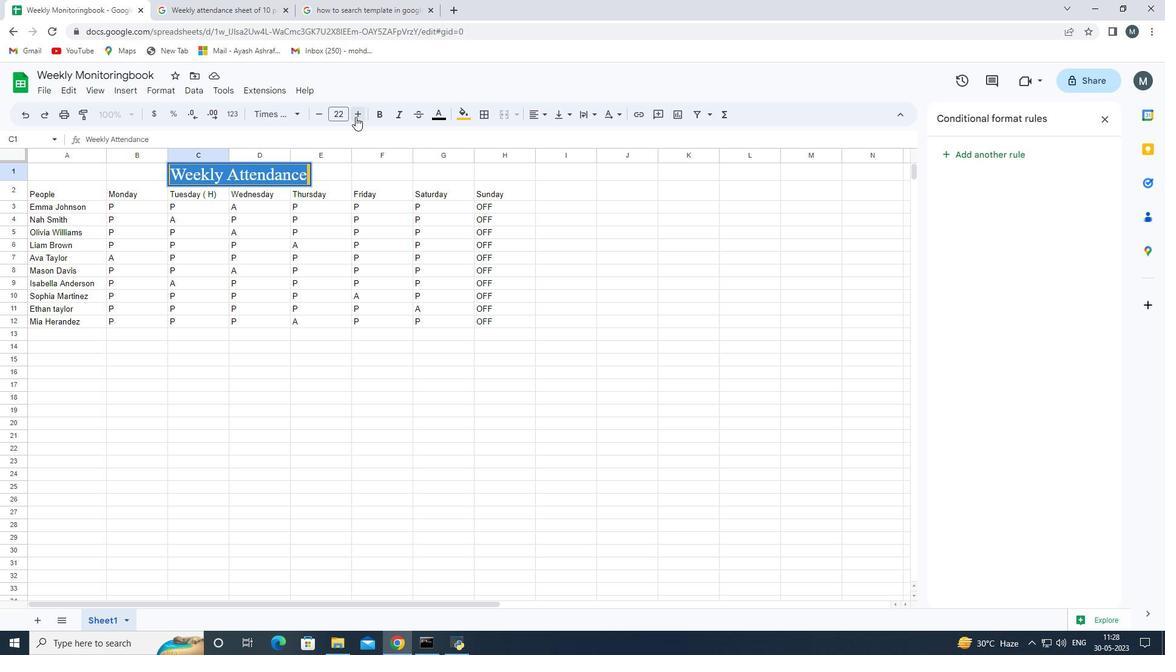 
Action: Mouse pressed left at (355, 117)
Screenshot: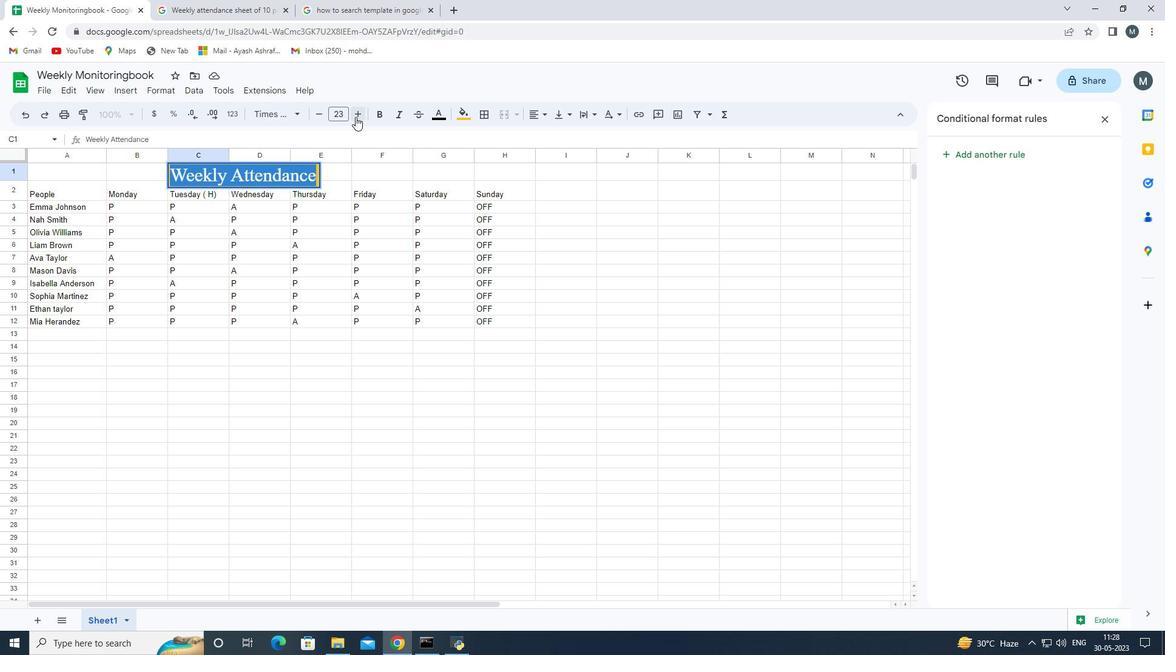 
Action: Mouse moved to (308, 400)
Screenshot: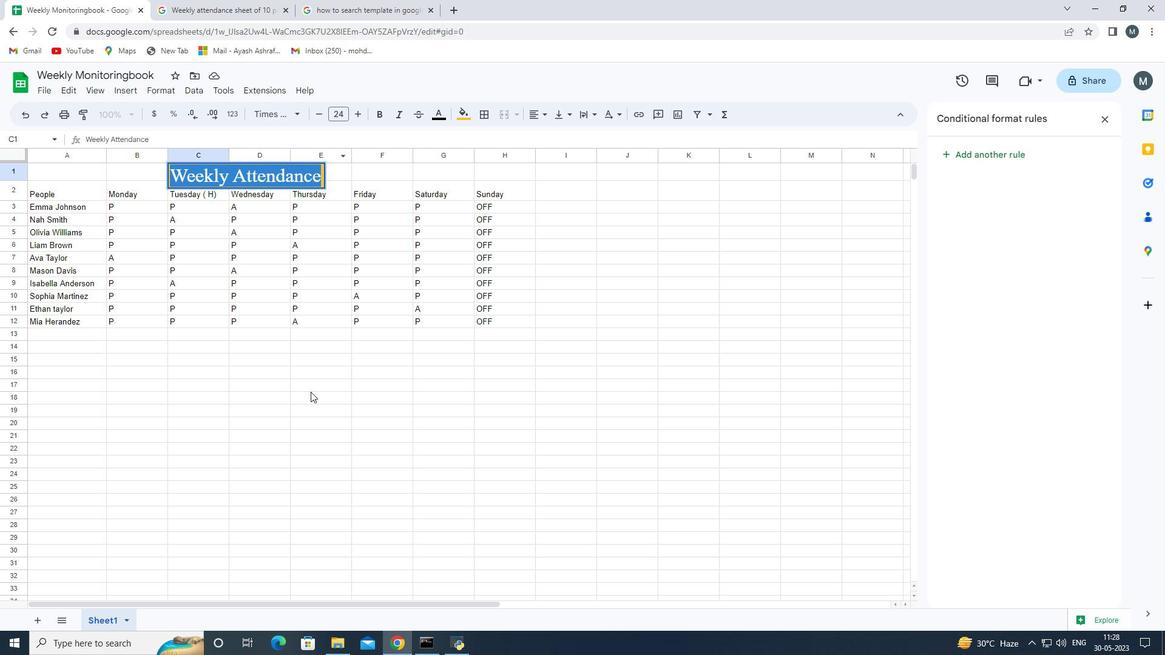 
Action: Mouse pressed left at (308, 400)
Screenshot: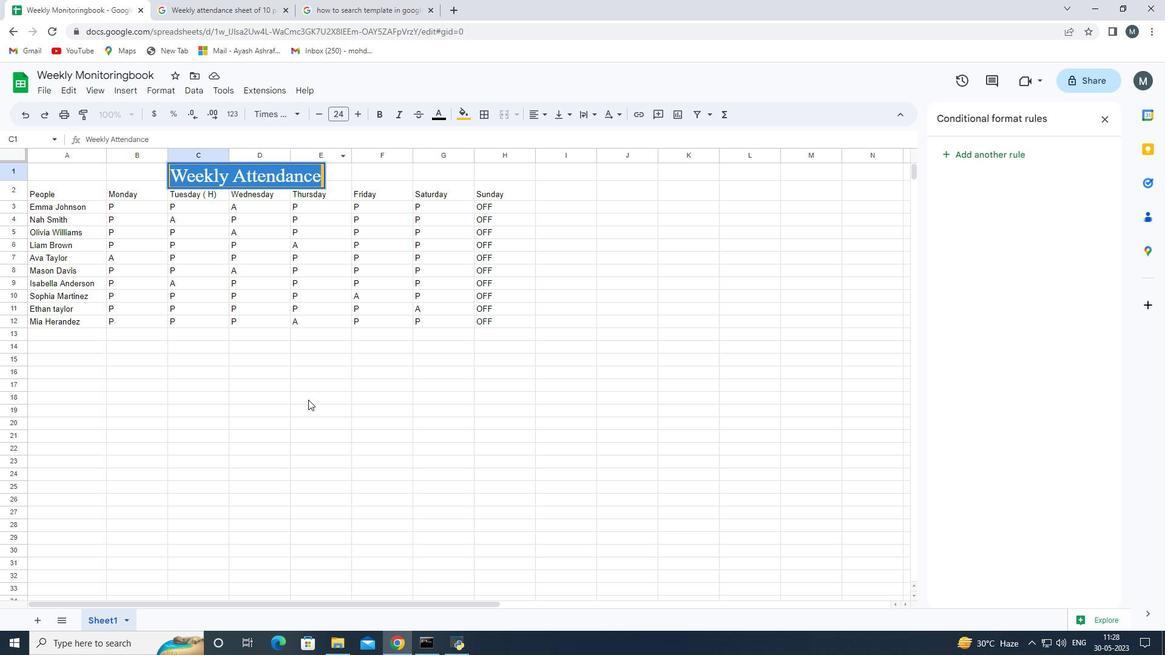 
Action: Mouse moved to (234, 169)
Screenshot: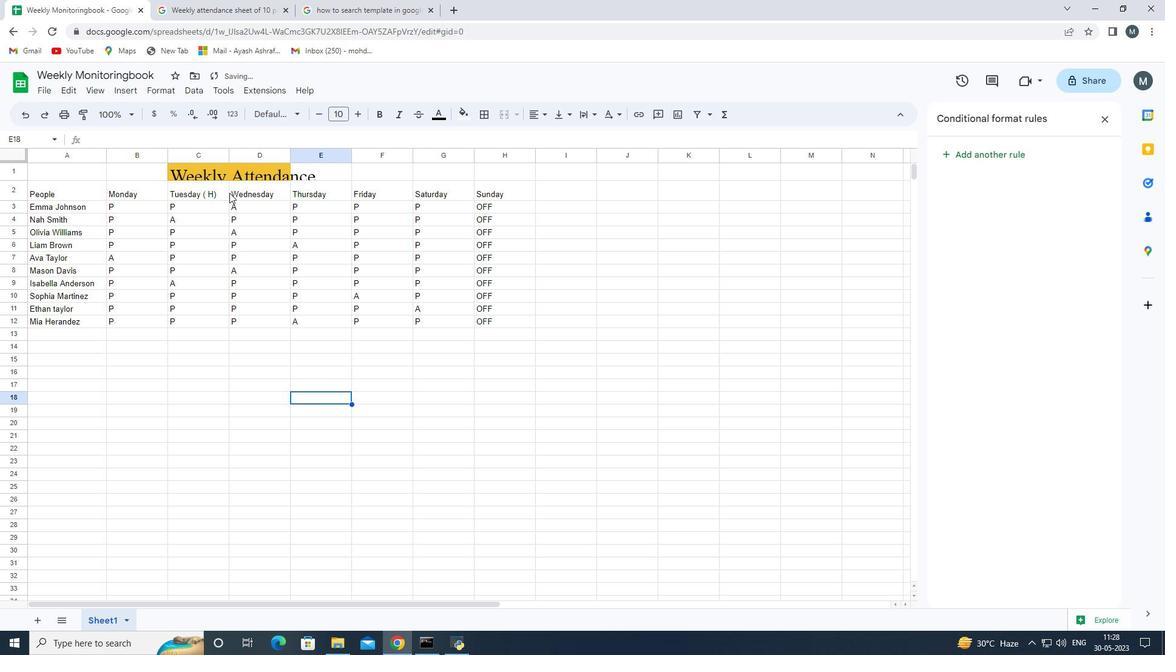 
Action: Mouse scrolled (234, 169) with delta (0, 0)
Screenshot: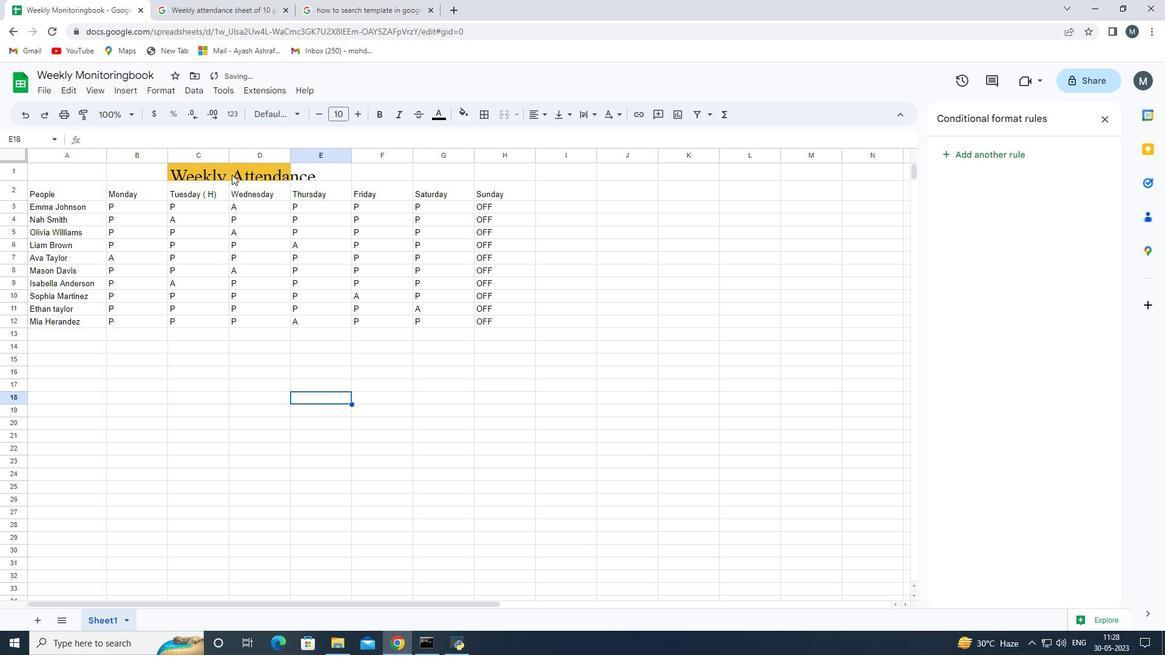 
Action: Mouse moved to (220, 221)
Screenshot: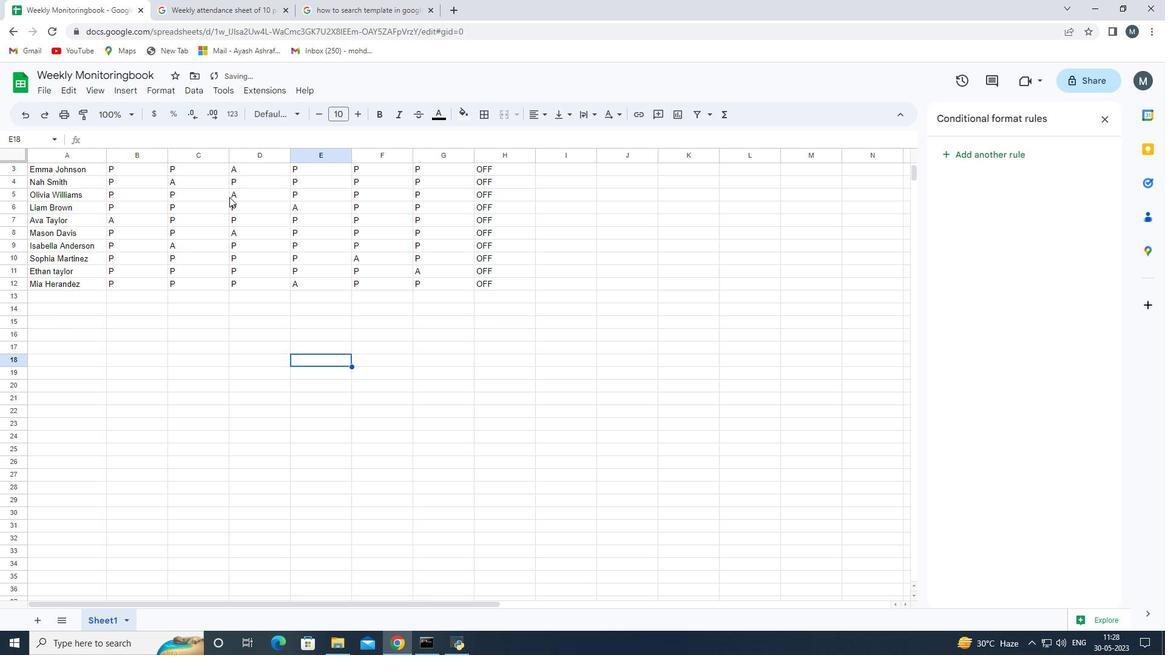 
Action: Mouse scrolled (220, 222) with delta (0, 0)
Screenshot: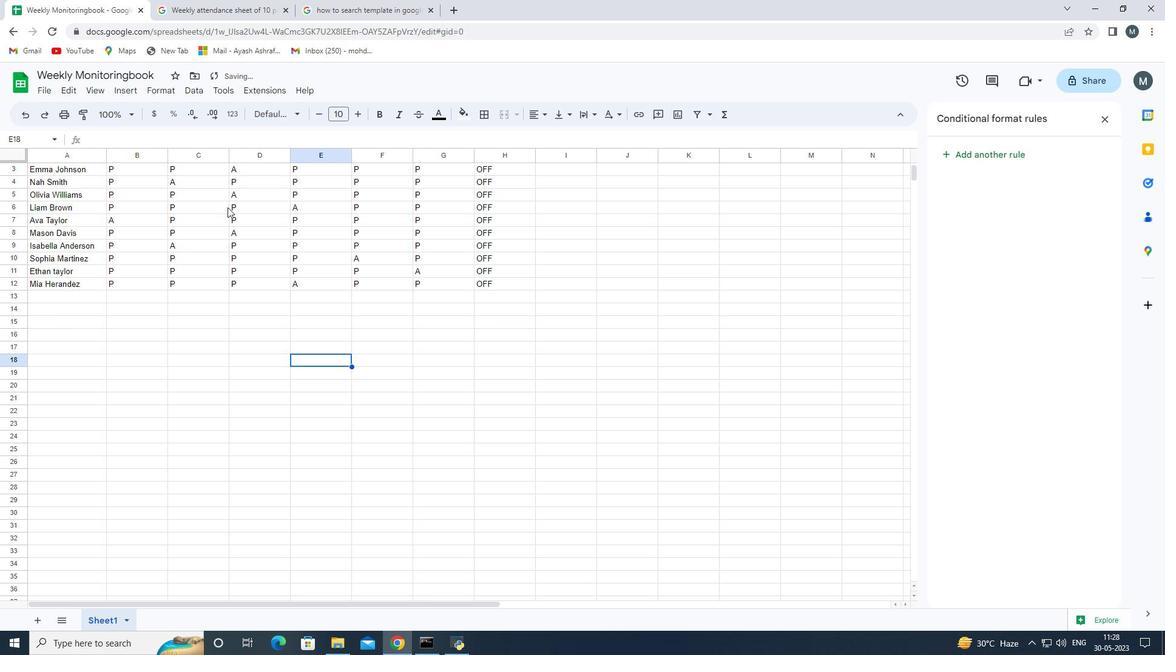 
Action: Mouse scrolled (220, 222) with delta (0, 0)
Screenshot: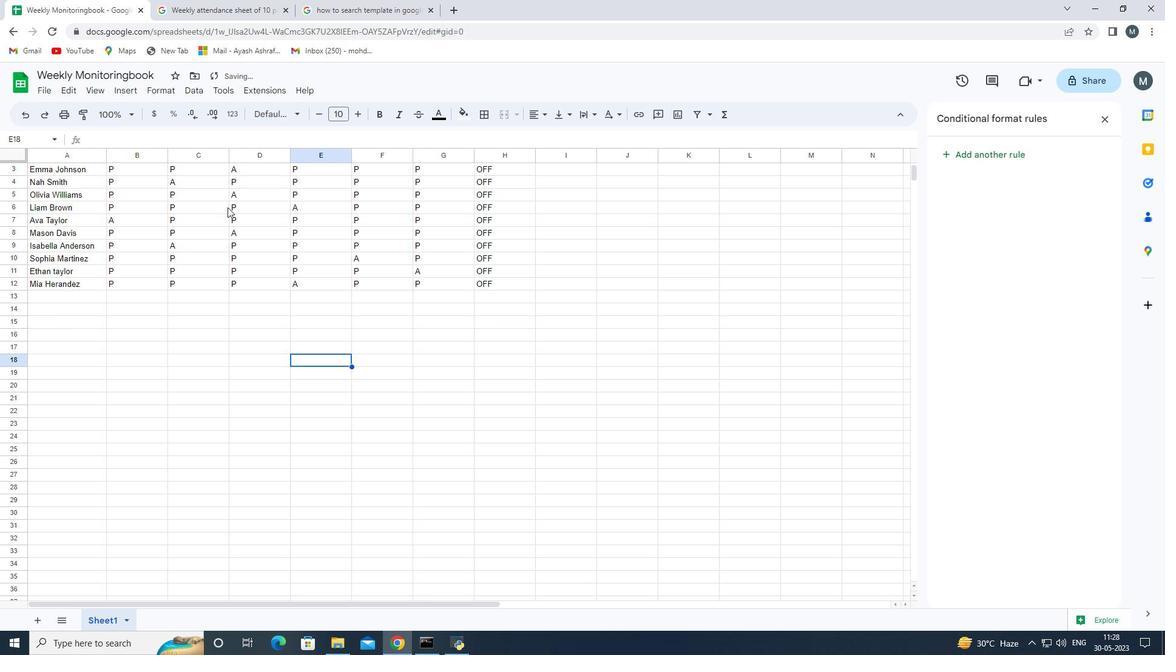 
Action: Mouse scrolled (220, 222) with delta (0, 0)
Screenshot: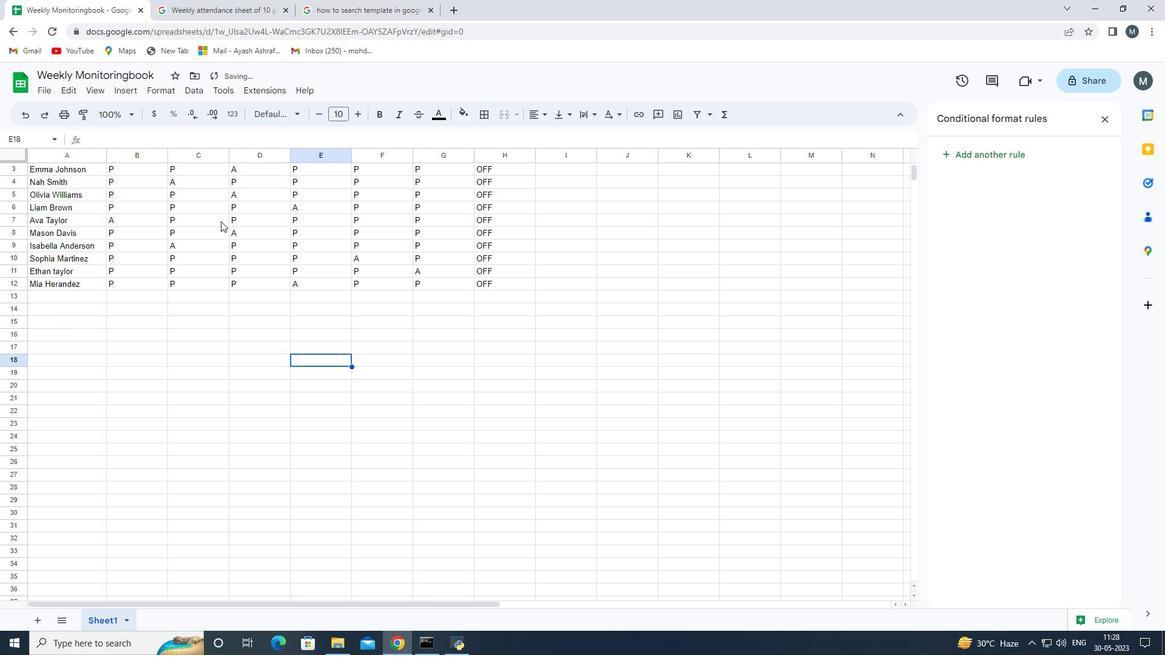 
Action: Mouse scrolled (220, 222) with delta (0, 0)
Screenshot: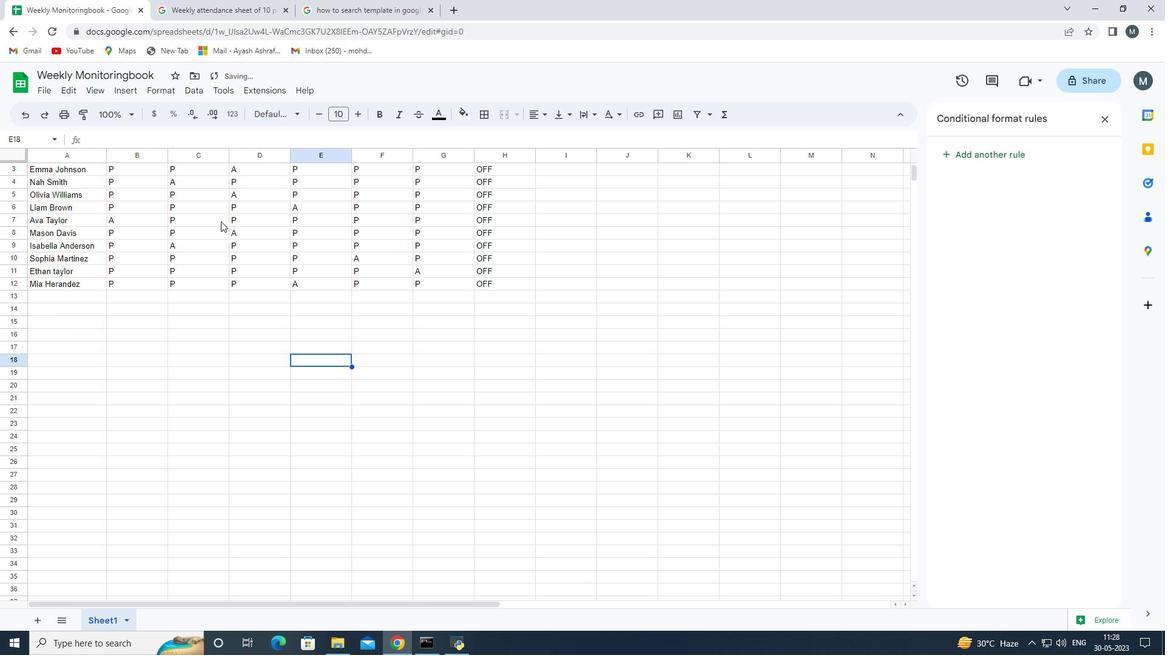 
Action: Mouse moved to (220, 232)
Screenshot: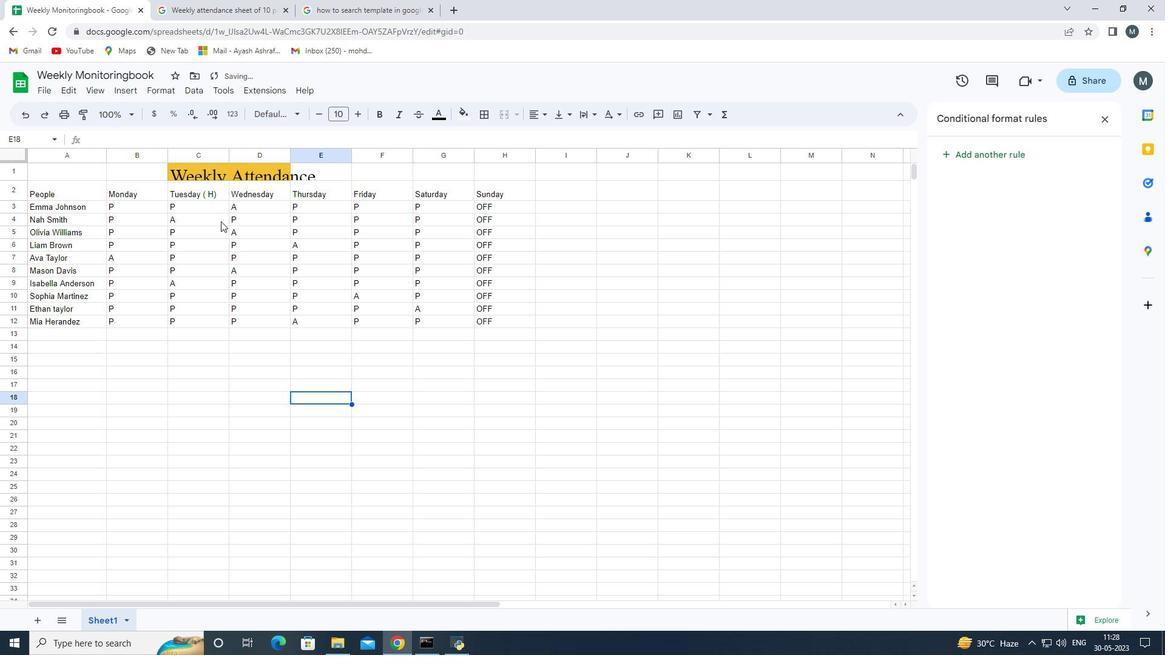 
Action: Mouse scrolled (220, 233) with delta (0, 0)
Screenshot: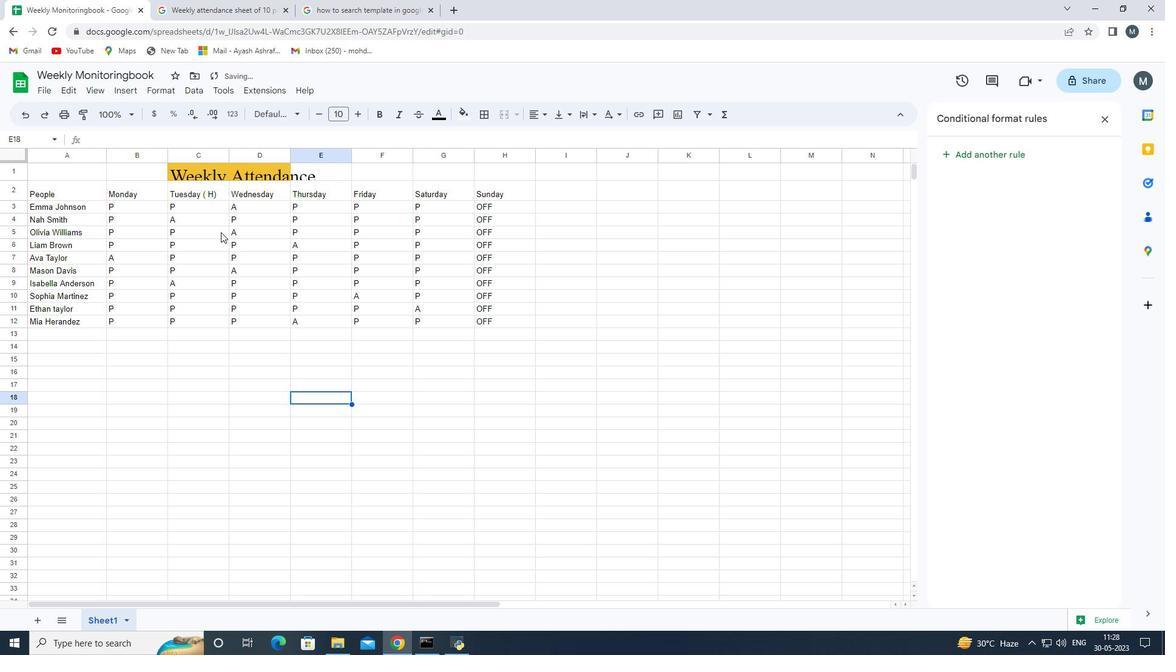 
Action: Mouse scrolled (220, 233) with delta (0, 0)
Screenshot: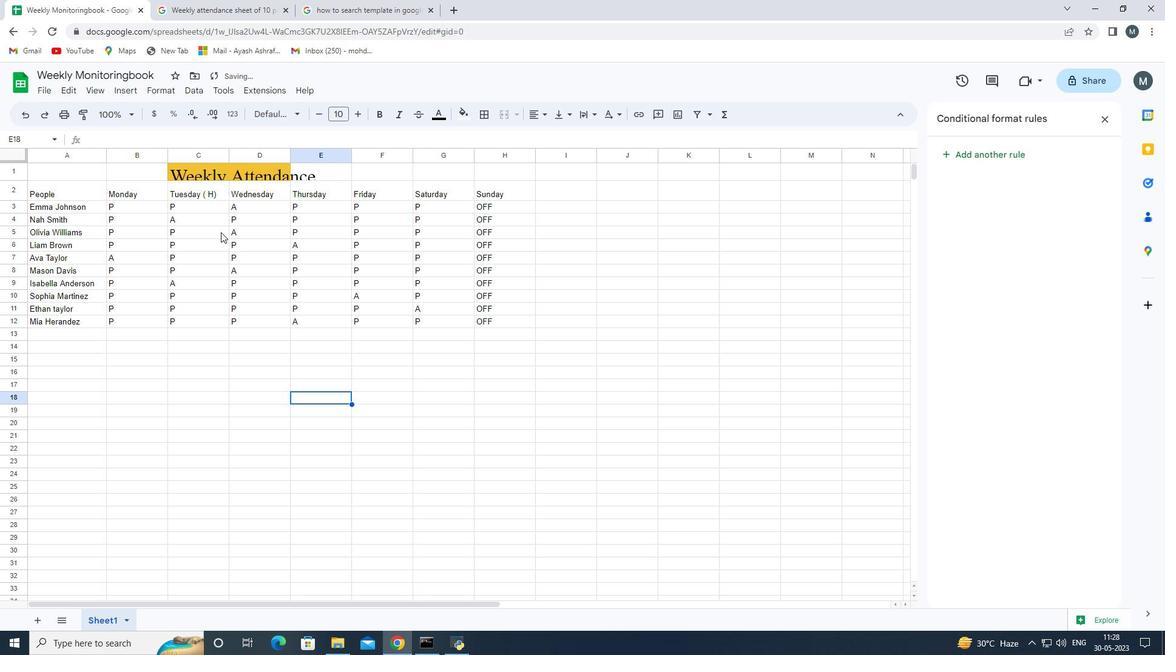 
Action: Mouse scrolled (220, 233) with delta (0, 0)
Screenshot: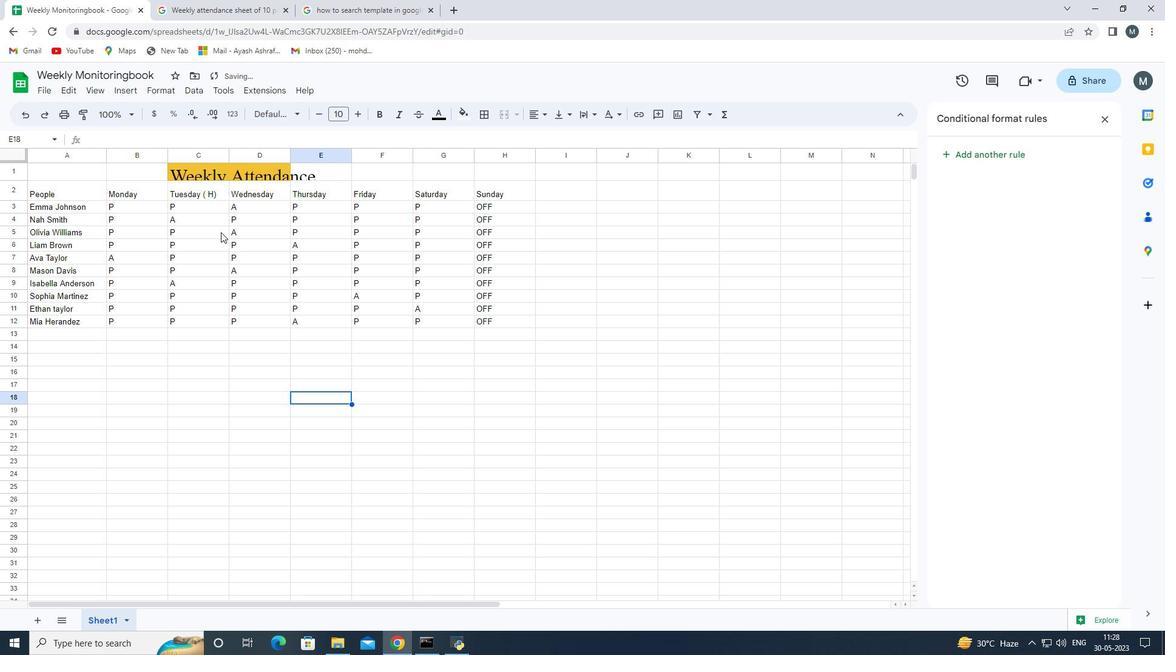 
Action: Mouse scrolled (220, 233) with delta (0, 0)
Screenshot: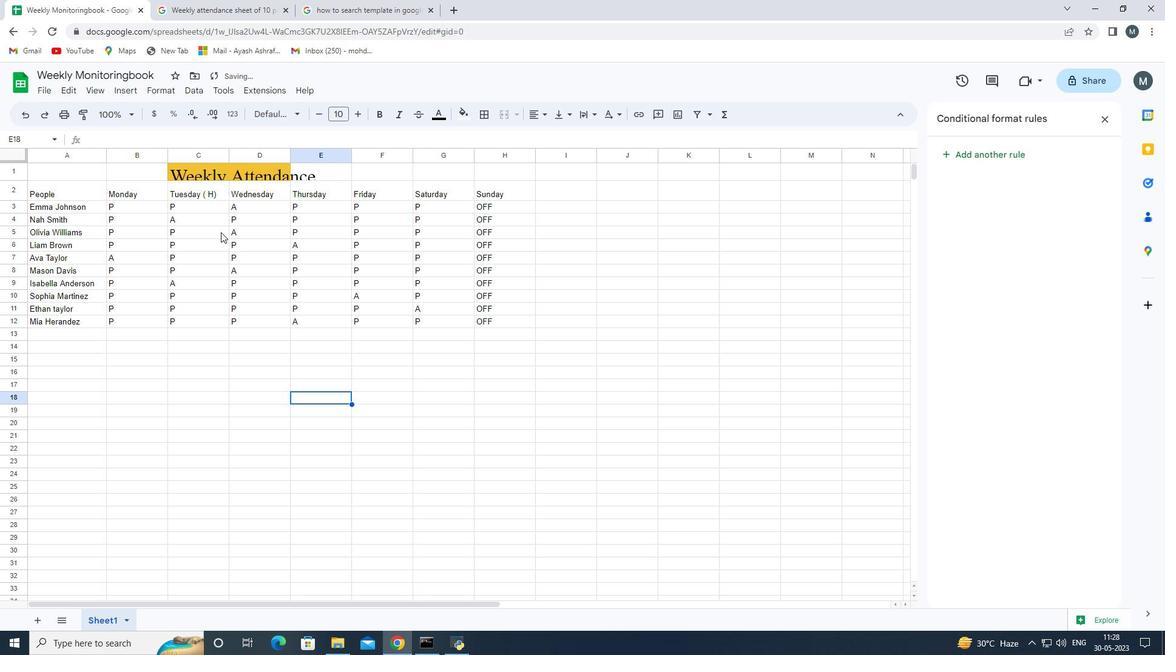 
Action: Mouse moved to (228, 175)
Screenshot: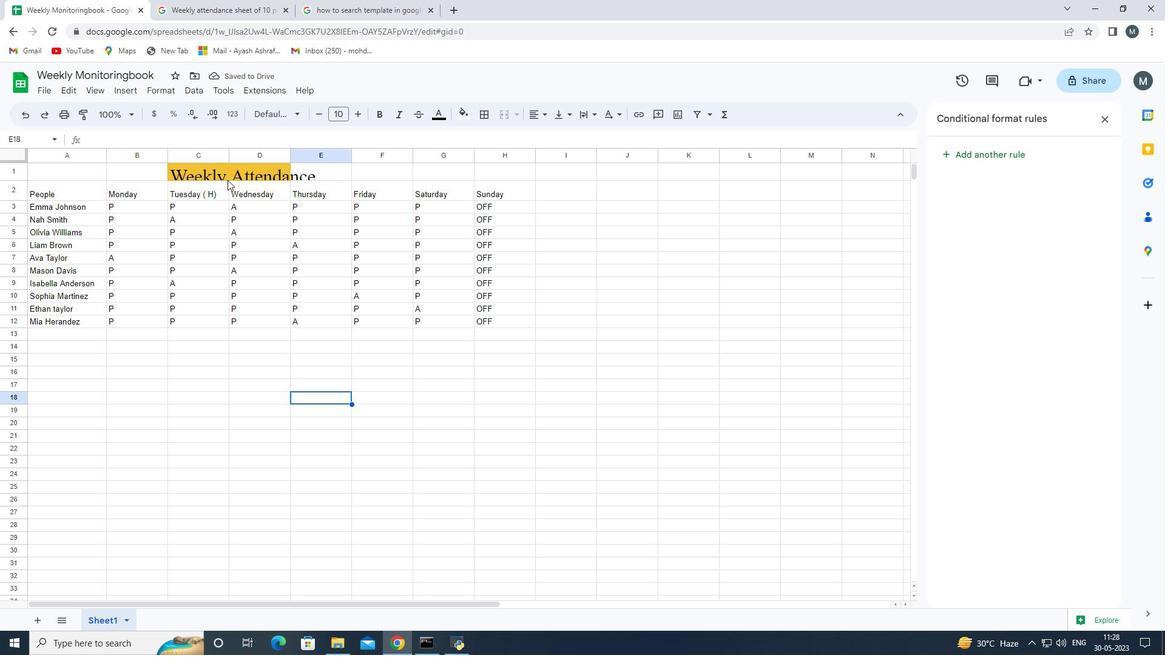 
Action: Mouse pressed left at (228, 175)
Screenshot: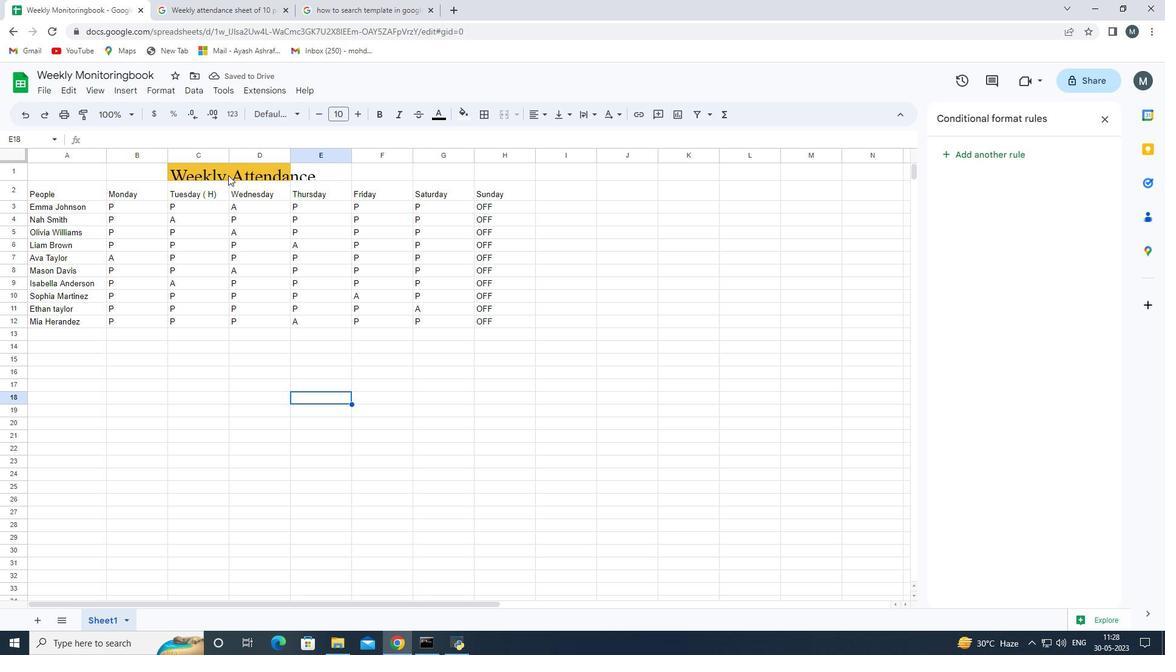 
Action: Mouse moved to (21, 171)
Screenshot: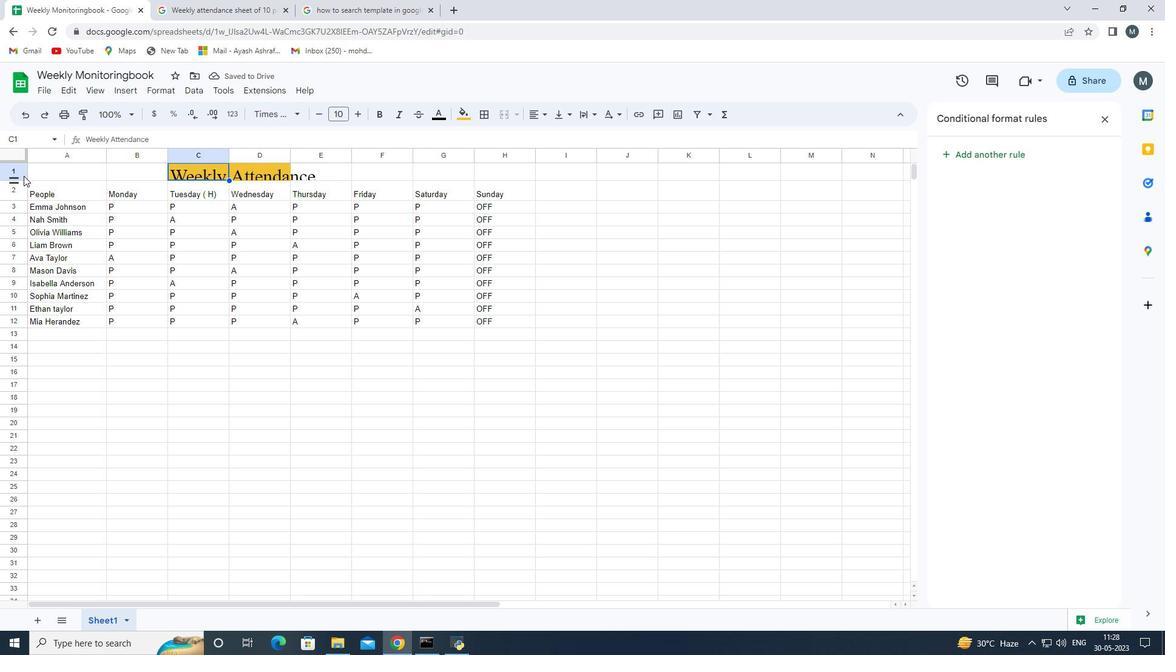 
Action: Mouse pressed left at (21, 171)
Screenshot: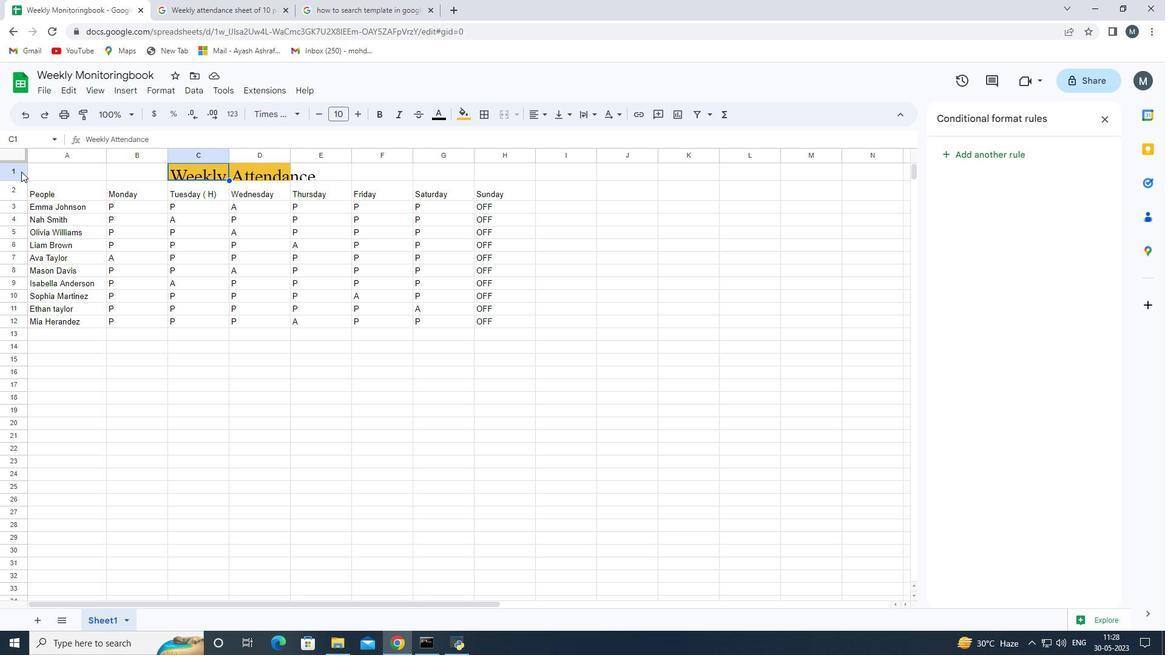 
Action: Mouse moved to (14, 179)
Screenshot: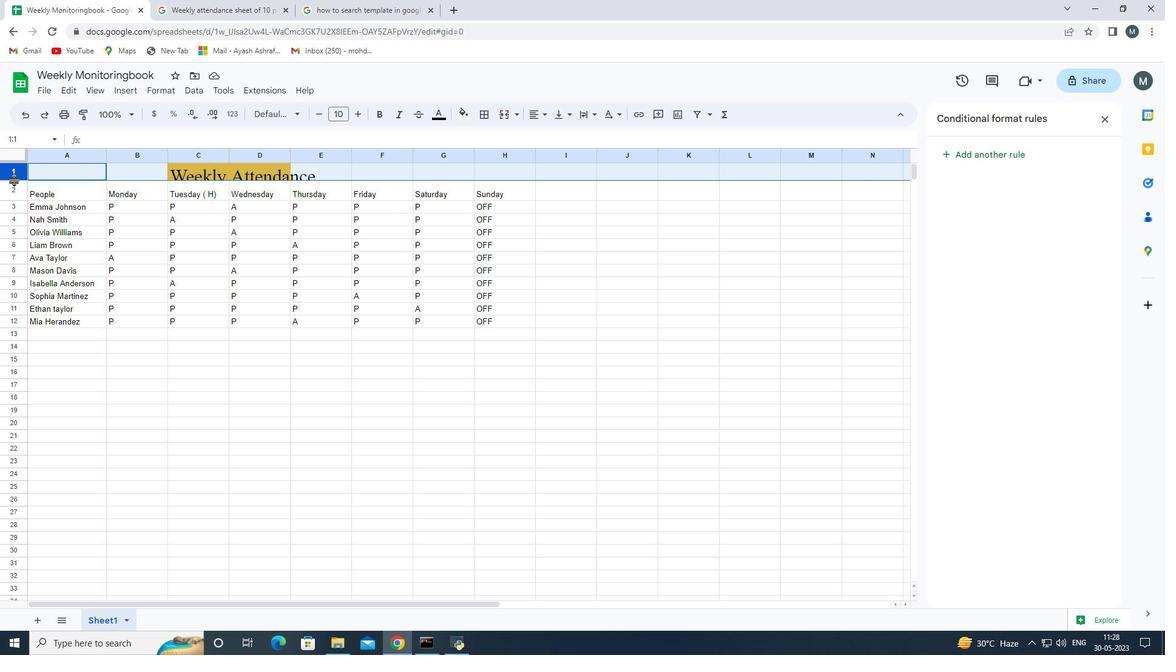
Action: Mouse pressed left at (14, 179)
Screenshot: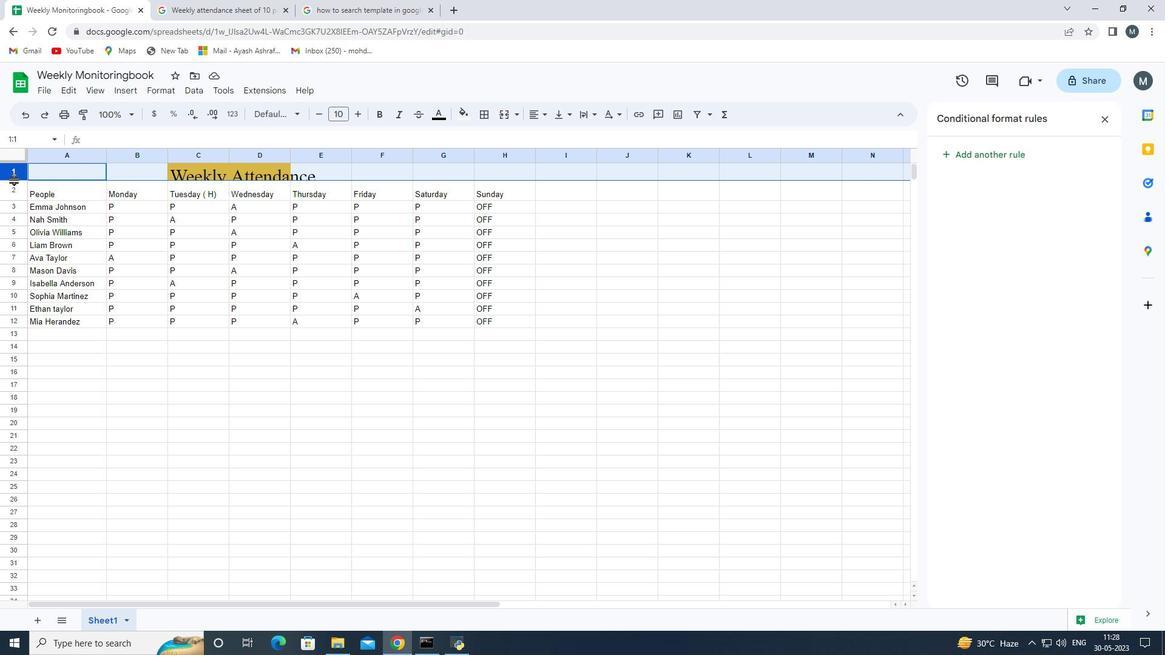 
Action: Mouse moved to (323, 186)
Screenshot: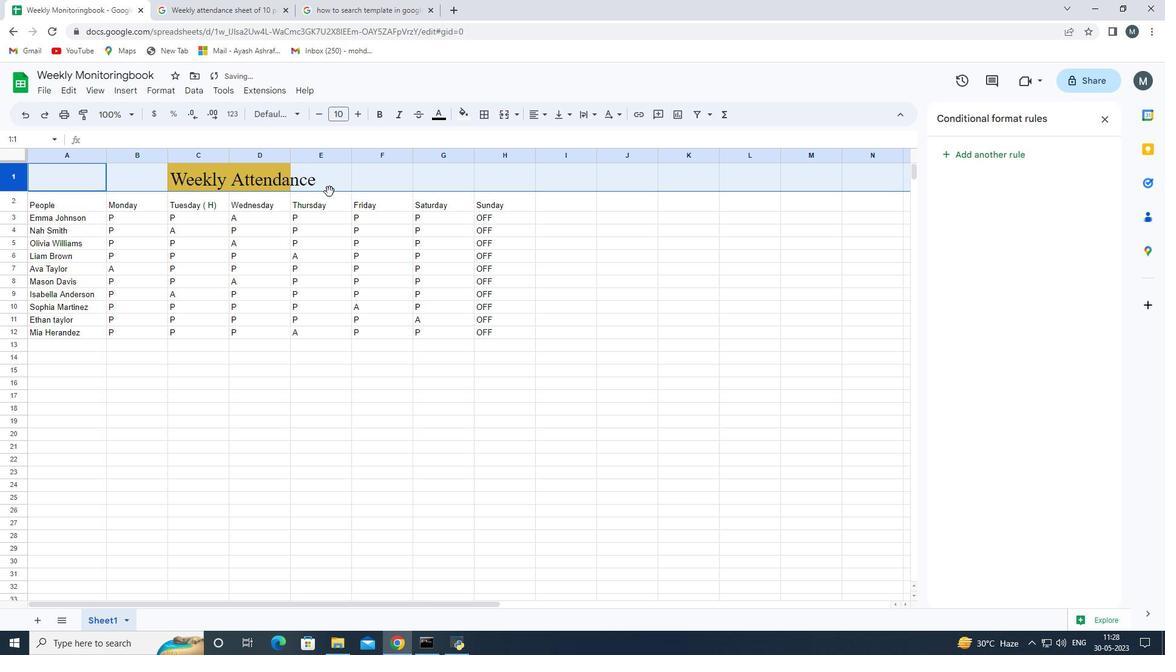 
Action: Mouse pressed left at (323, 186)
Screenshot: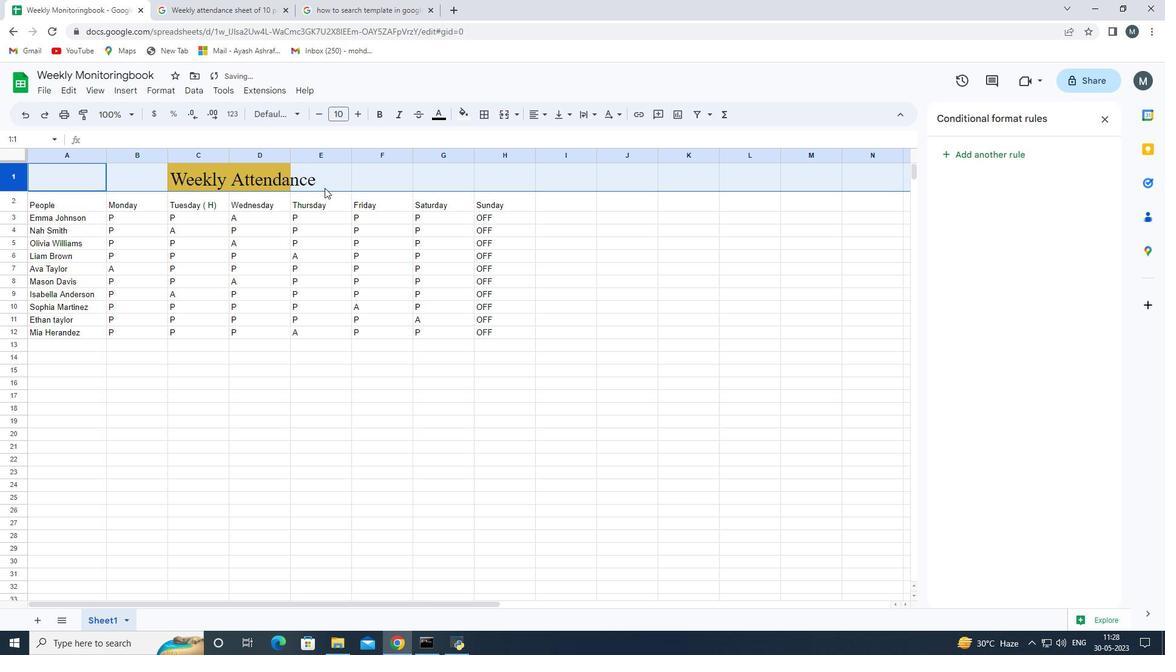 
Action: Mouse moved to (456, 118)
Screenshot: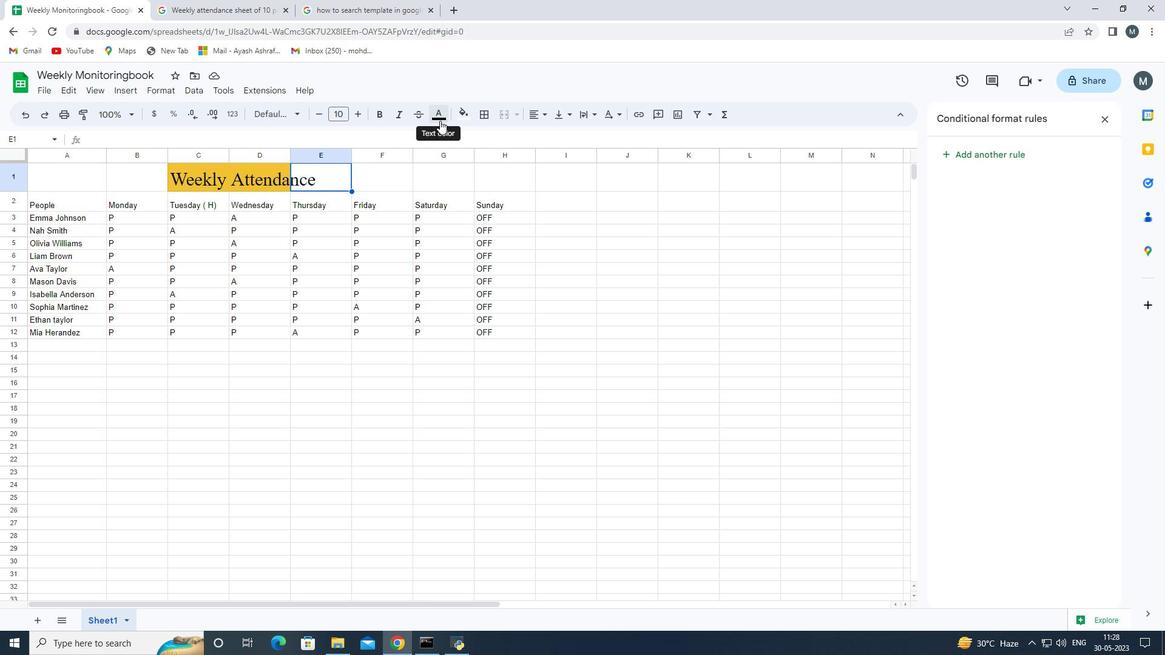 
Action: Mouse pressed left at (456, 118)
Screenshot: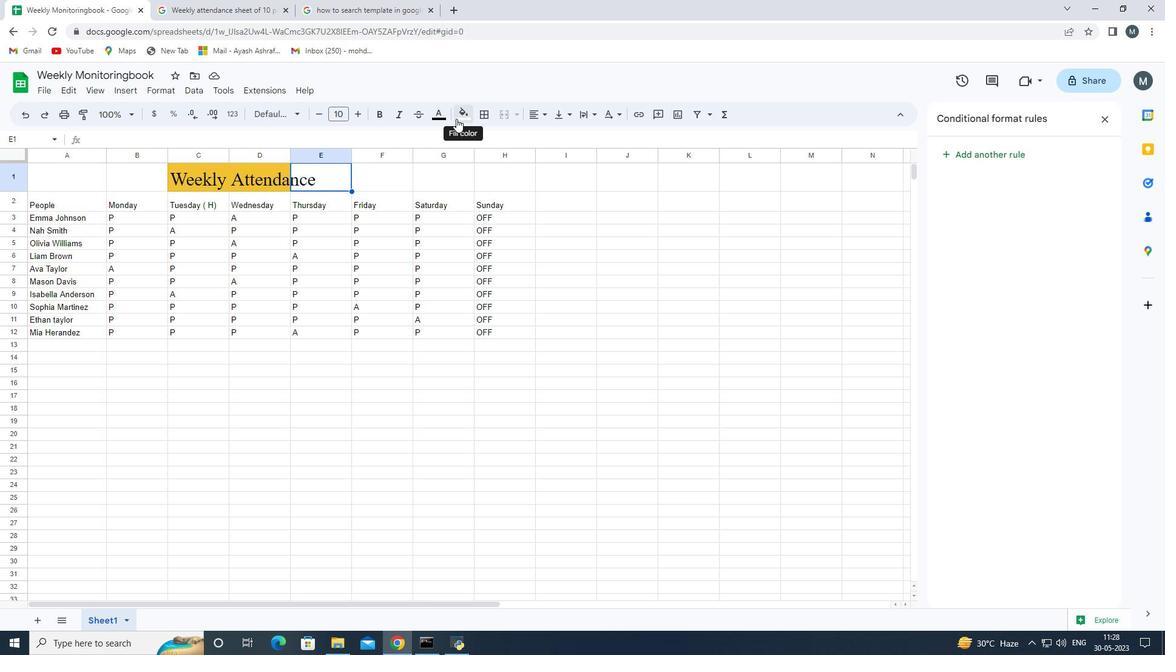 
Action: Mouse moved to (503, 226)
Screenshot: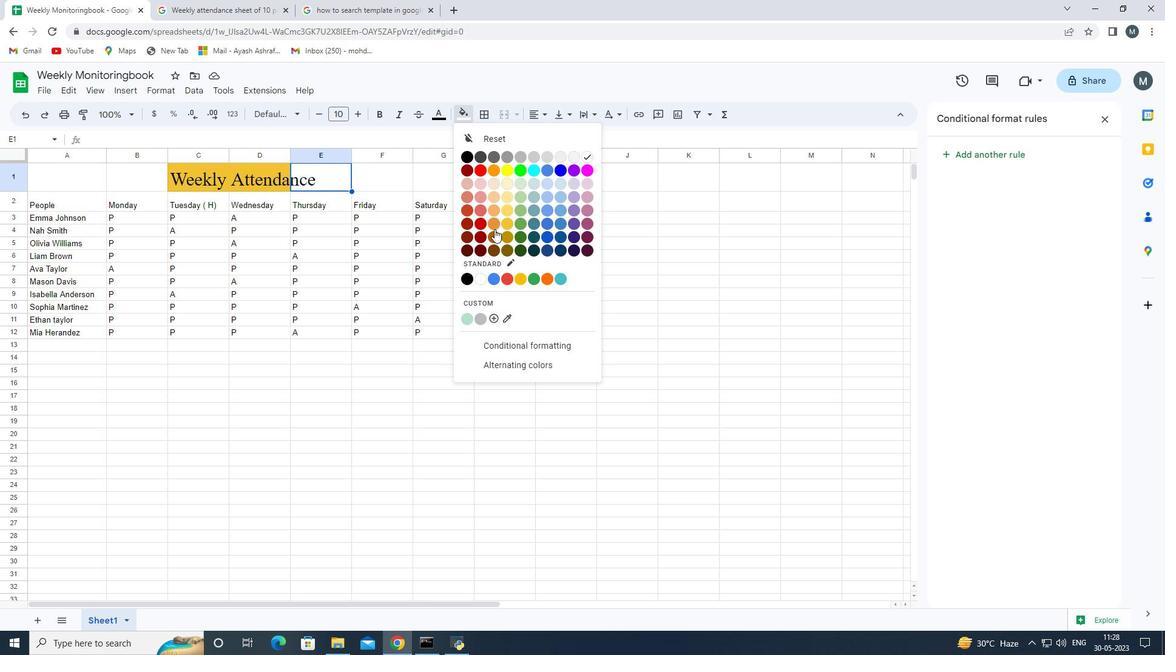 
Action: Mouse pressed left at (503, 226)
Screenshot: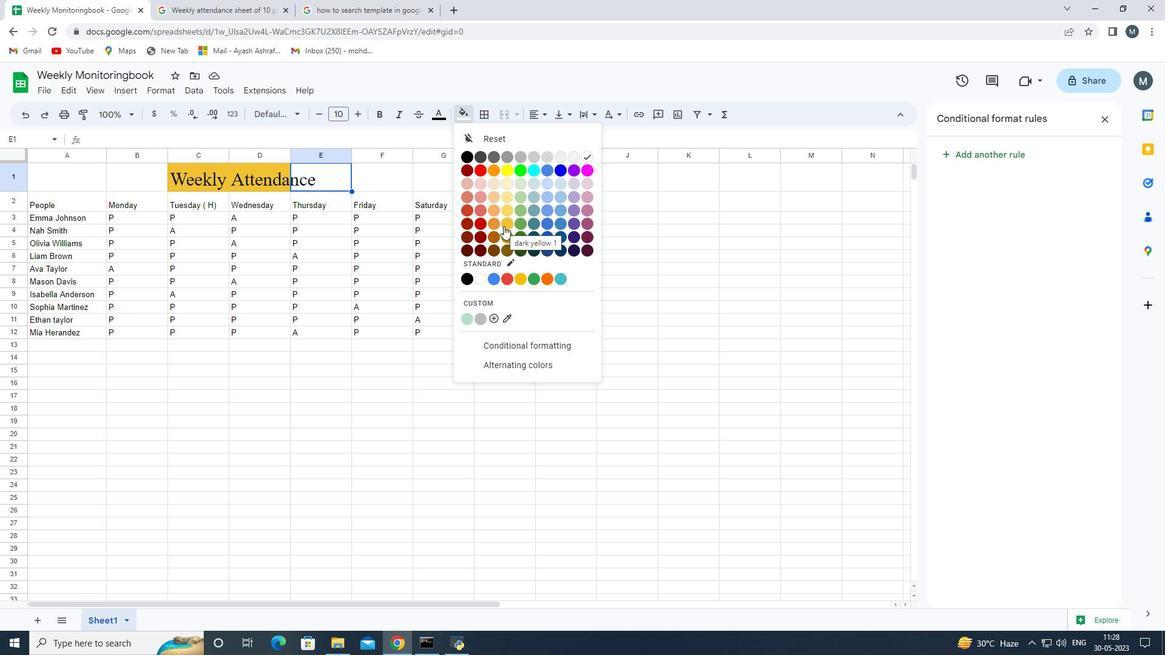 
Action: Mouse moved to (236, 404)
Screenshot: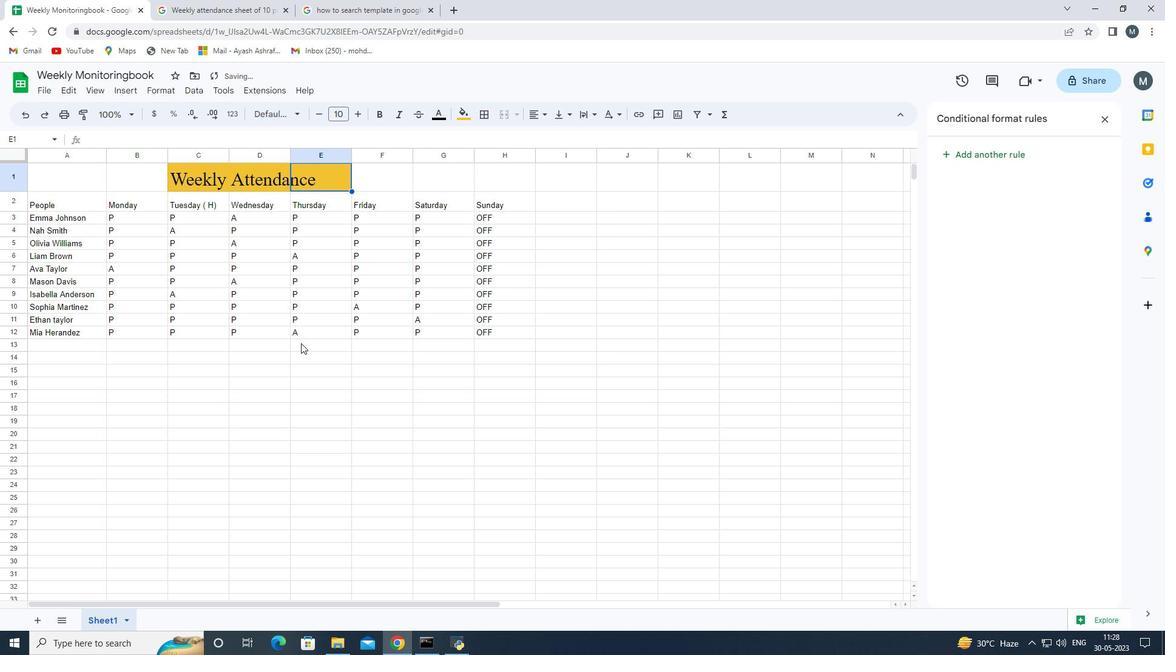 
Action: Mouse pressed left at (236, 404)
Screenshot: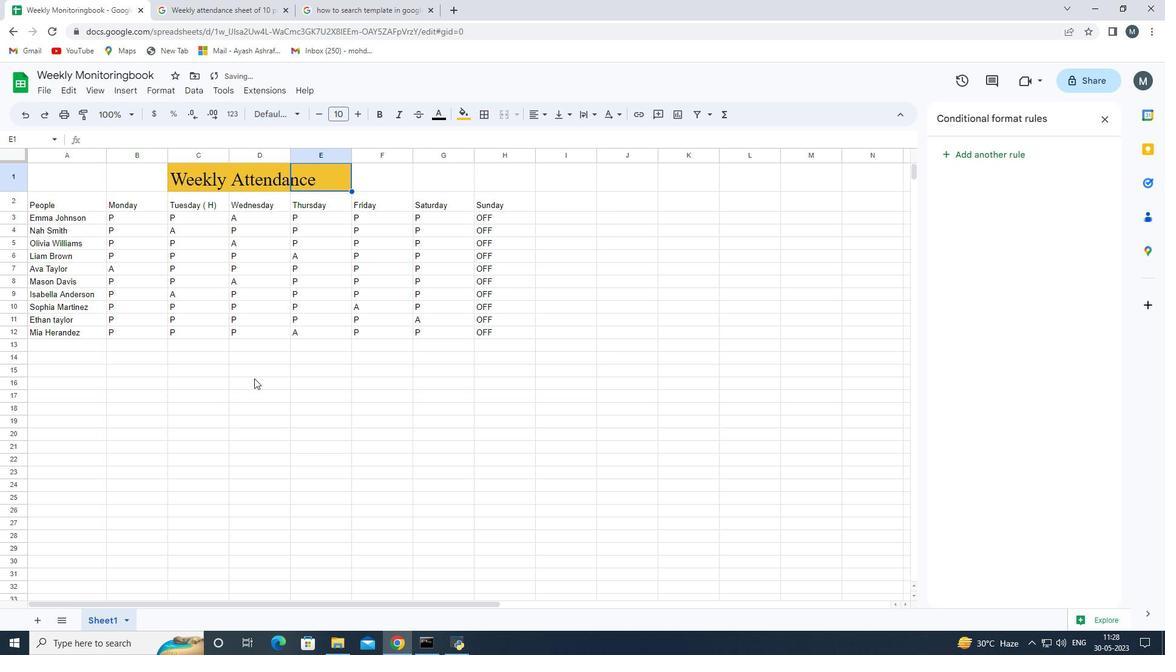 
Action: Mouse moved to (21, 201)
Screenshot: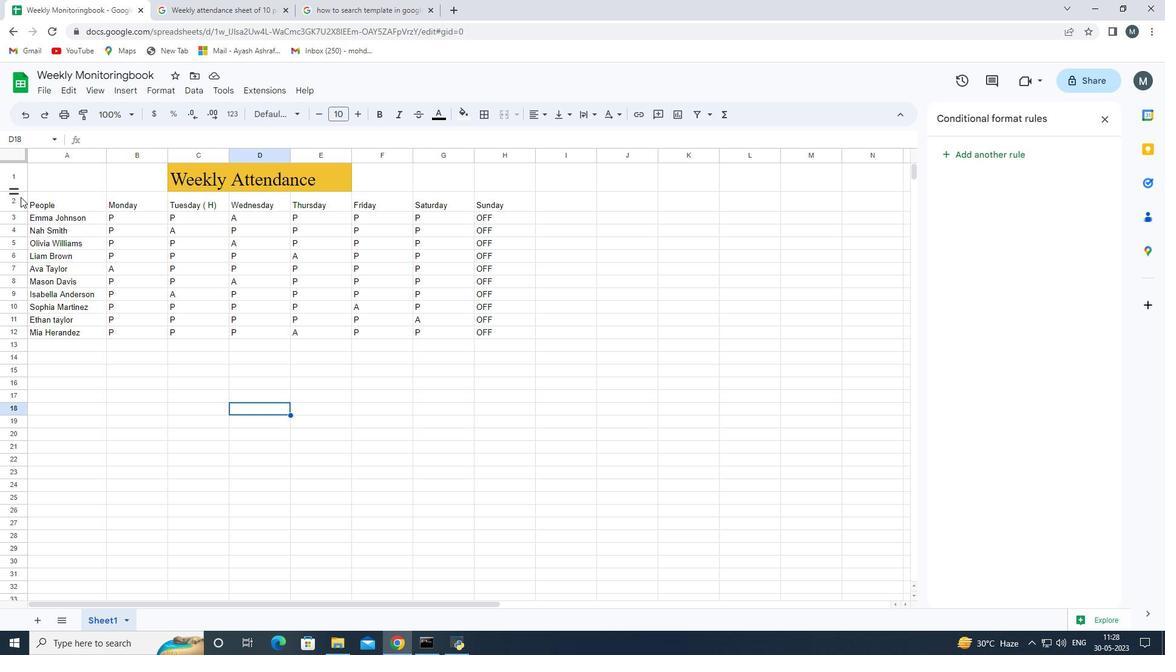 
Action: Mouse pressed left at (21, 201)
Screenshot: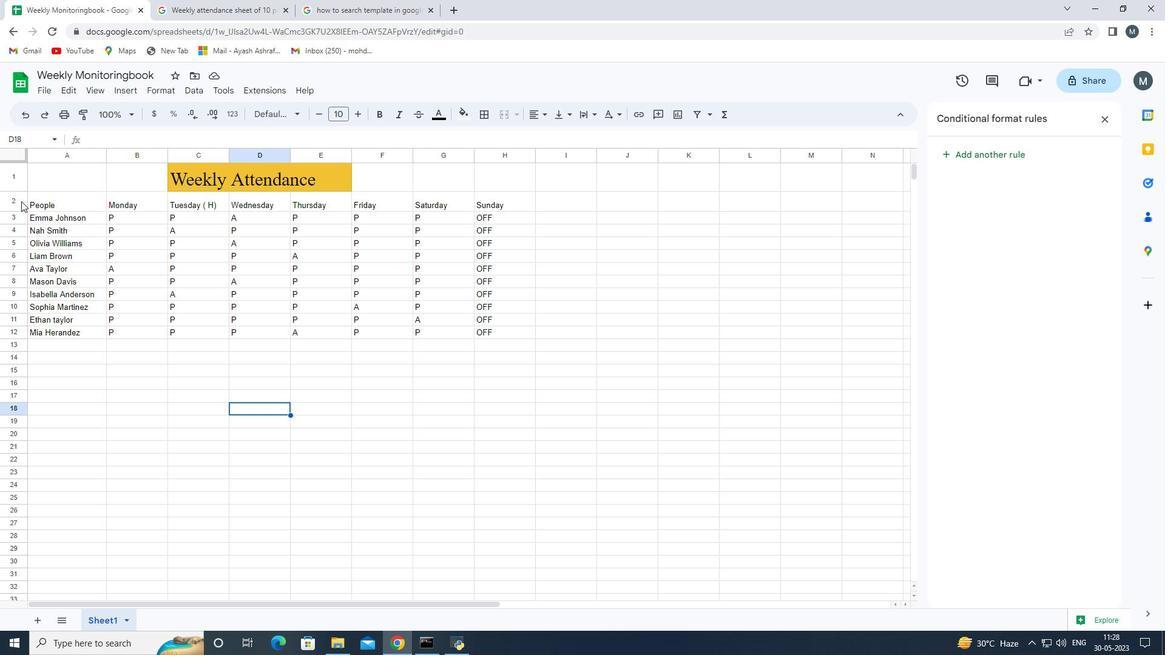 
Action: Mouse moved to (353, 113)
Screenshot: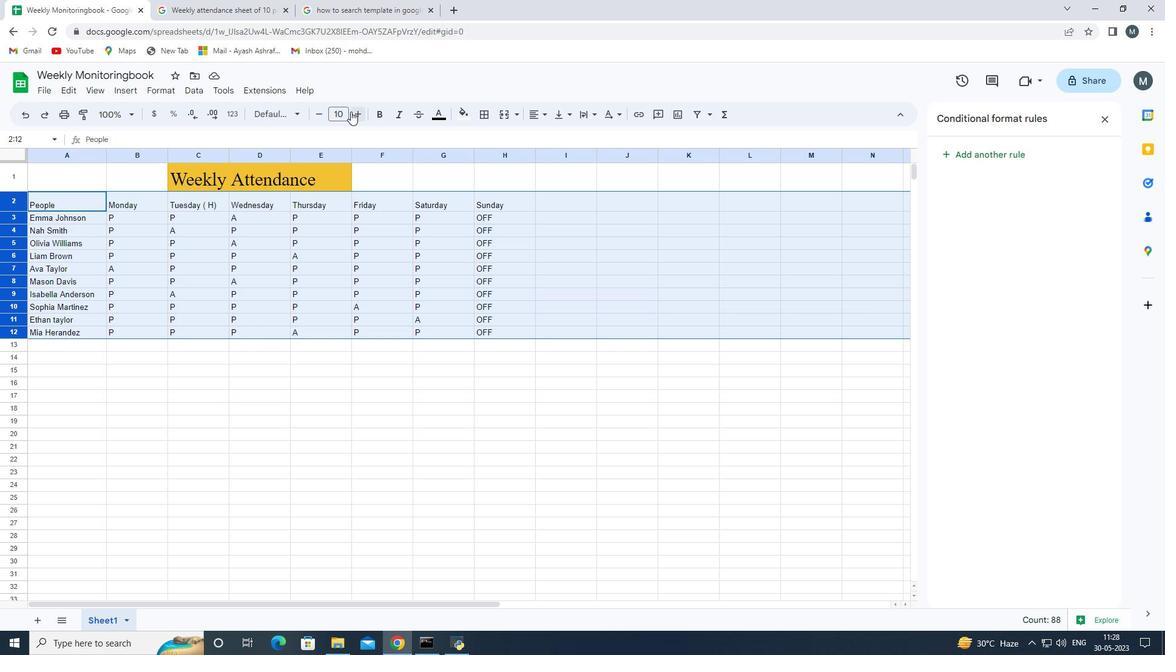 
Action: Mouse pressed left at (353, 113)
Screenshot: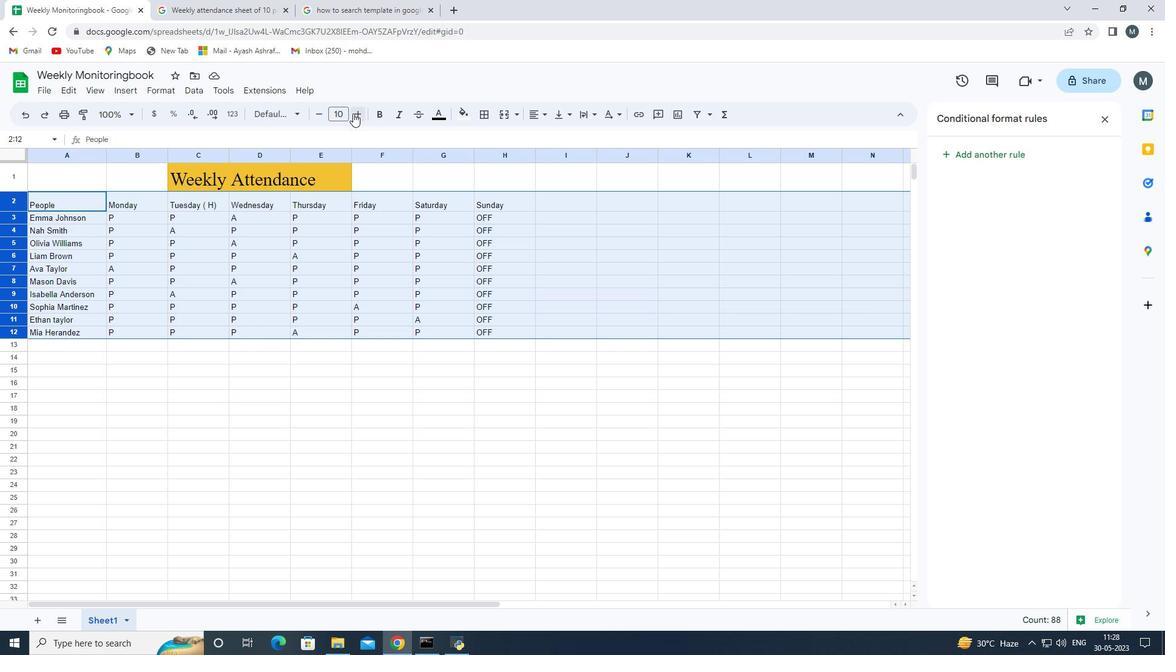 
Action: Mouse pressed left at (353, 113)
Screenshot: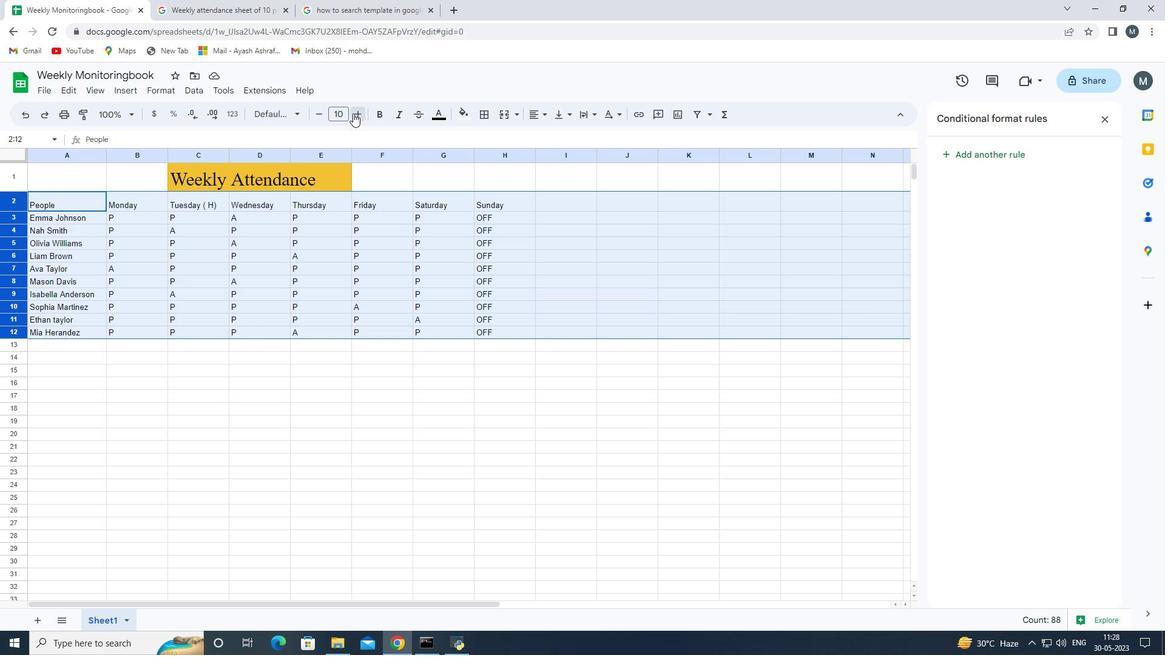 
Action: Mouse pressed left at (353, 113)
Screenshot: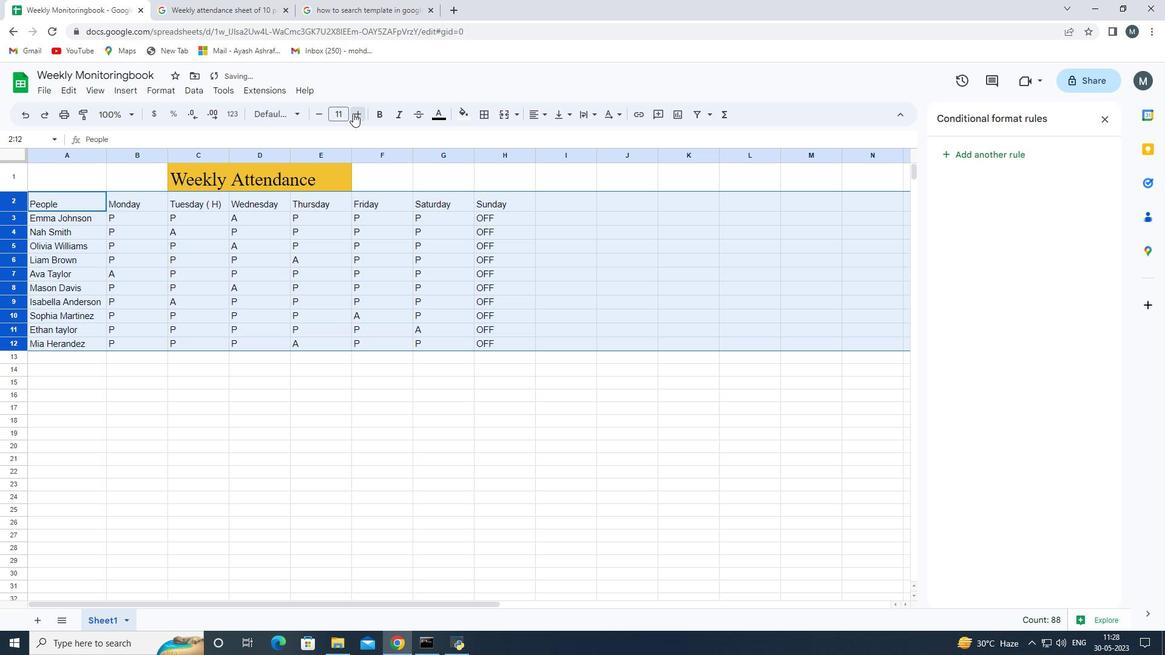 
Action: Mouse pressed left at (353, 113)
Screenshot: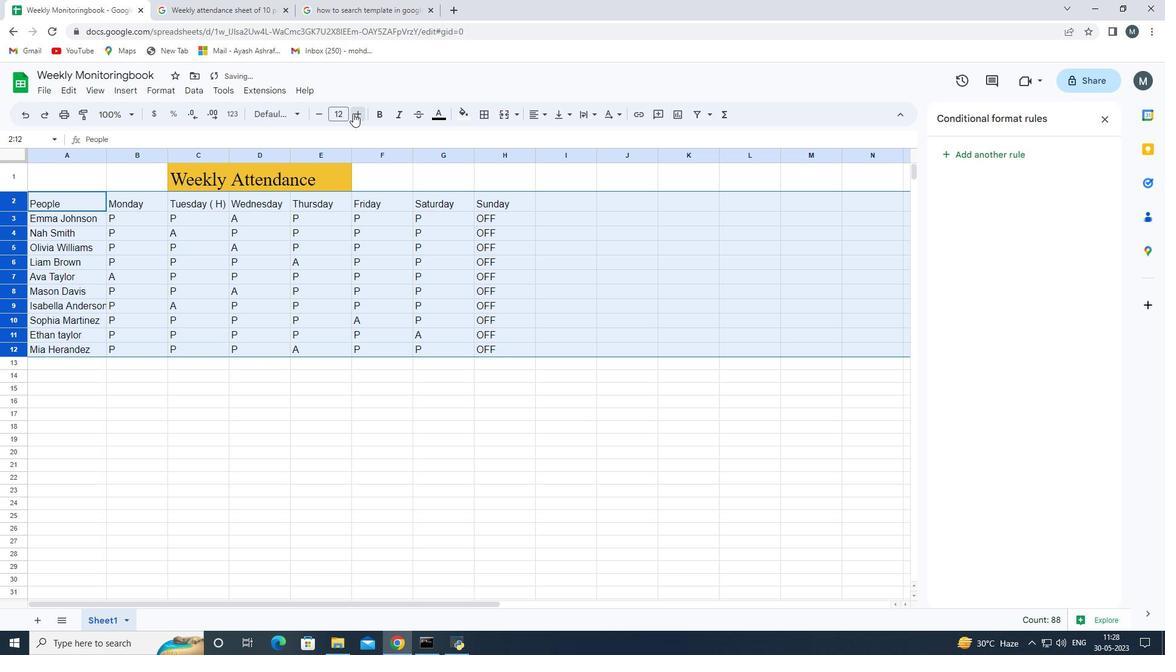 
Action: Mouse moved to (284, 118)
Screenshot: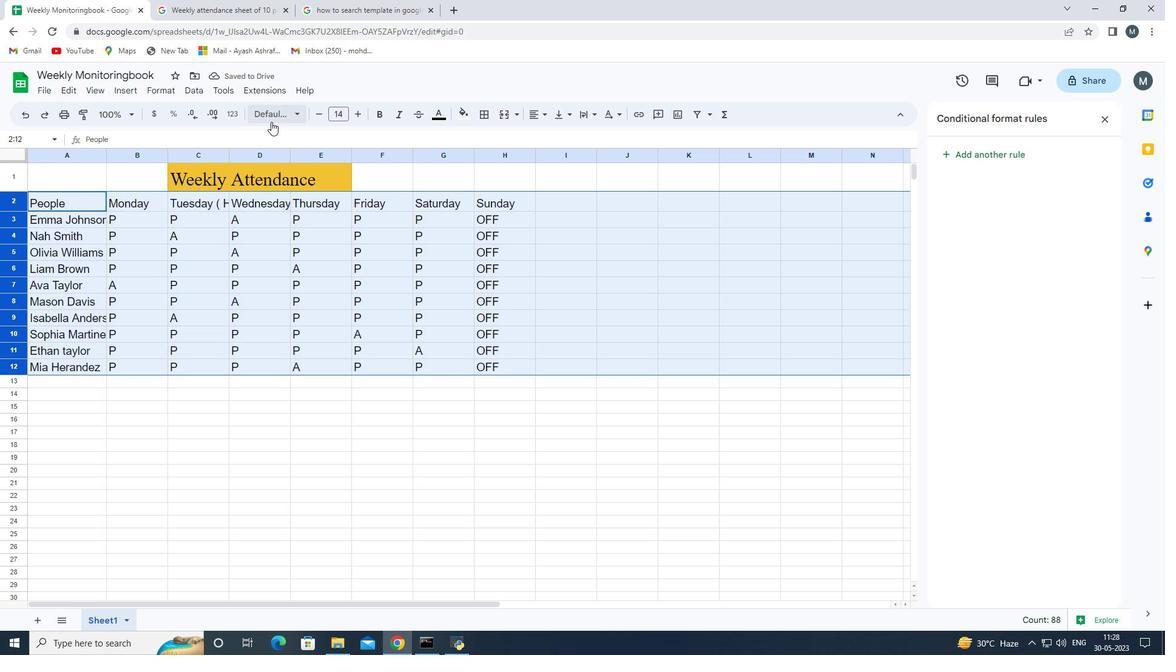 
Action: Mouse pressed left at (284, 118)
Screenshot: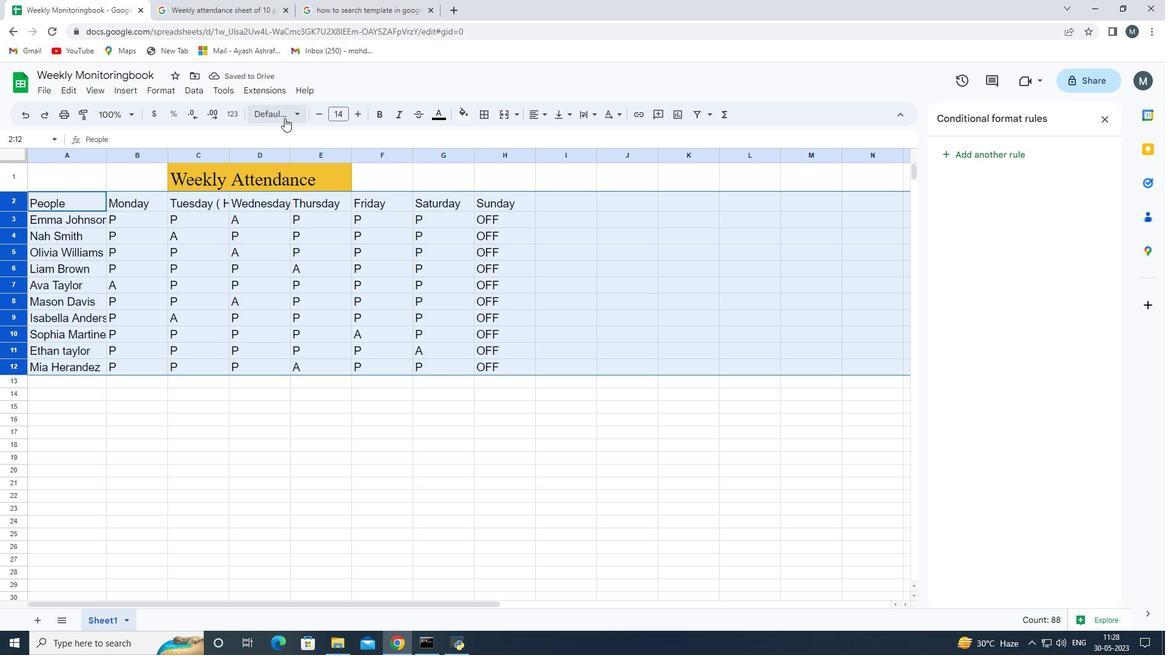 
Action: Mouse moved to (296, 239)
Screenshot: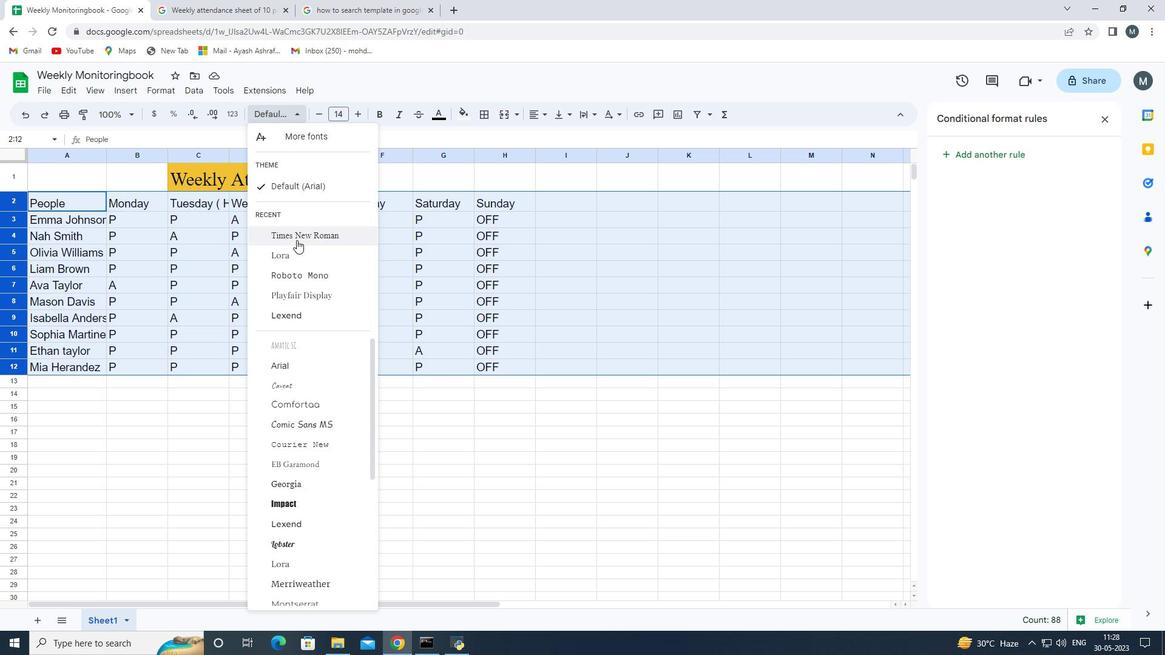 
Action: Mouse pressed left at (296, 239)
Screenshot: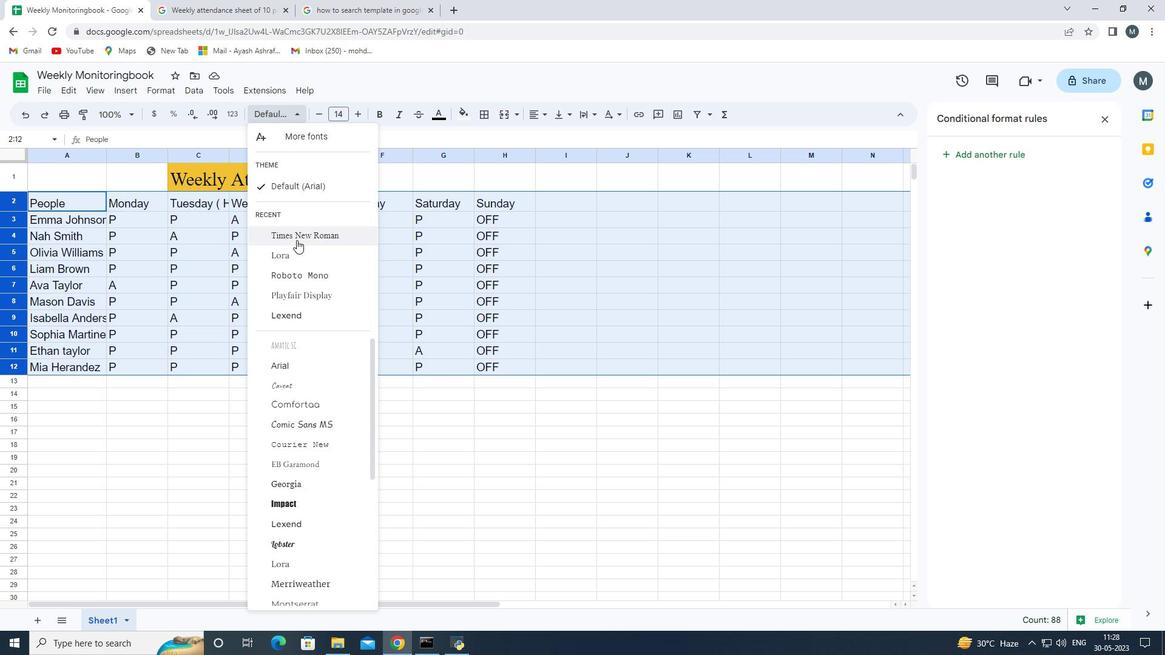 
Action: Mouse moved to (532, 117)
Screenshot: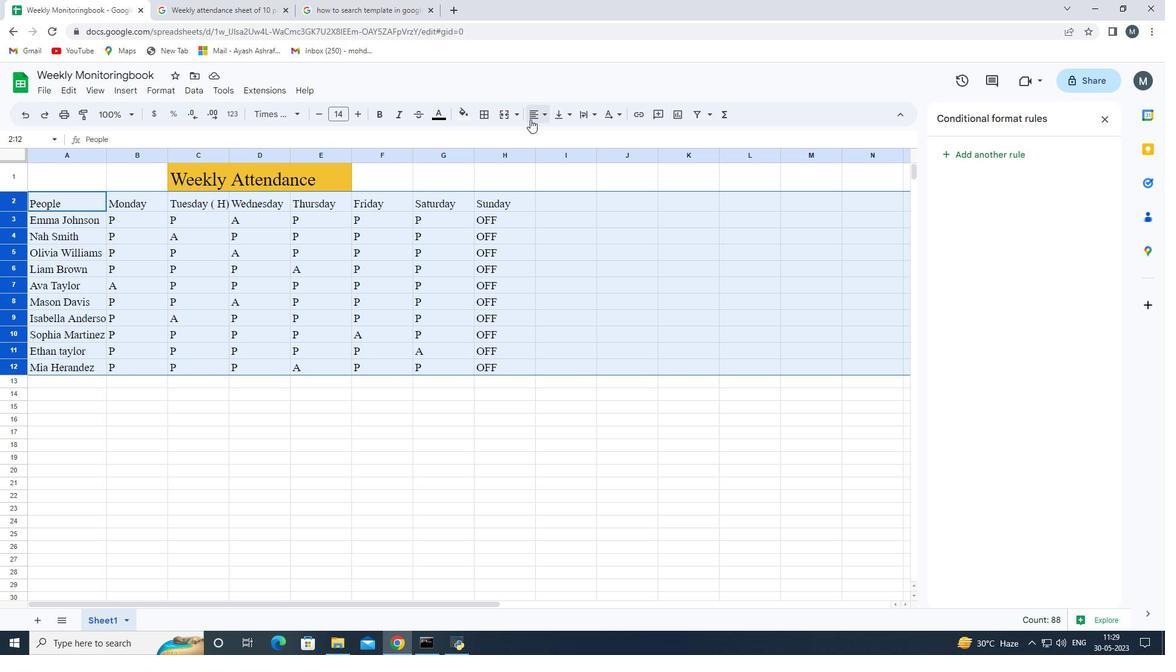 
Action: Mouse pressed left at (532, 117)
Screenshot: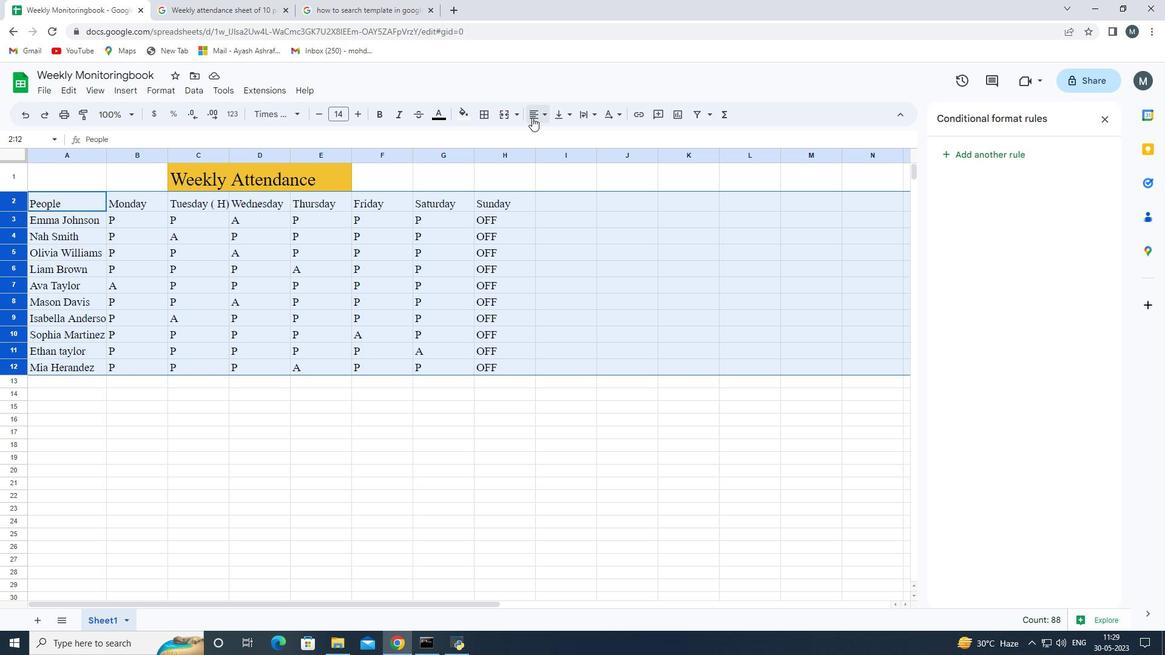 
Action: Mouse moved to (559, 137)
Screenshot: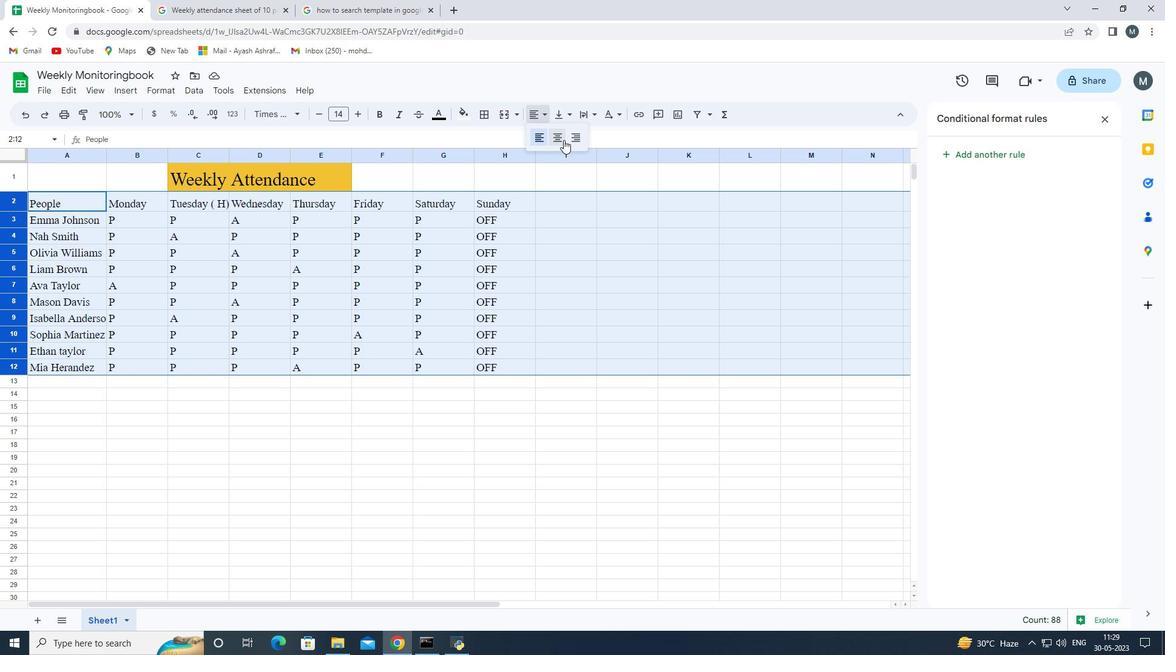 
Action: Mouse pressed left at (559, 137)
Screenshot: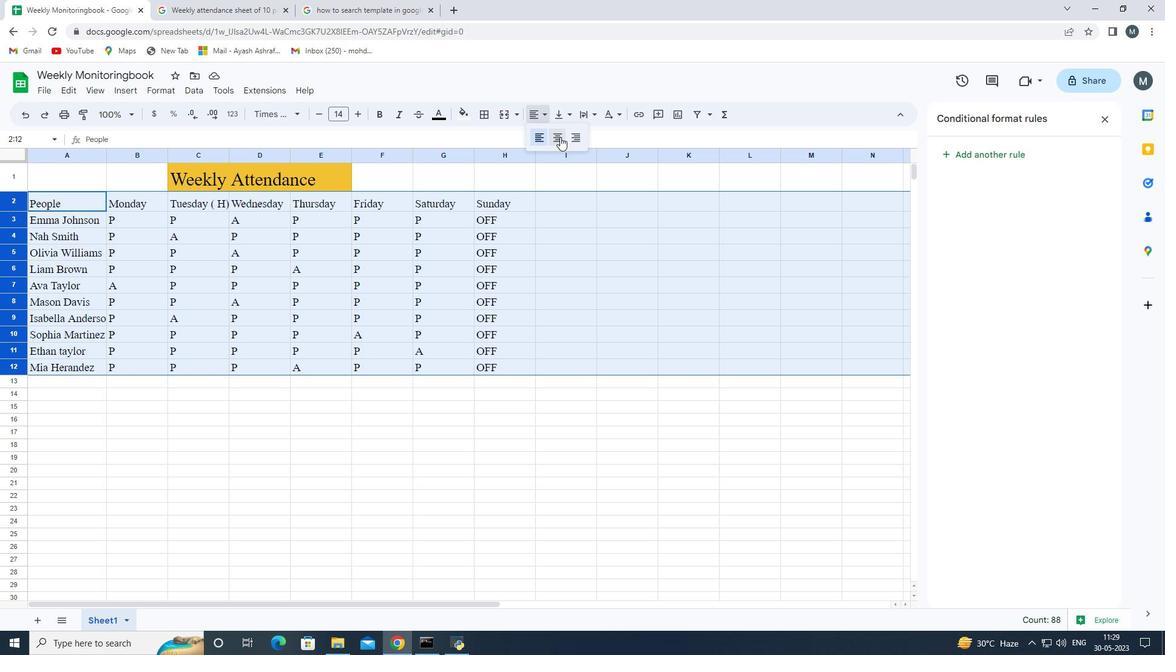 
Action: Mouse moved to (183, 435)
Screenshot: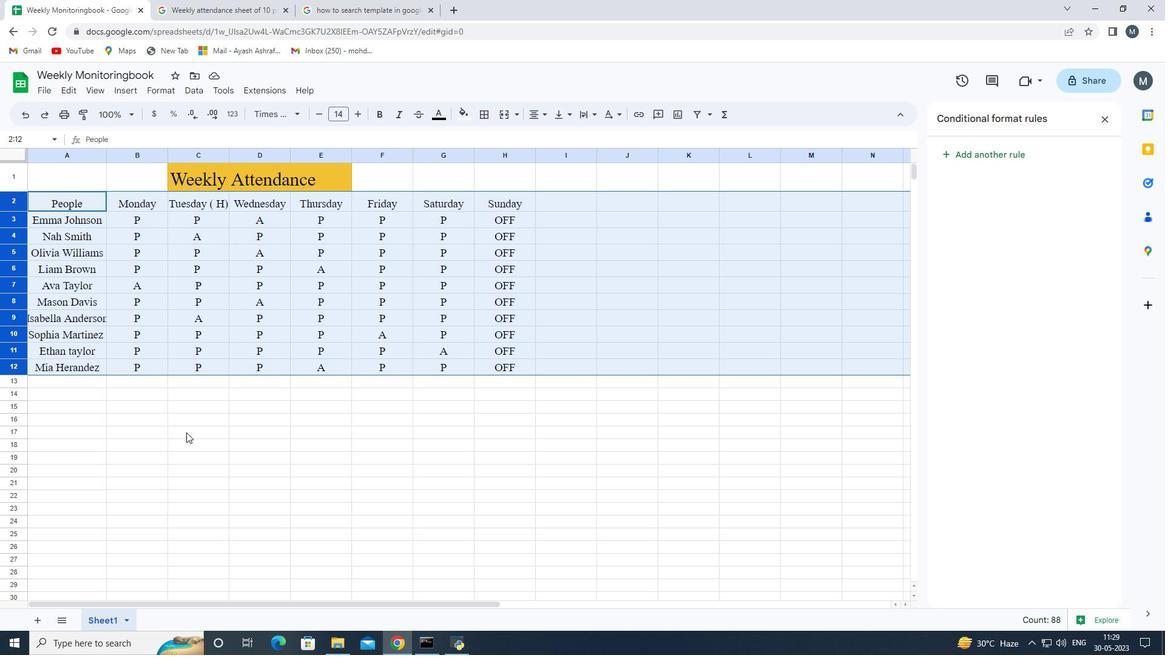 
Action: Mouse pressed left at (183, 435)
Screenshot: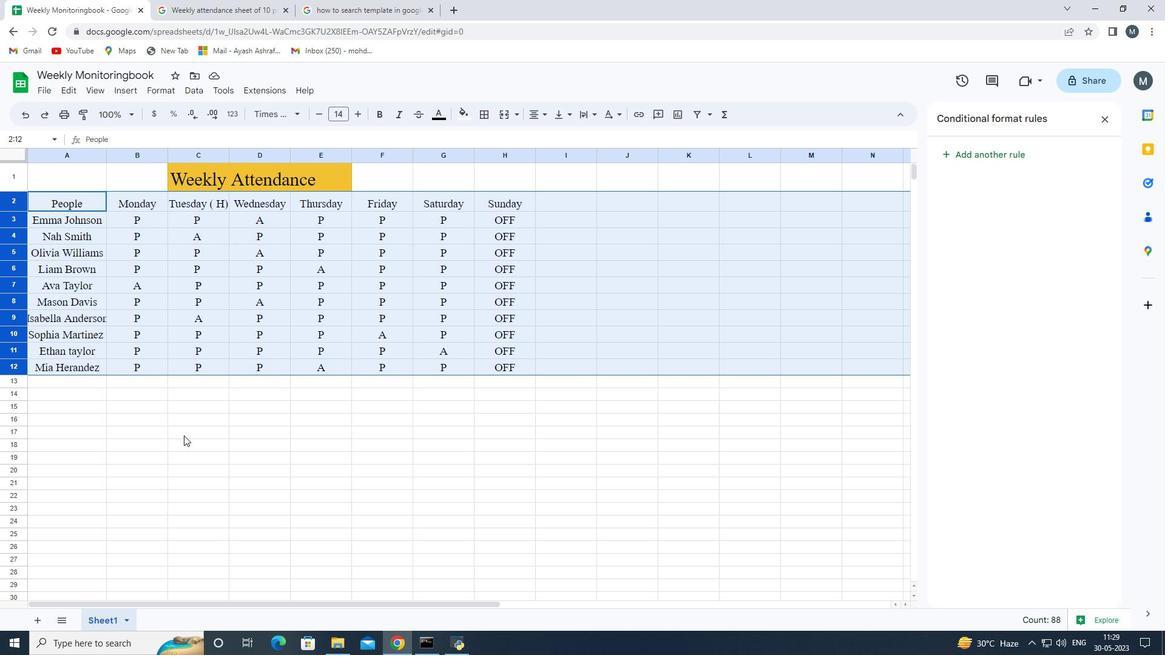 
Action: Mouse moved to (534, 151)
Screenshot: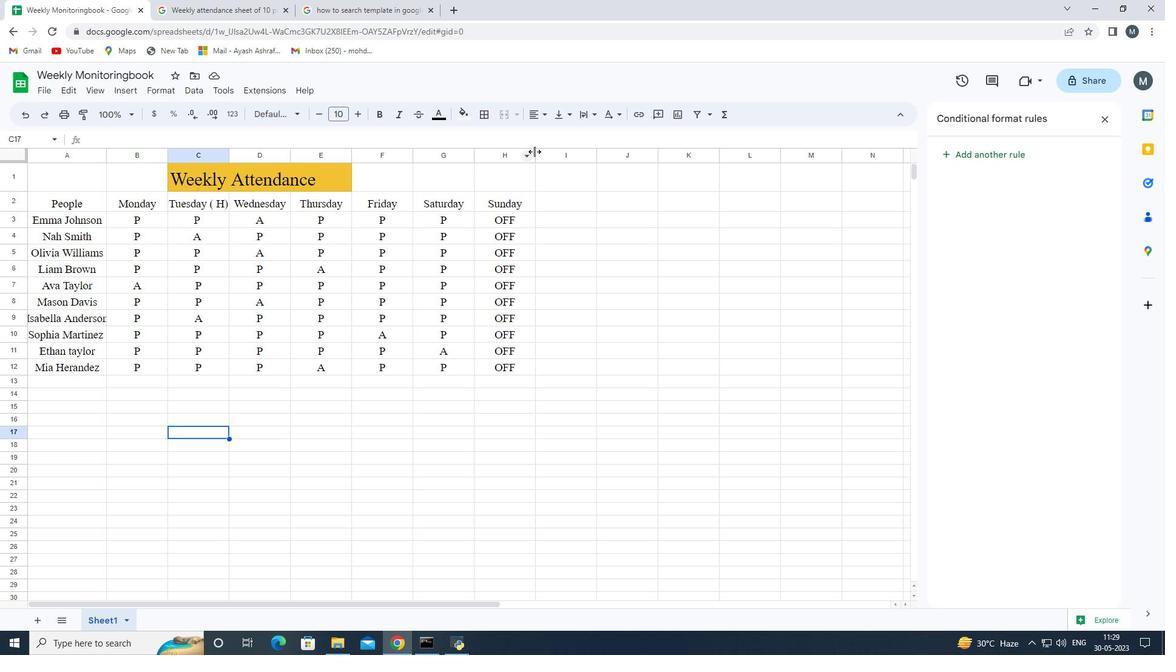 
Action: Mouse pressed left at (534, 151)
Screenshot: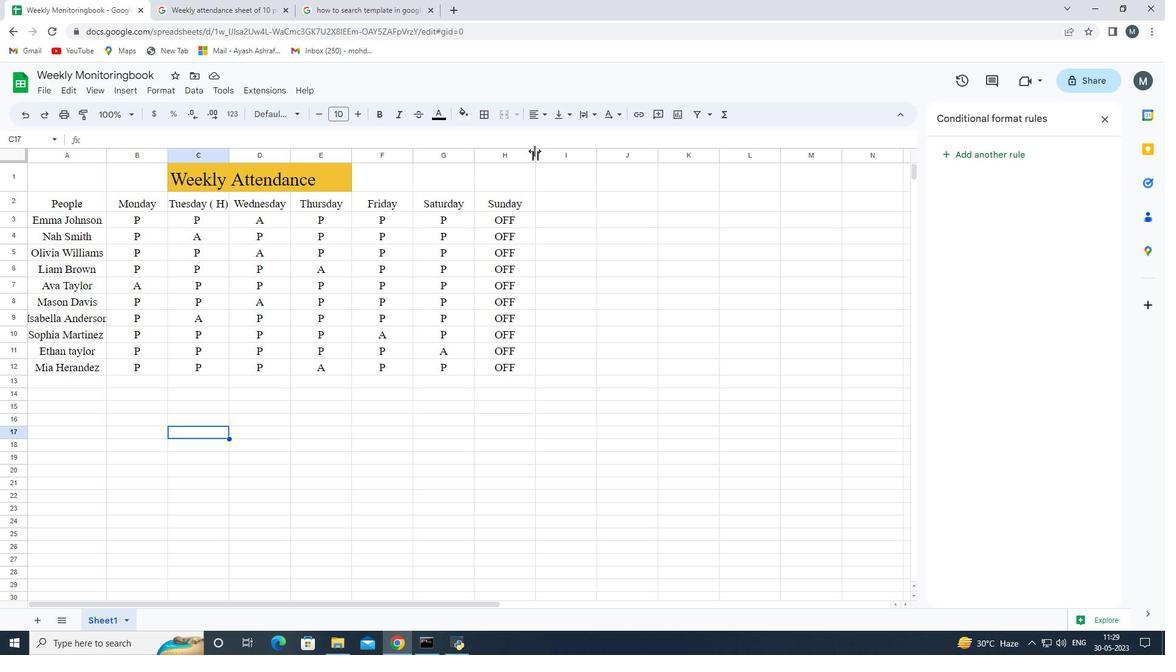 
Action: Mouse moved to (472, 150)
Screenshot: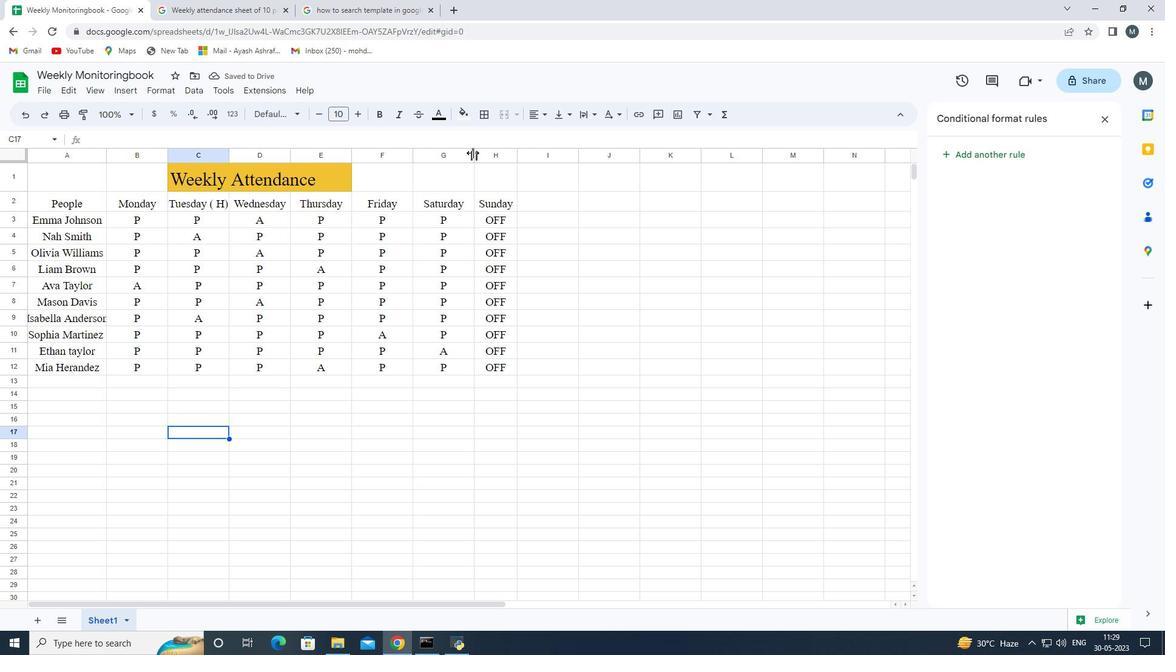 
Action: Mouse pressed left at (472, 150)
Screenshot: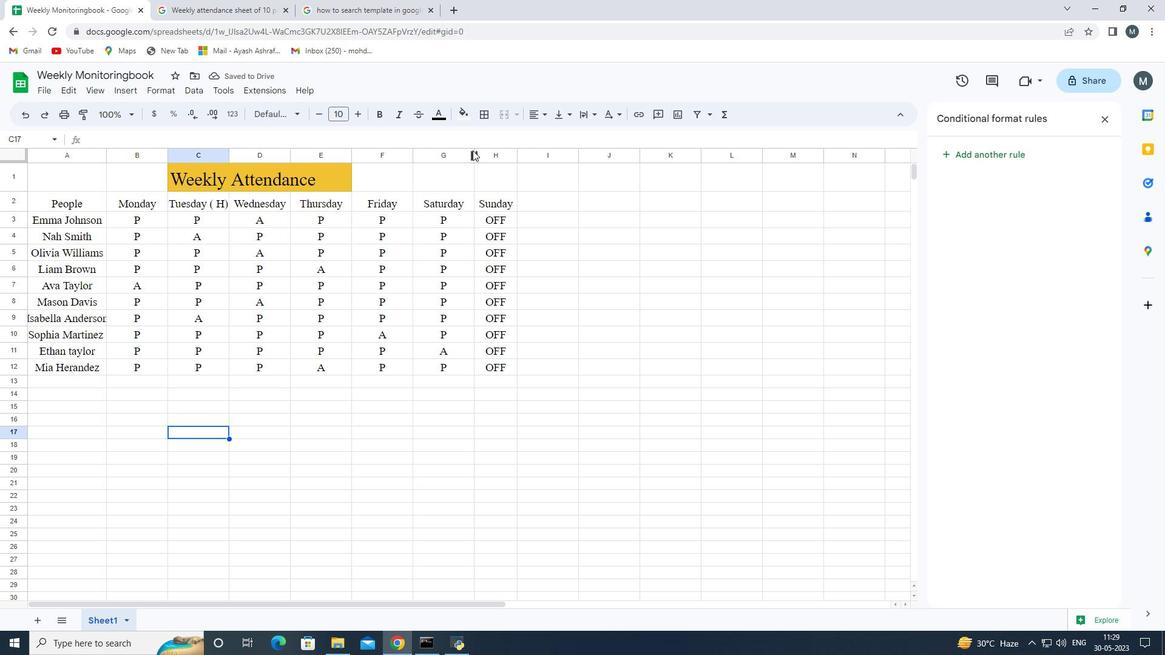 
Action: Mouse moved to (572, 390)
Screenshot: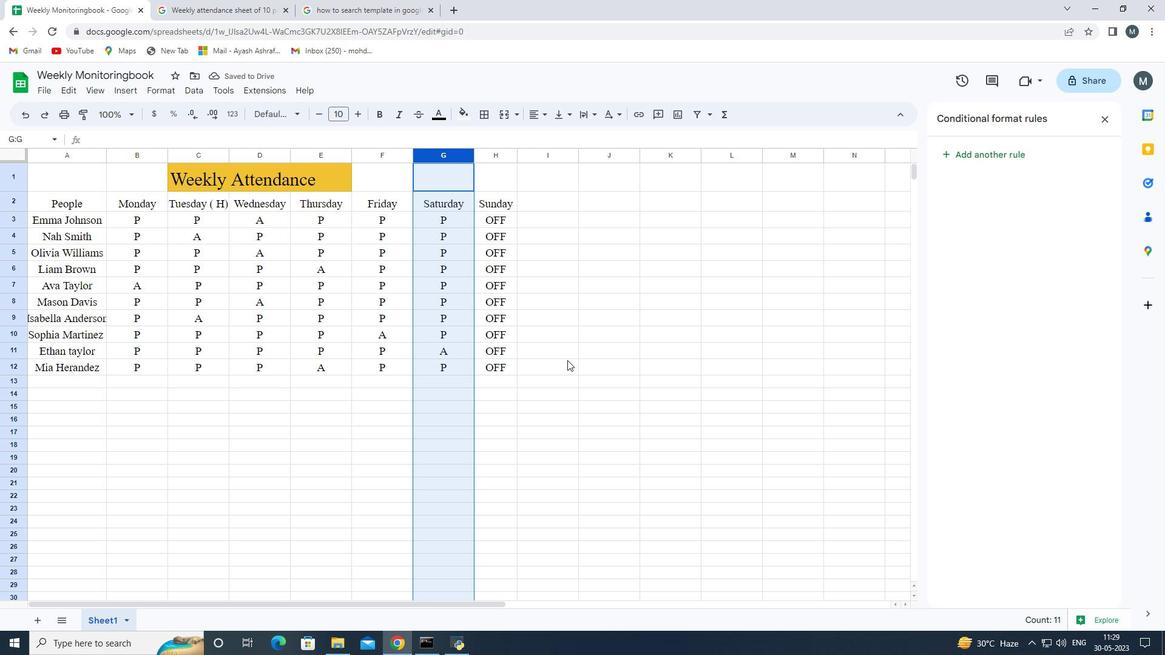 
Action: Mouse pressed left at (572, 390)
Screenshot: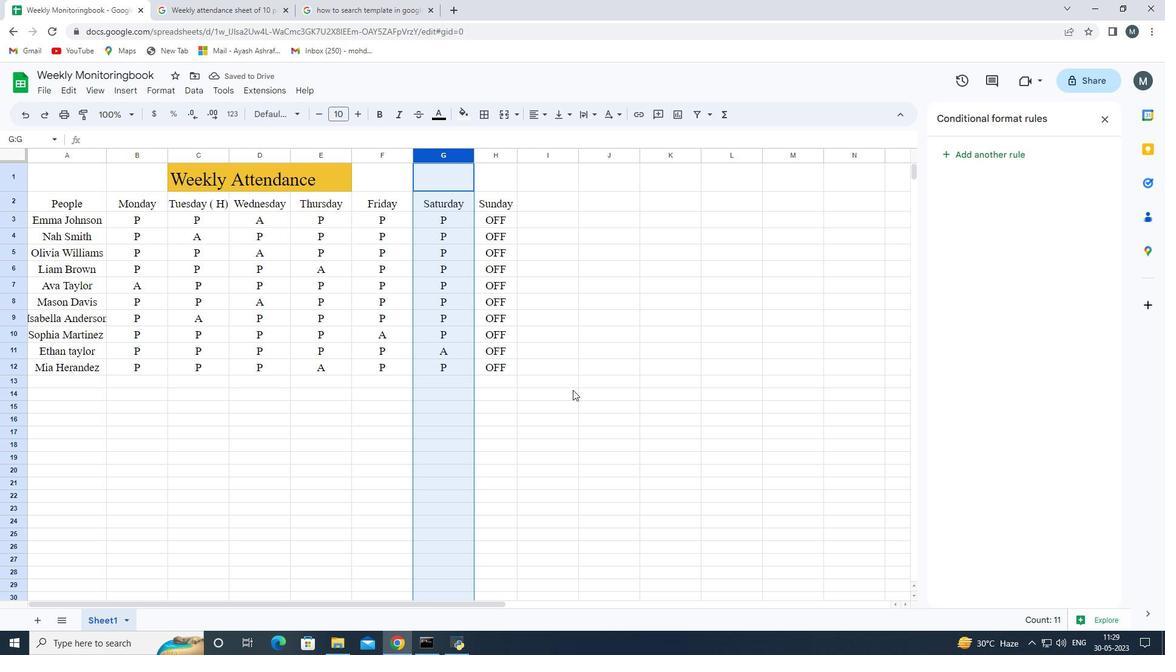
Action: Mouse moved to (474, 157)
Screenshot: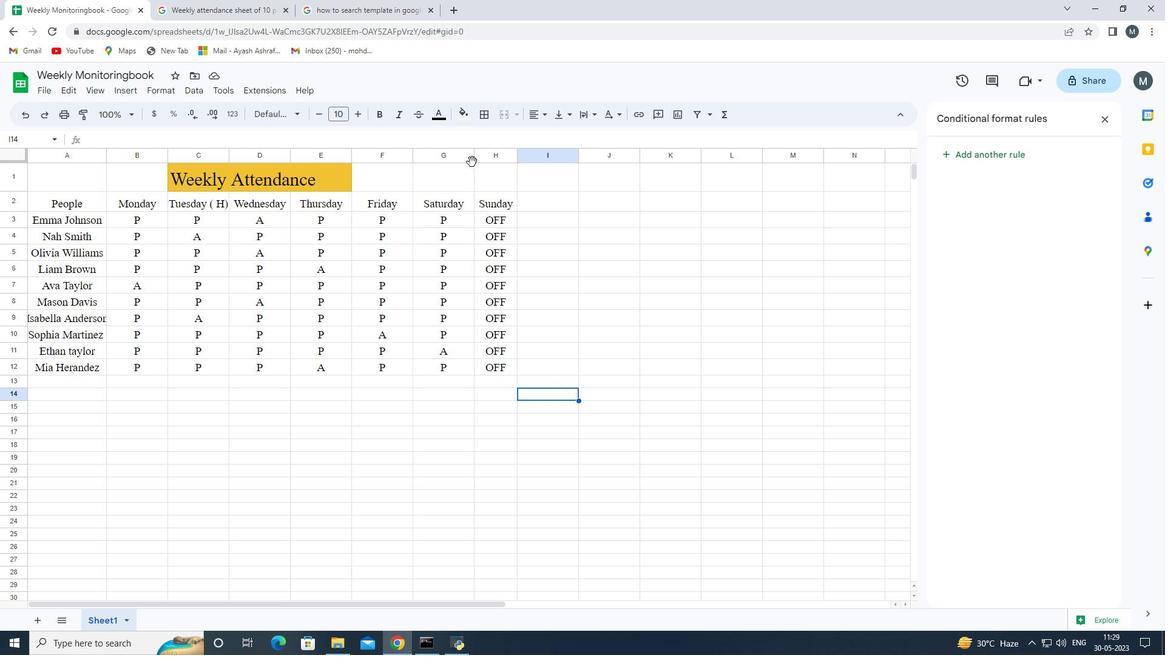 
Action: Mouse pressed left at (474, 157)
Screenshot: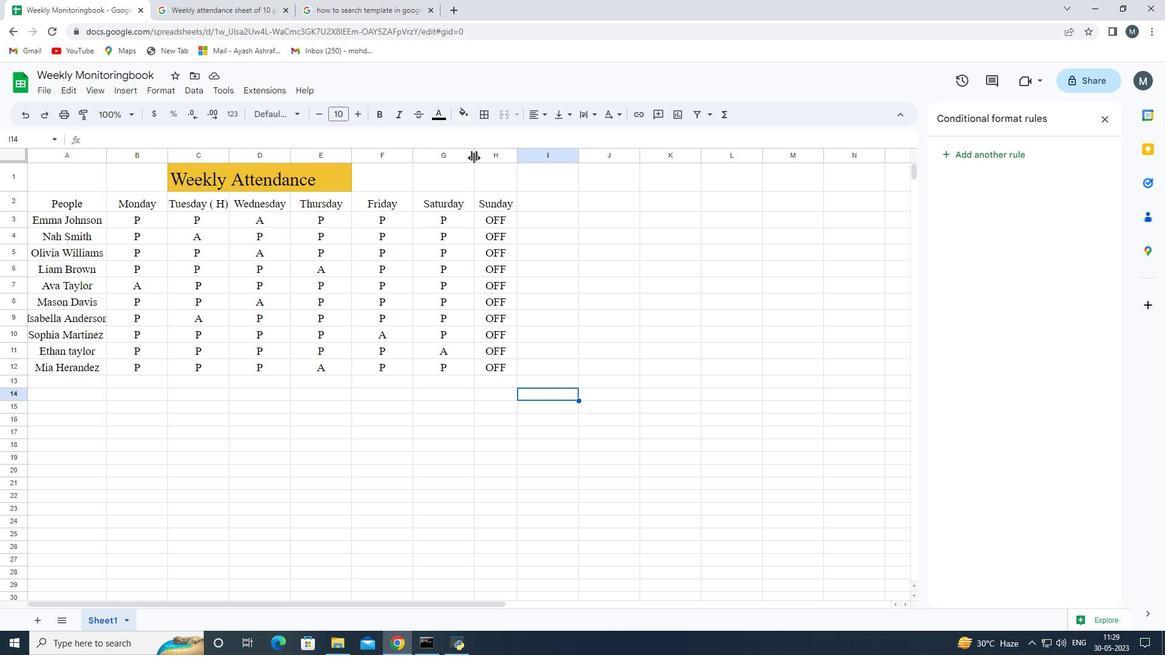 
Action: Mouse moved to (413, 153)
Screenshot: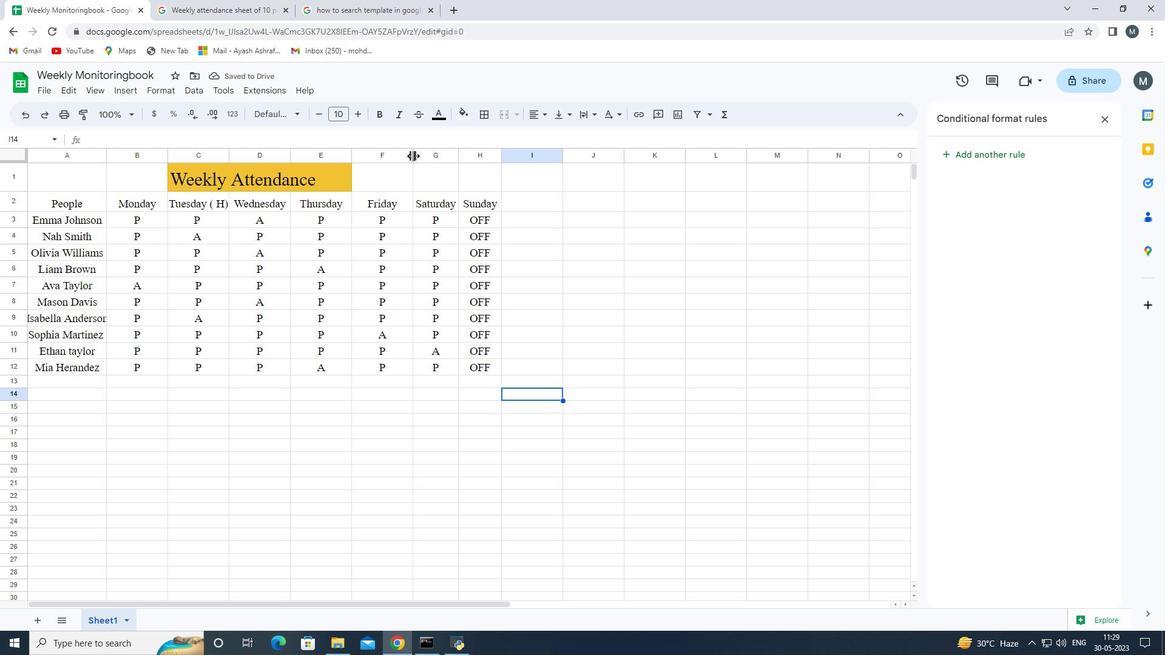 
Action: Mouse pressed left at (413, 153)
Screenshot: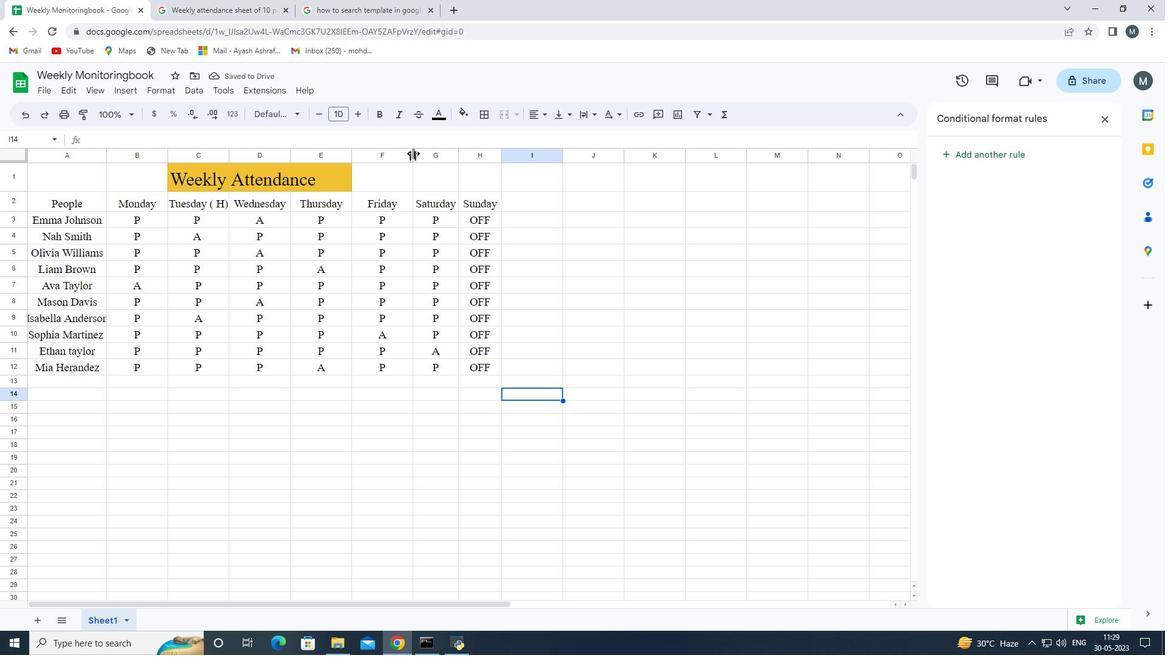 
Action: Mouse moved to (349, 157)
Screenshot: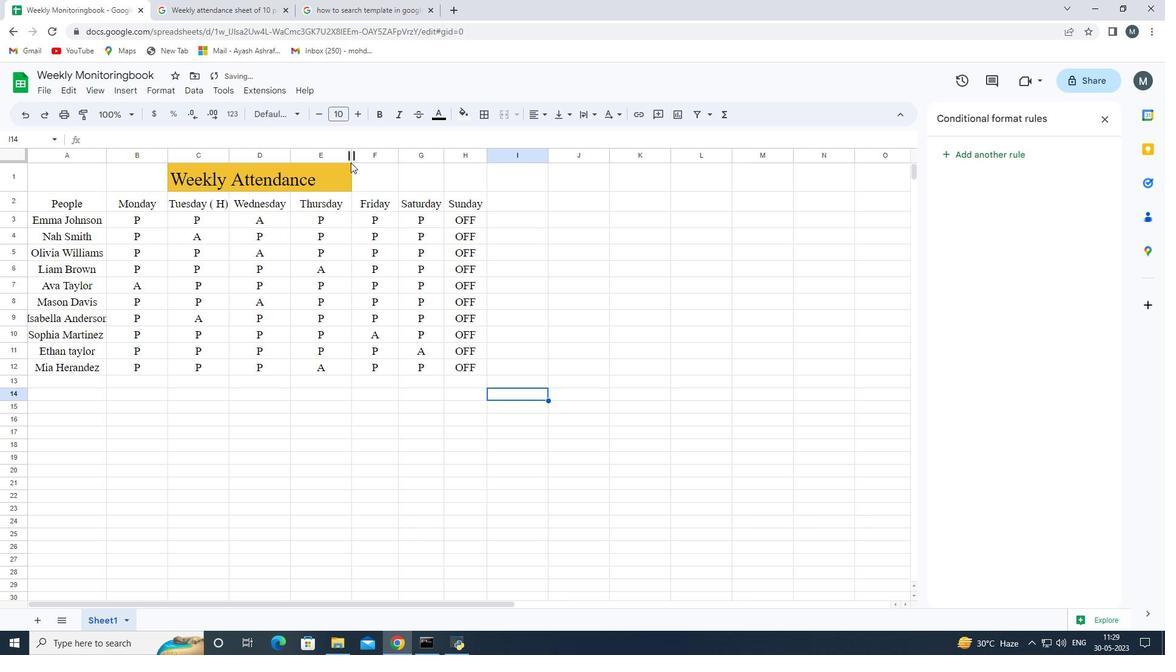 
Action: Mouse pressed left at (349, 157)
Screenshot: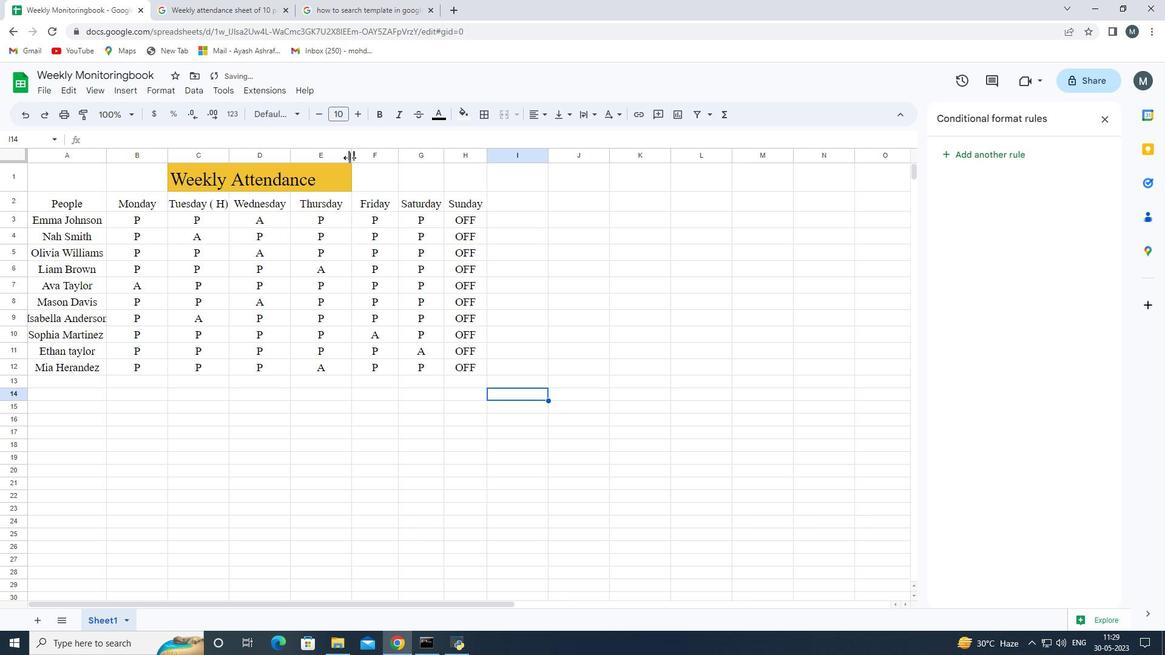 
Action: Mouse moved to (291, 155)
Screenshot: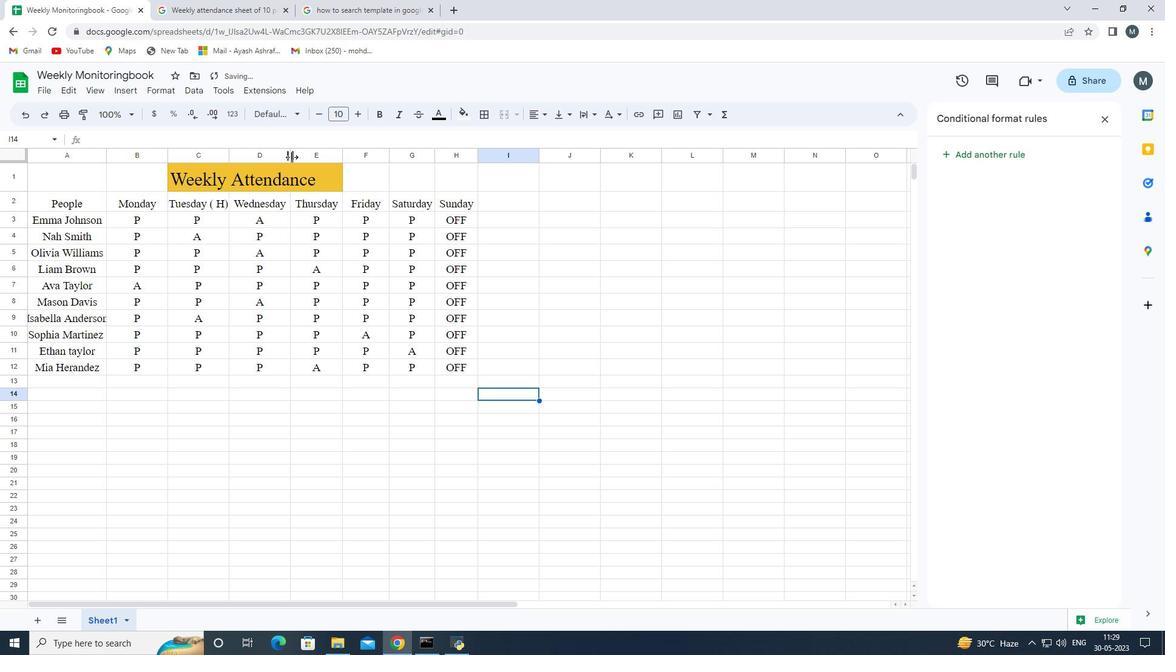 
Action: Mouse pressed left at (291, 155)
Screenshot: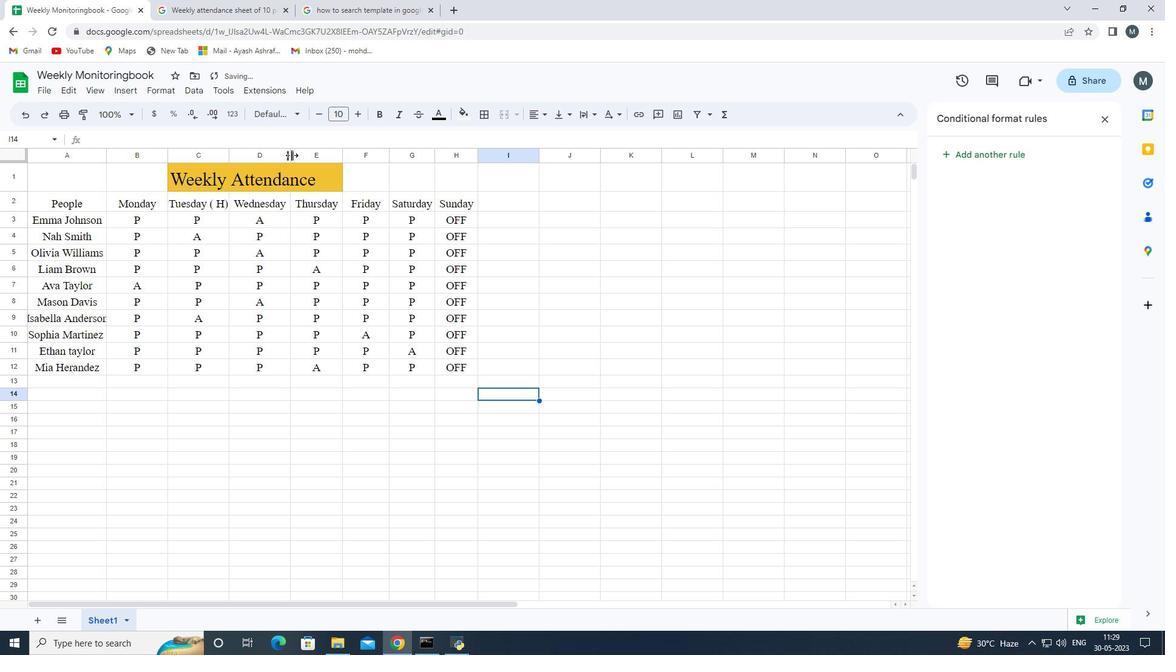 
Action: Mouse moved to (273, 154)
Screenshot: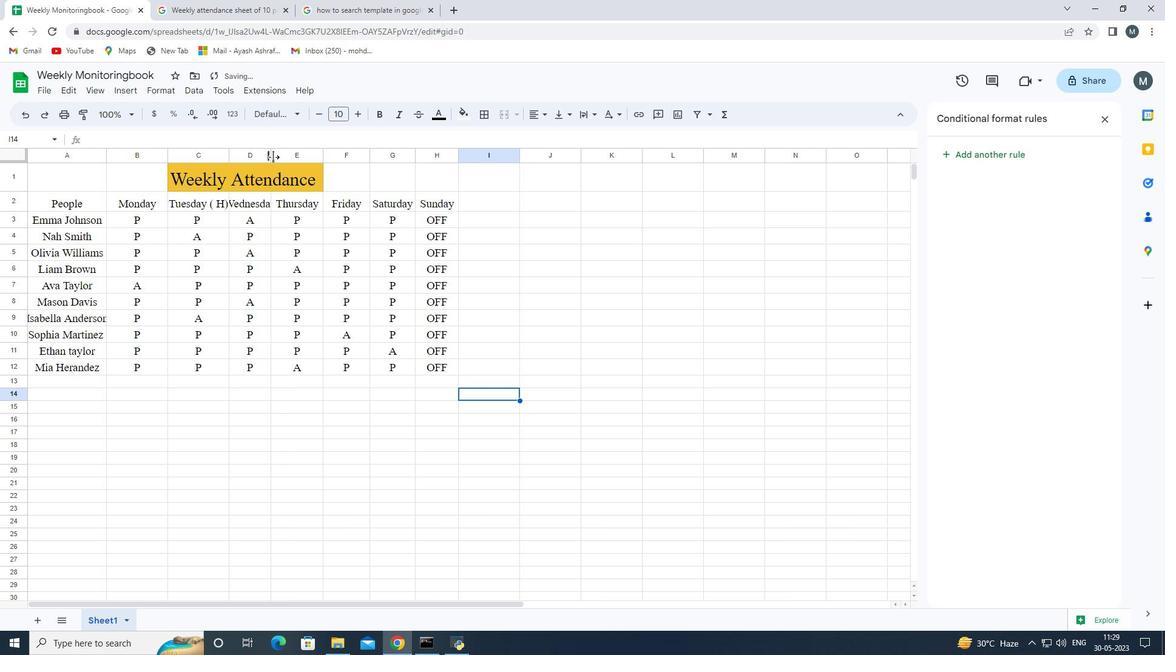 
Action: Mouse pressed left at (273, 154)
Screenshot: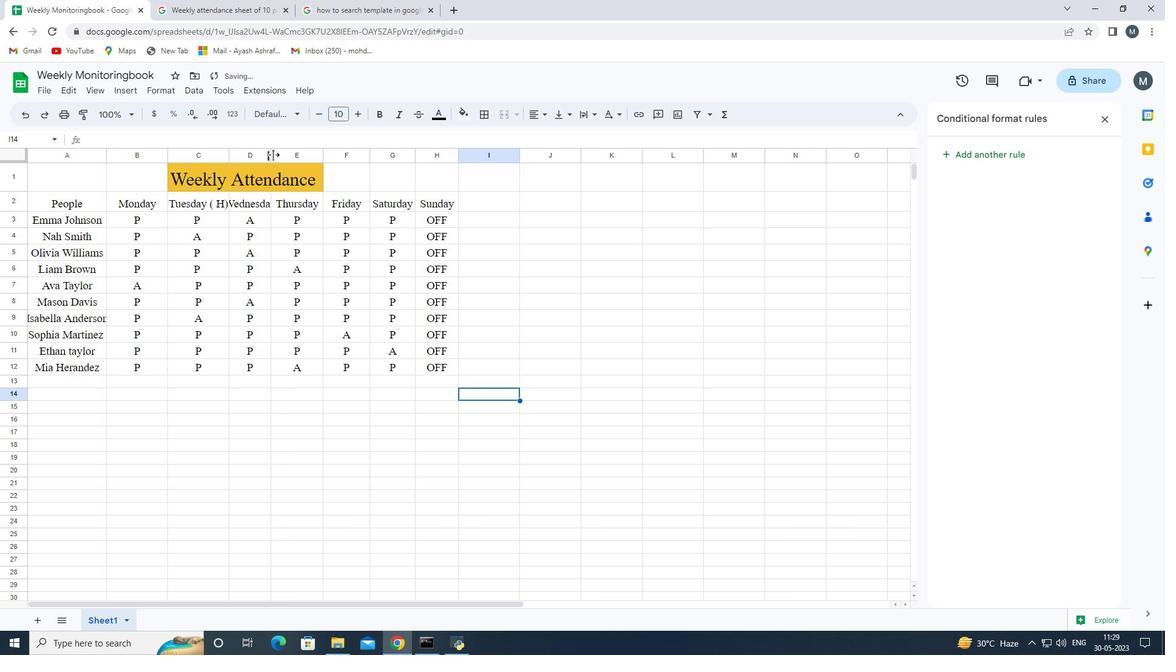 
Action: Mouse moved to (37, 201)
Screenshot: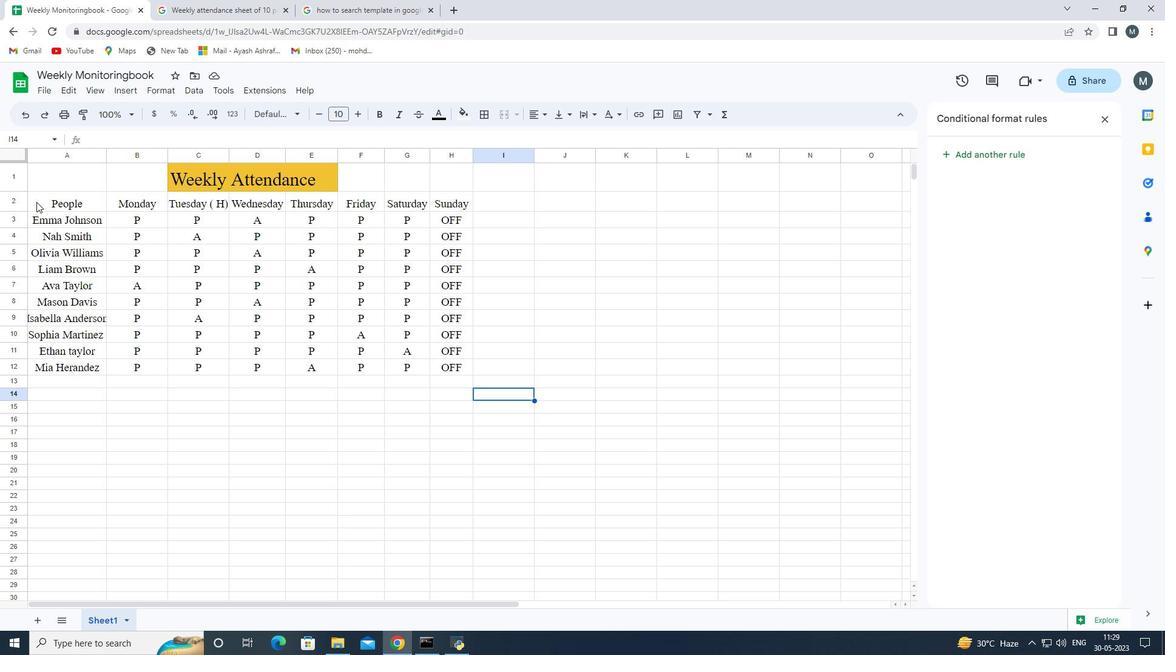
Action: Mouse pressed left at (37, 201)
Screenshot: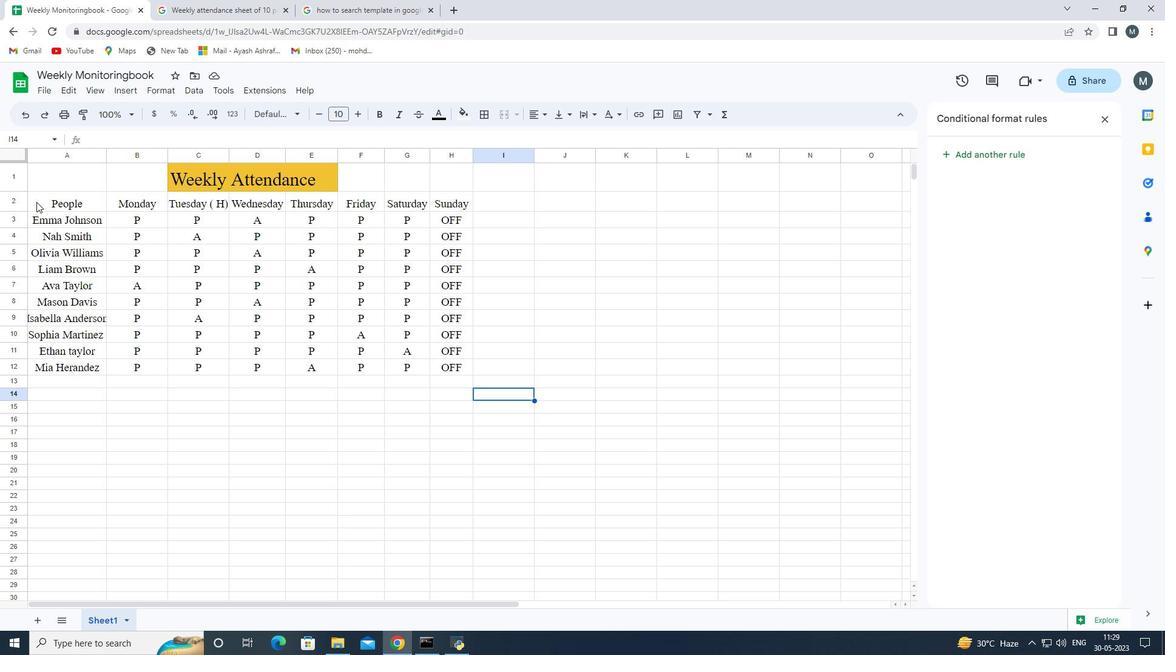 
Action: Mouse moved to (17, 172)
Screenshot: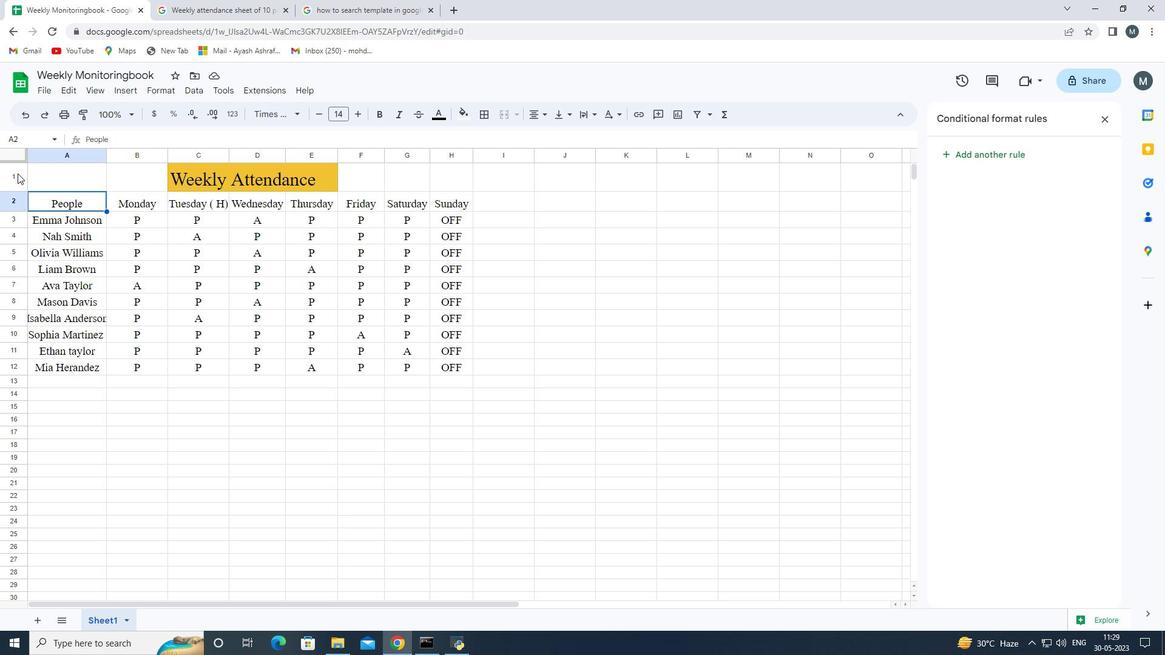 
Action: Mouse pressed left at (17, 172)
Screenshot: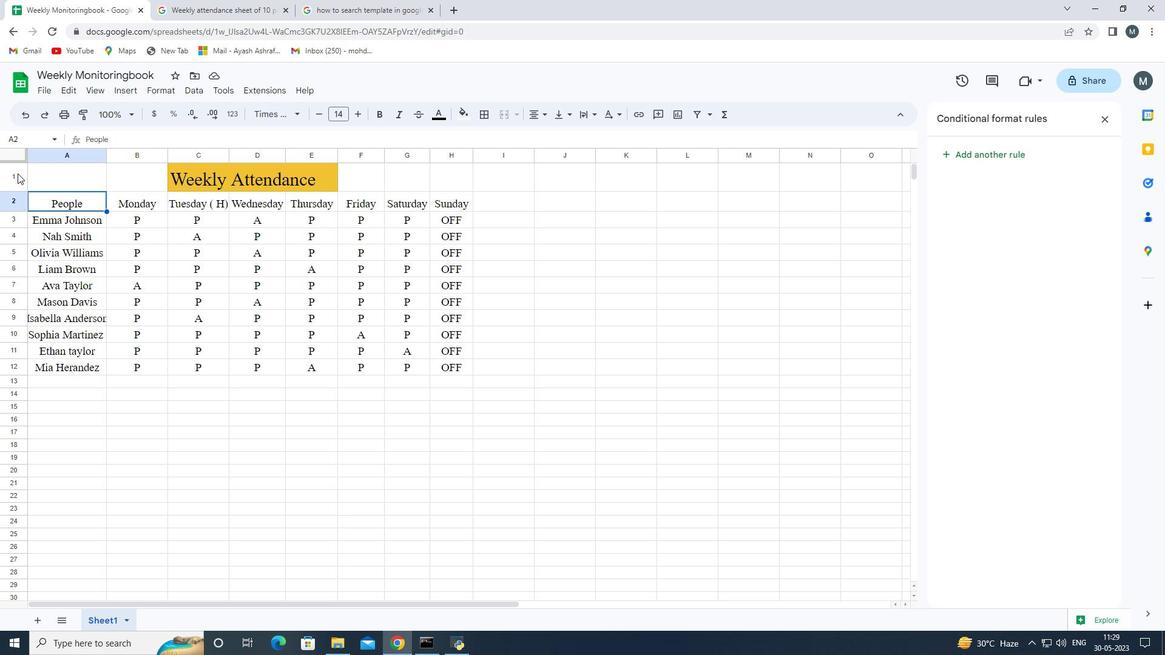 
Action: Mouse moved to (25, 183)
Screenshot: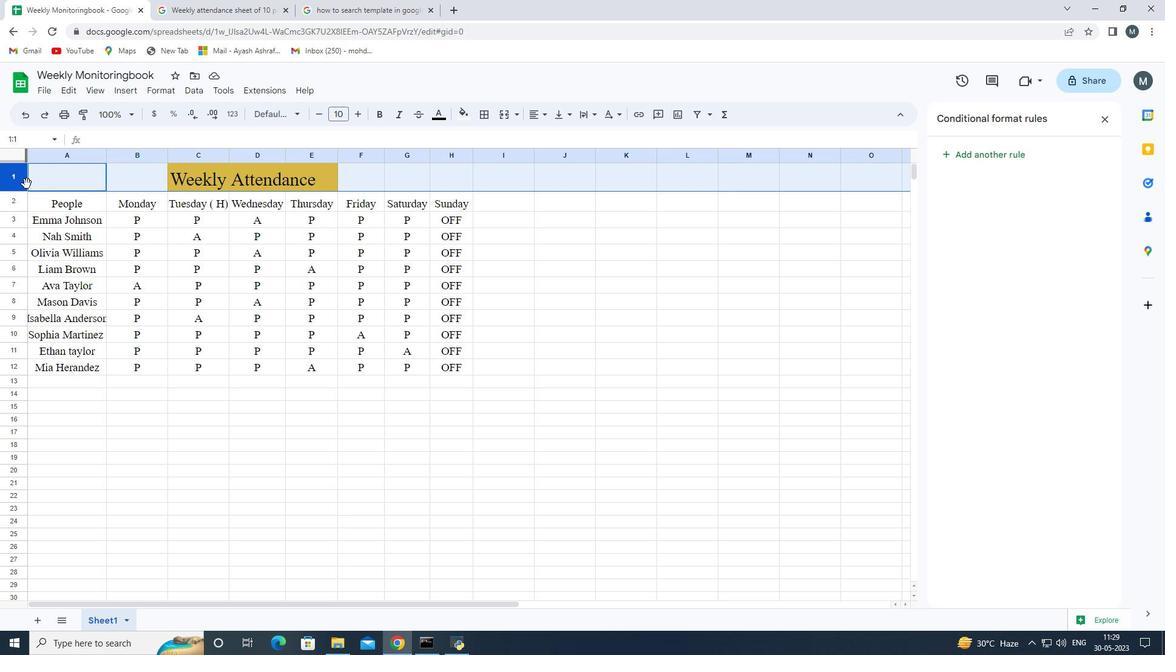 
Action: Mouse pressed left at (25, 183)
Screenshot: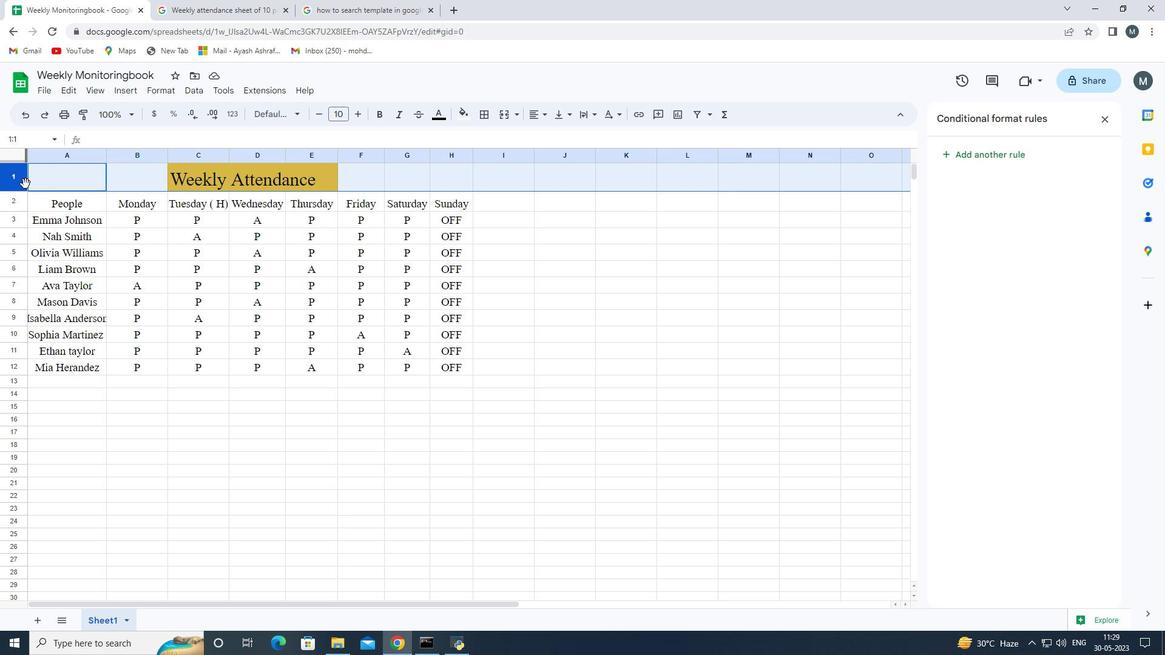 
Action: Mouse moved to (80, 178)
Screenshot: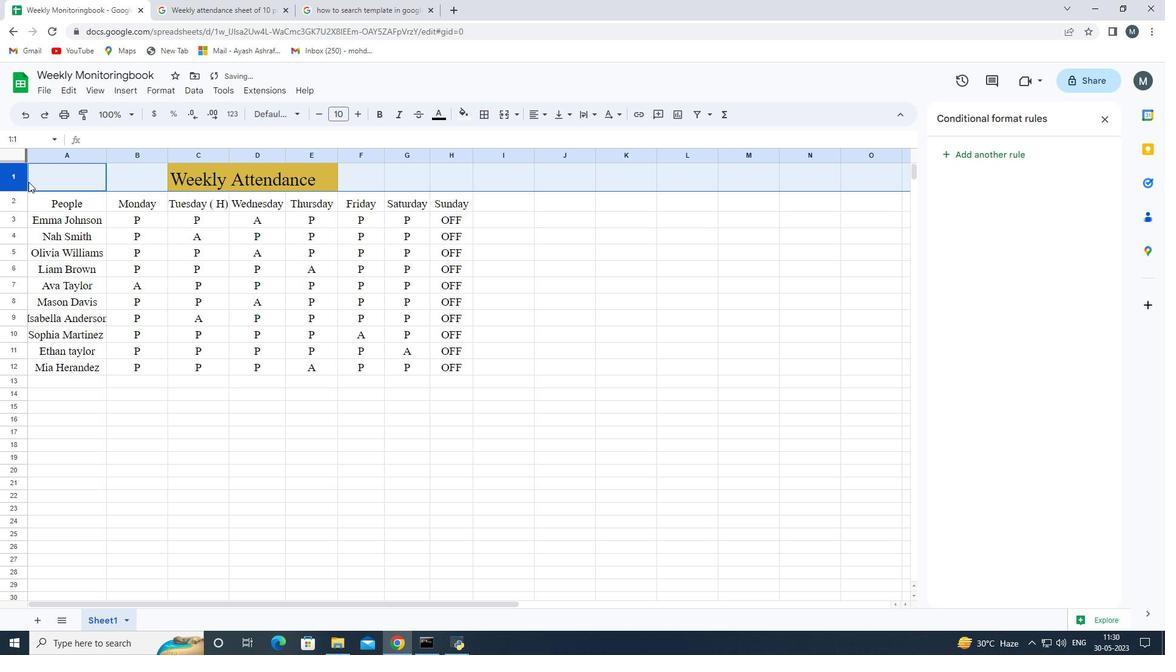 
Action: Mouse pressed left at (80, 178)
Screenshot: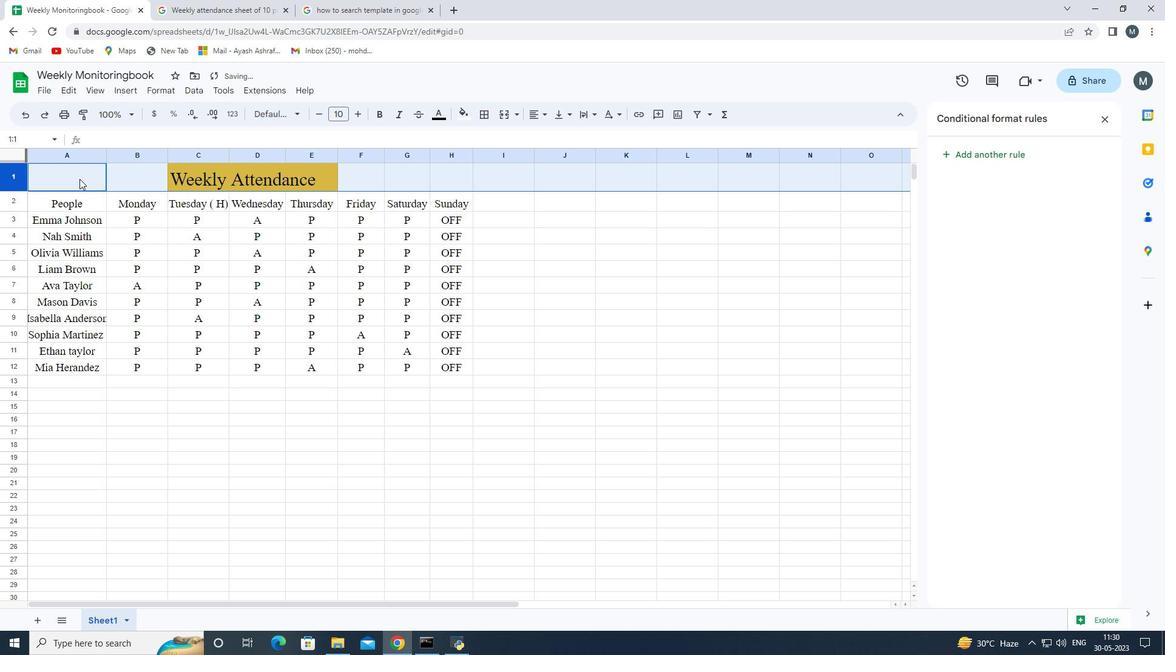 
Action: Mouse moved to (51, 179)
Screenshot: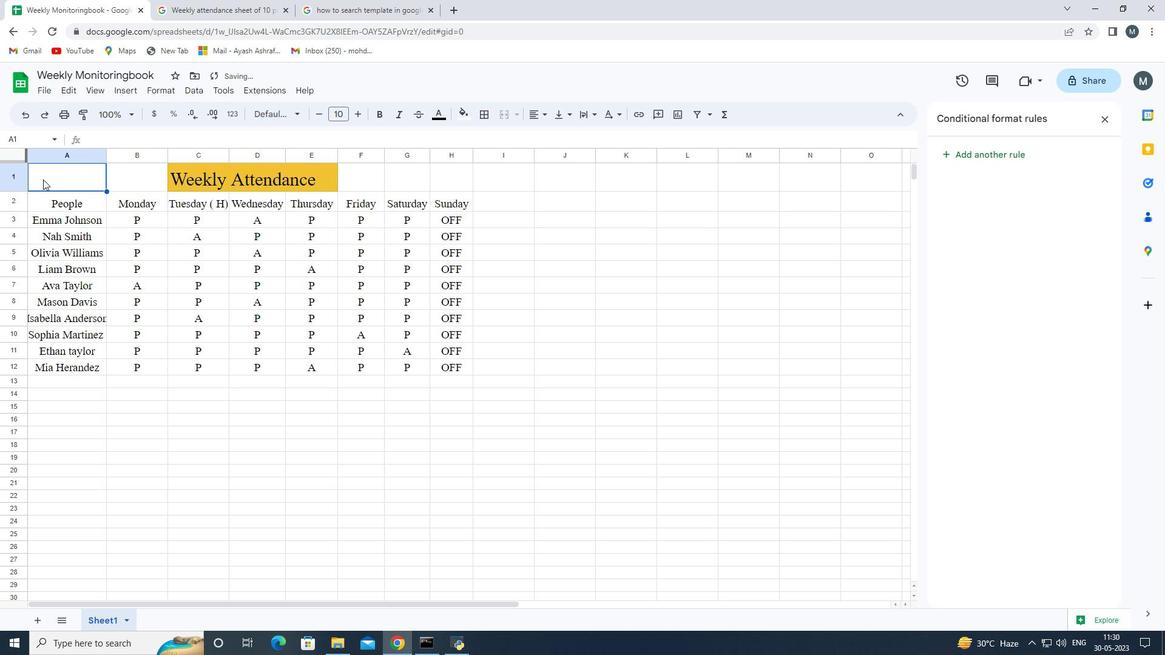 
Action: Mouse pressed left at (51, 179)
Screenshot: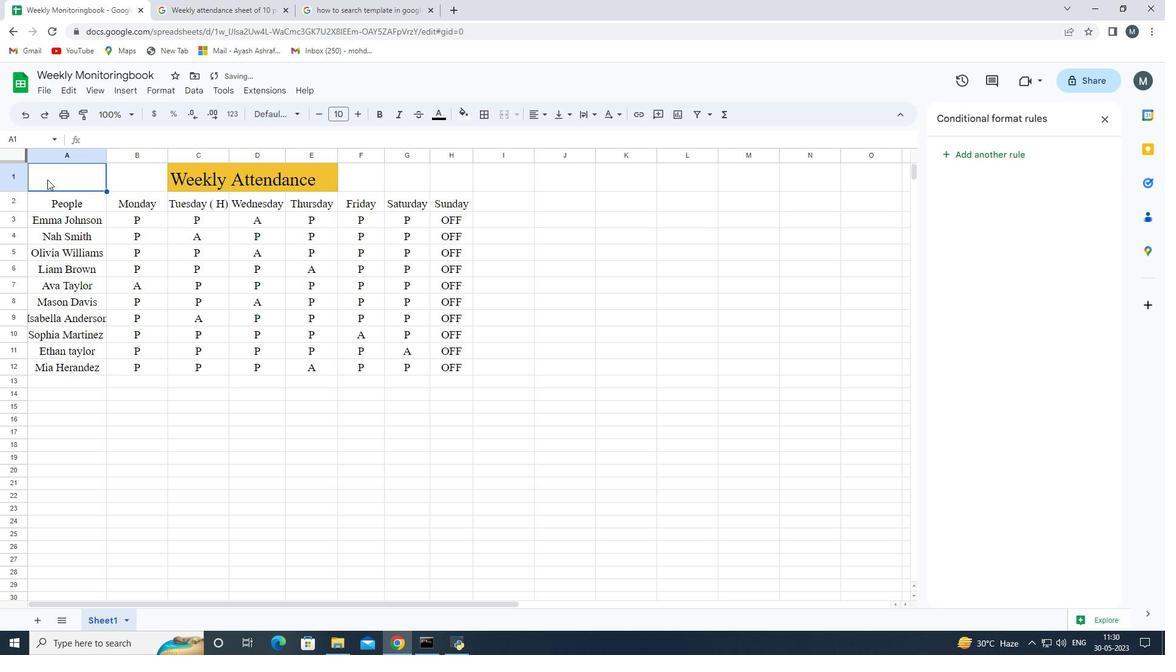 
Action: Mouse moved to (486, 118)
Screenshot: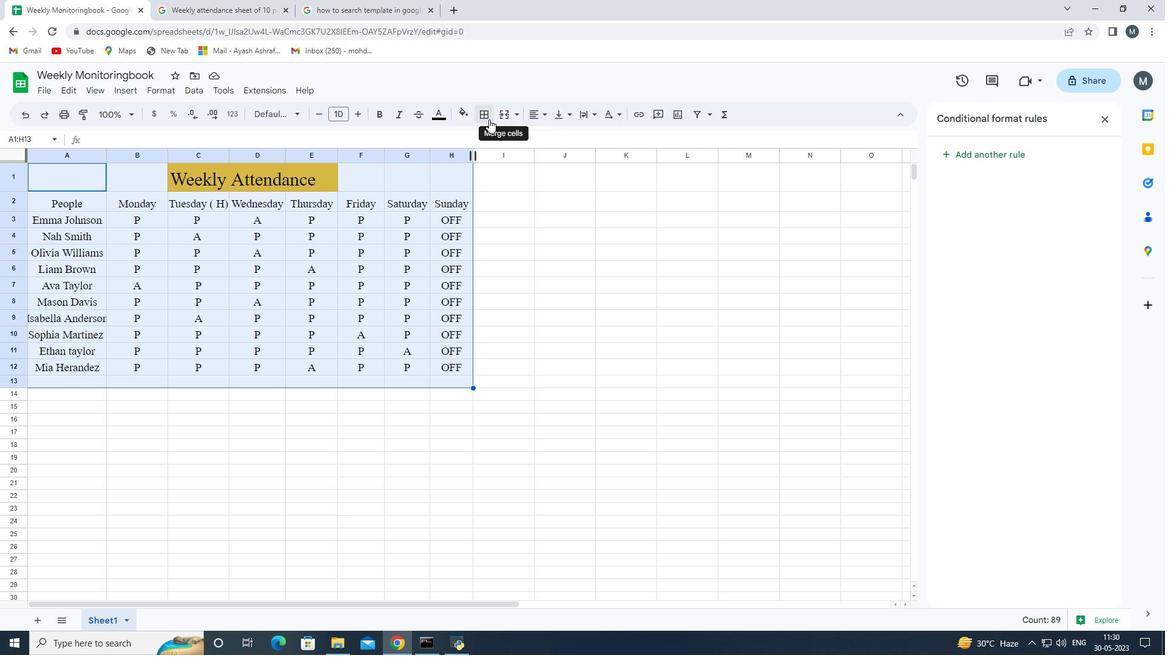 
Action: Mouse pressed left at (486, 118)
Screenshot: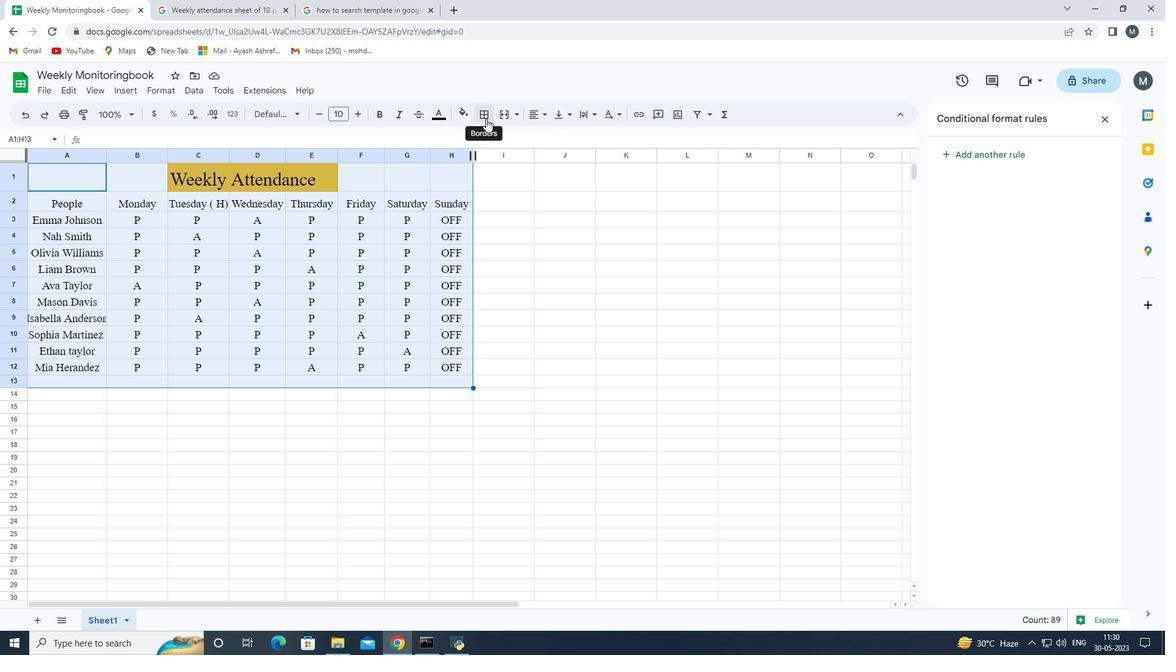 
Action: Mouse moved to (492, 143)
Screenshot: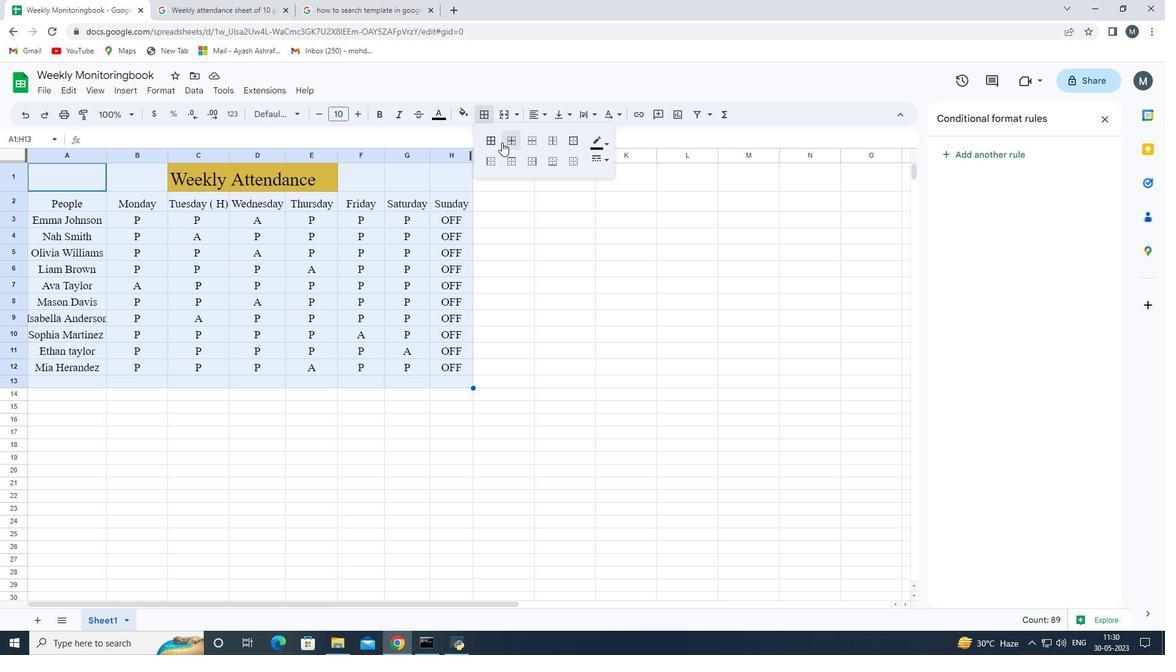 
Action: Mouse pressed left at (492, 143)
Screenshot: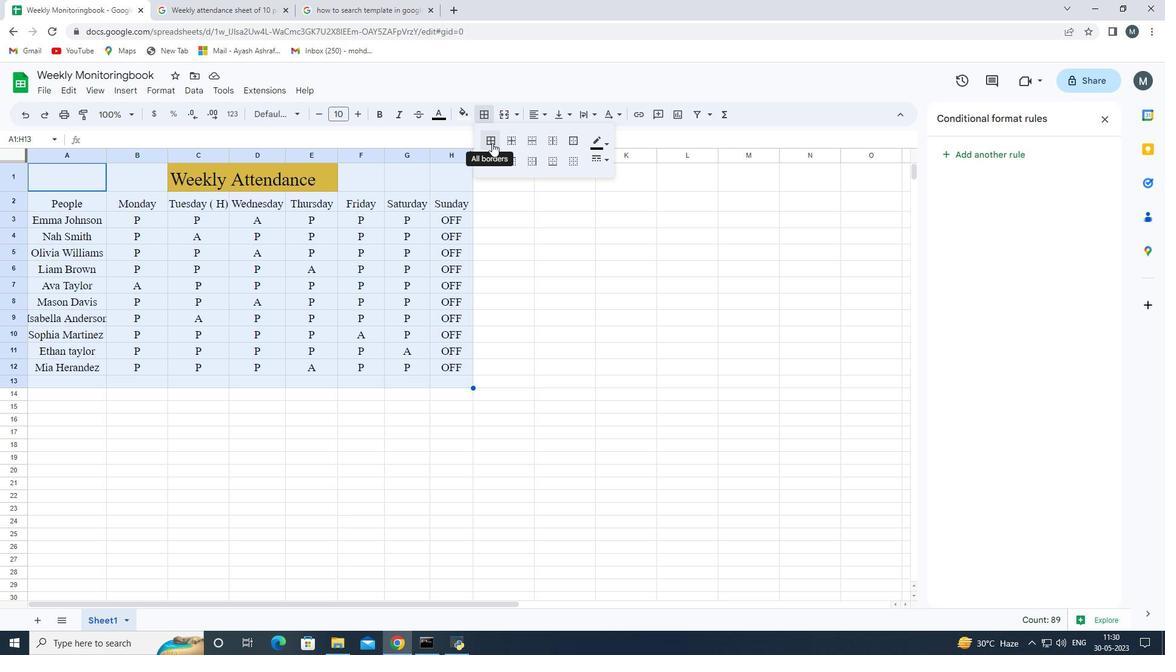
Action: Mouse moved to (386, 466)
Screenshot: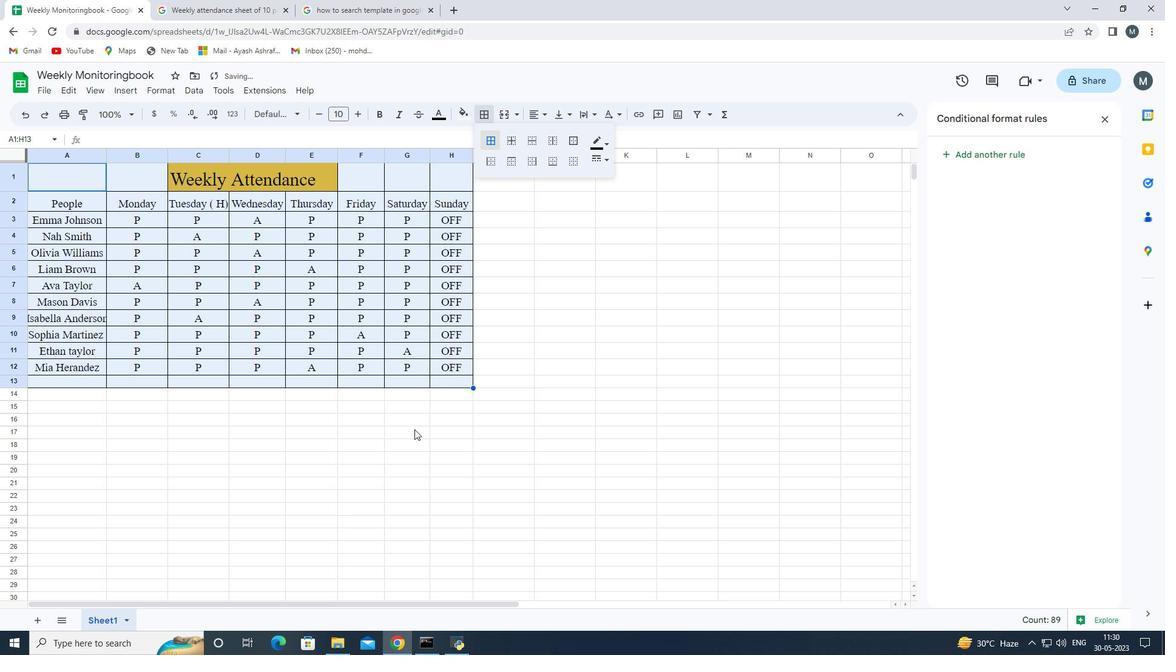 
Action: Mouse pressed left at (386, 466)
Screenshot: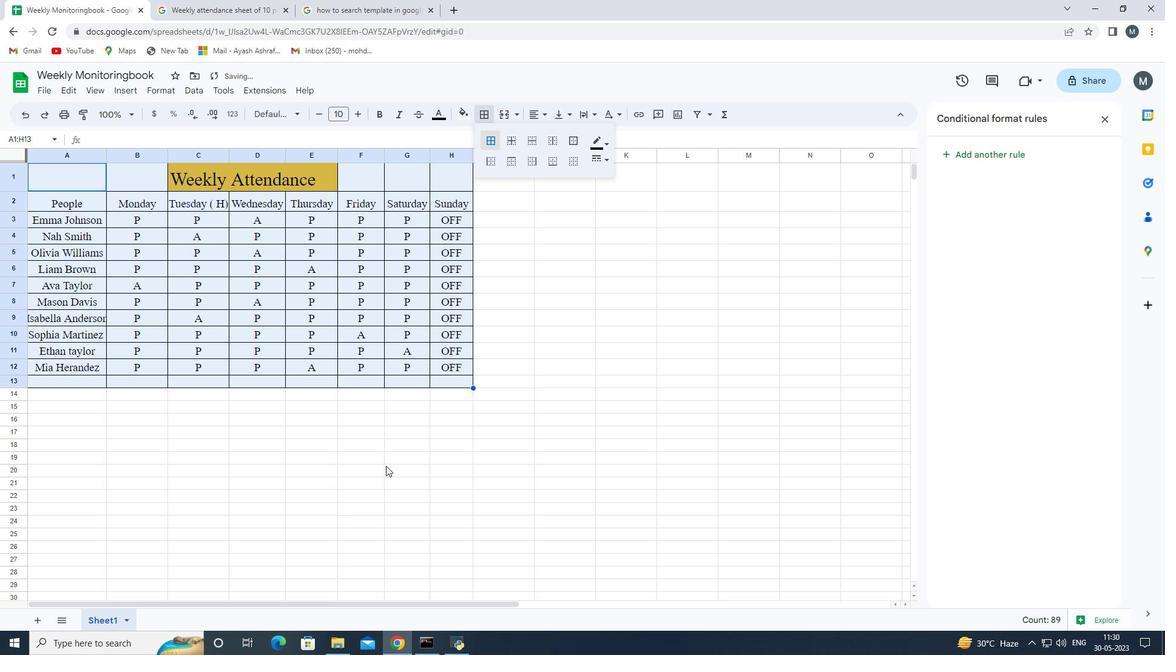 
